 Task: Look for space in Betamcherla, India from 9th June, 2023 to 16th June, 2023 for 2 adults in price range Rs.8000 to Rs.16000. Place can be entire place with 2 bedrooms having 2 beds and 1 bathroom. Property type can be house, flat, guest house. Booking option can be shelf check-in. Required host language is English.
Action: Mouse moved to (557, 127)
Screenshot: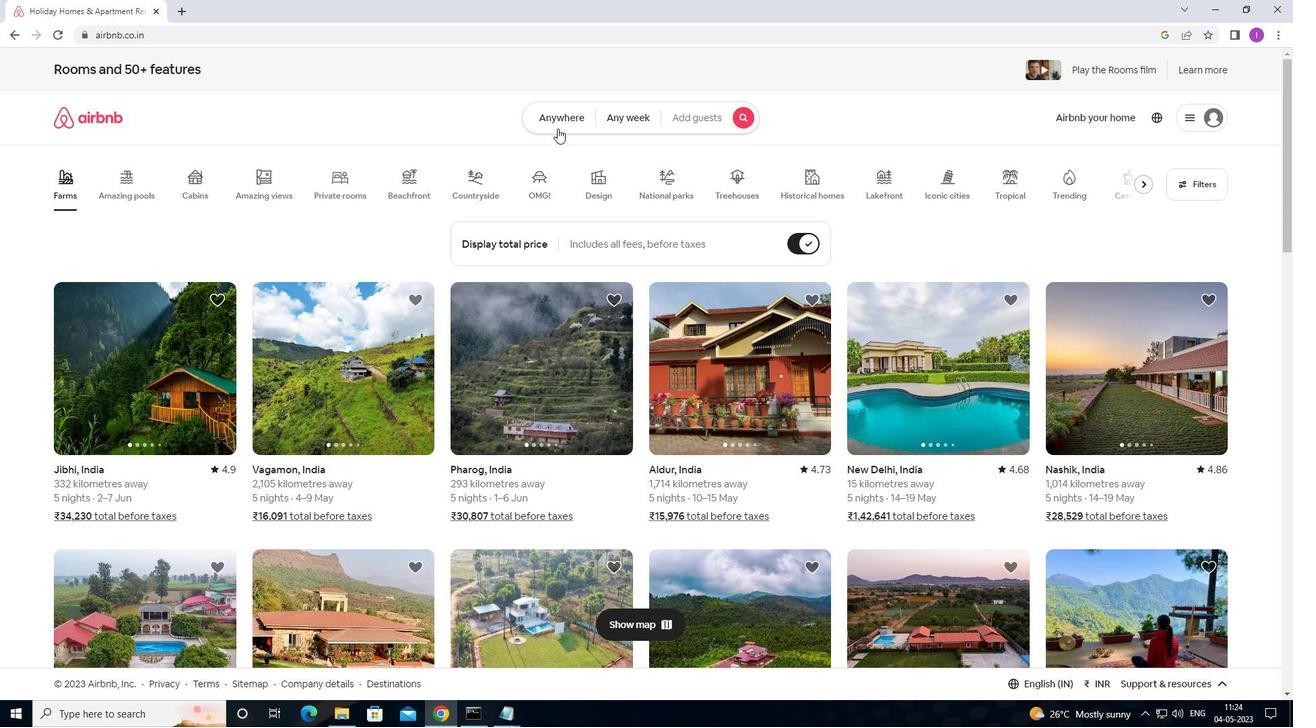 
Action: Mouse pressed left at (557, 127)
Screenshot: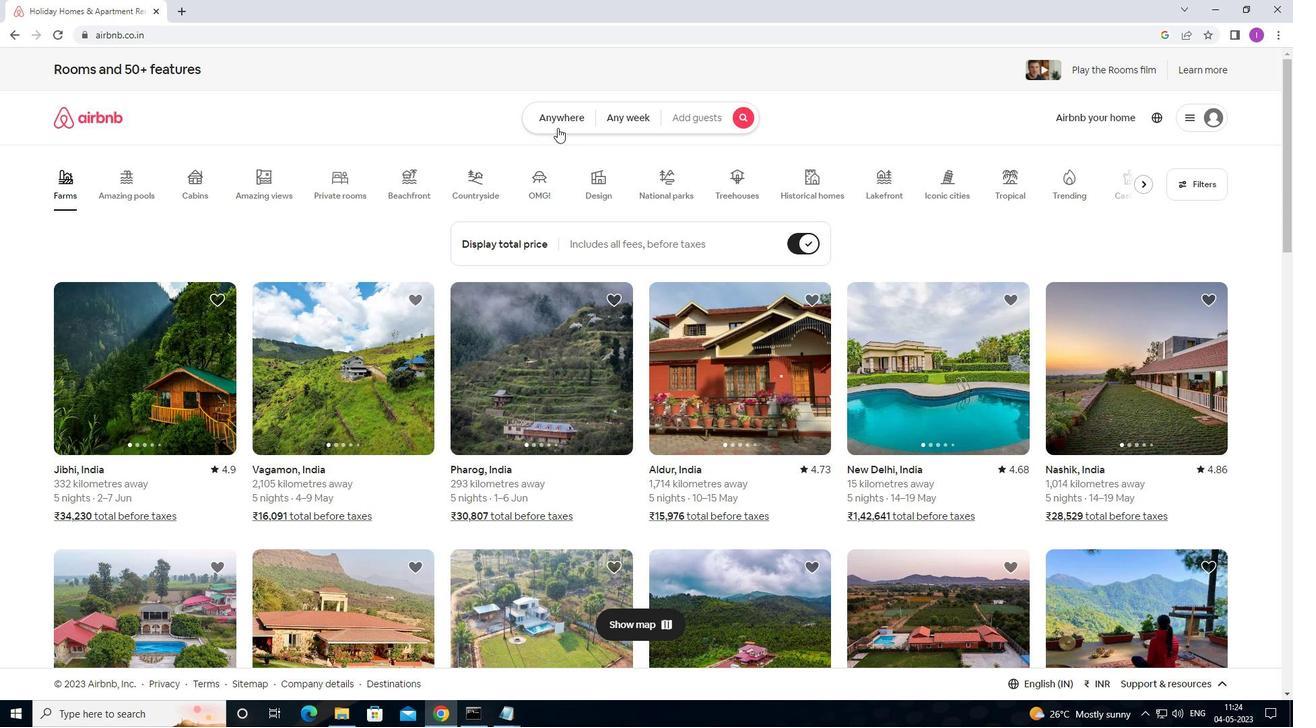 
Action: Mouse moved to (466, 179)
Screenshot: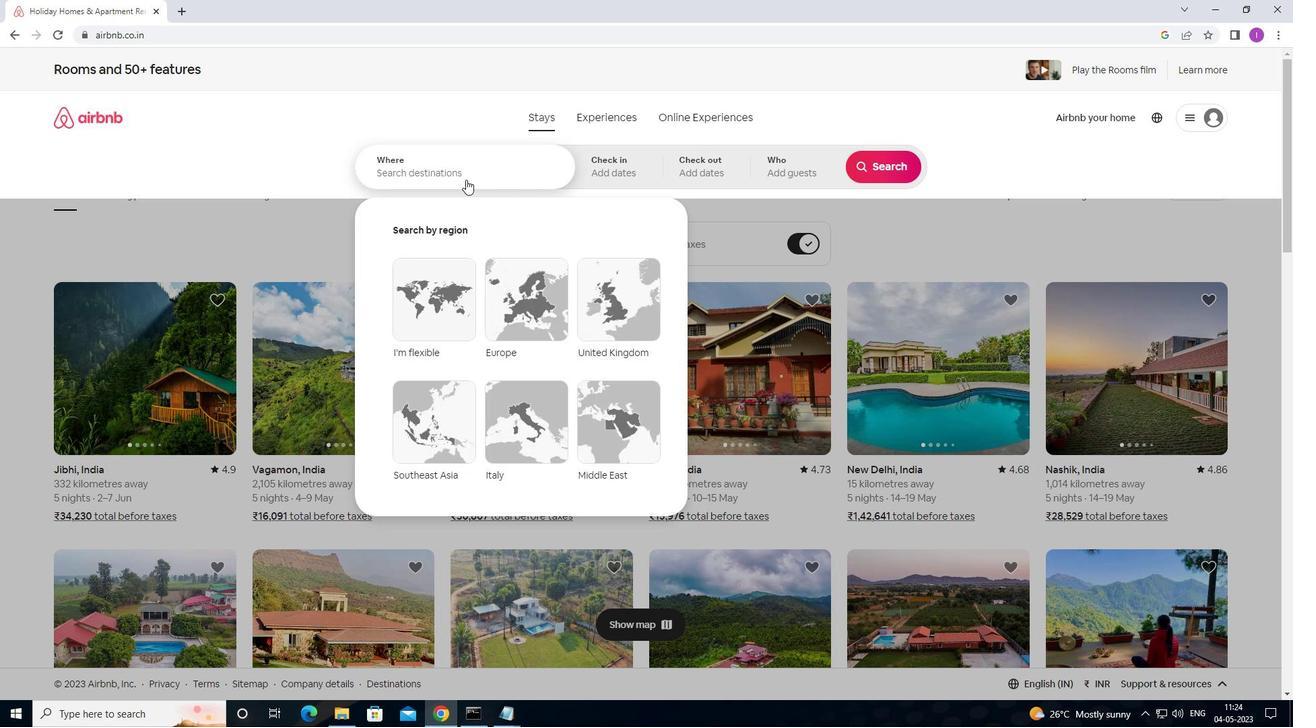 
Action: Mouse pressed left at (466, 179)
Screenshot: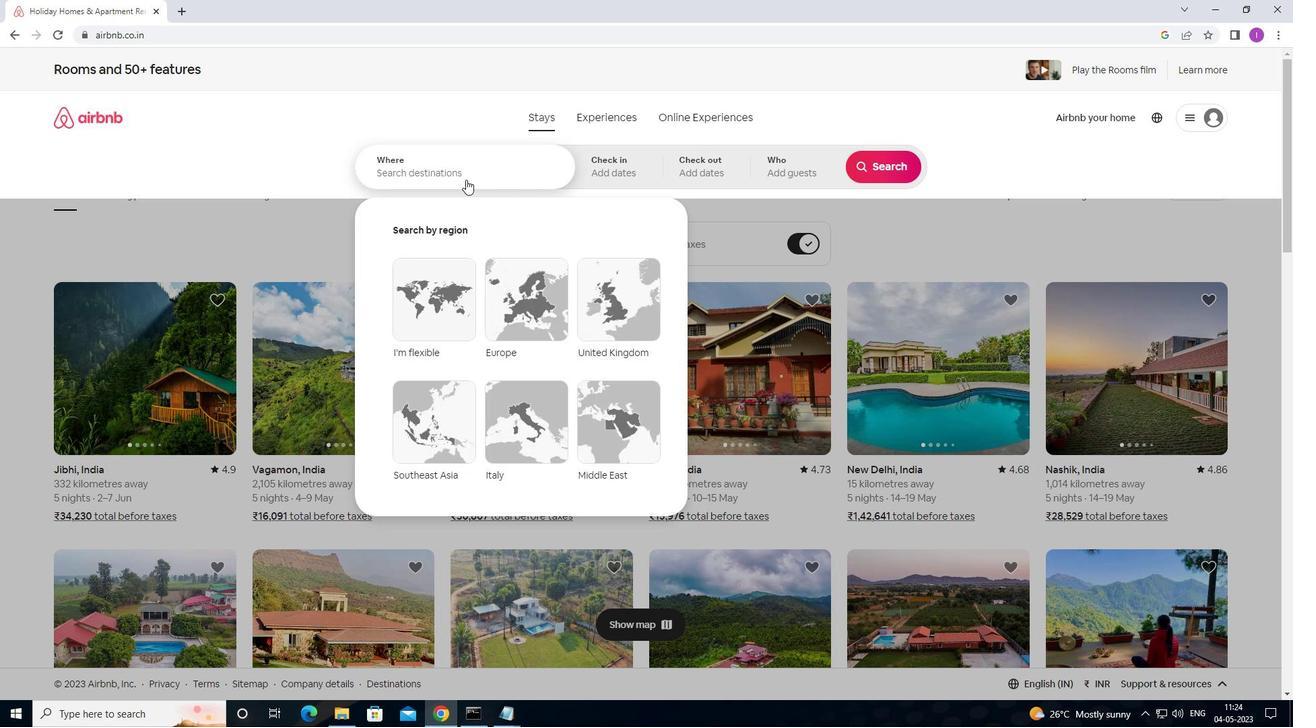 
Action: Mouse moved to (685, 154)
Screenshot: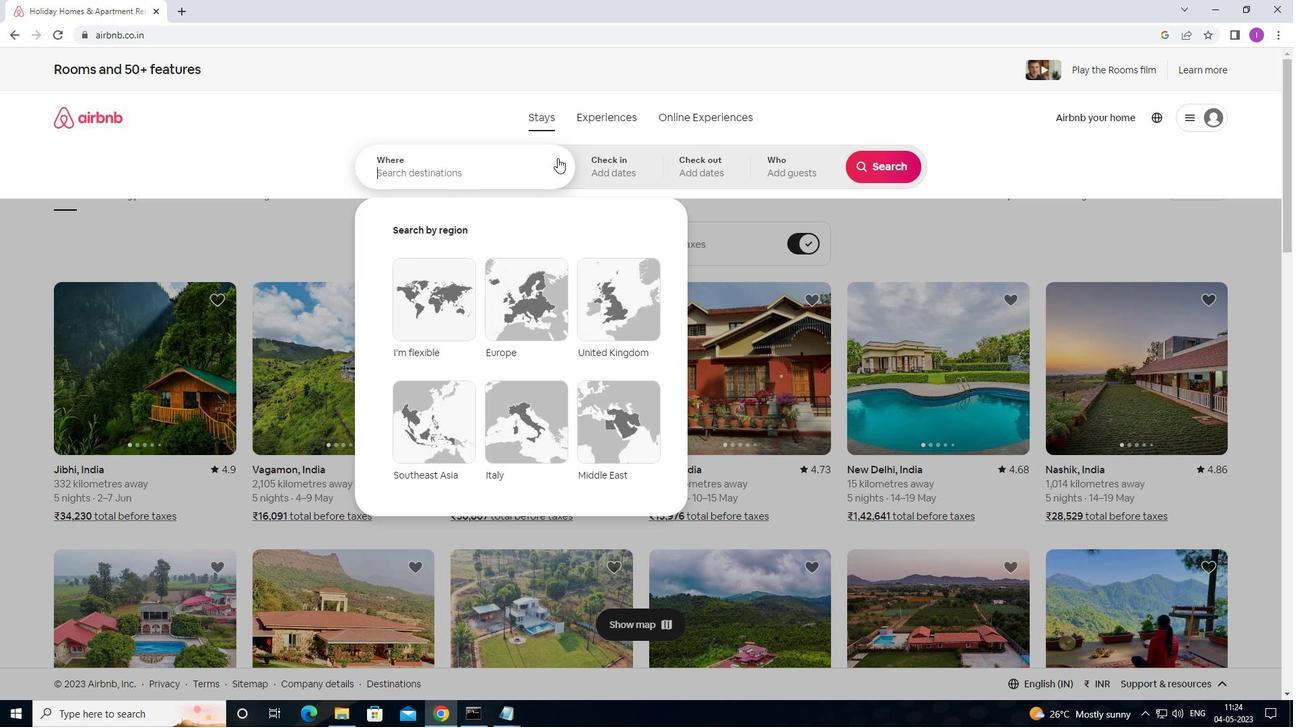 
Action: Key pressed <Key.shift><Key.shift>BETAMCHERLA,<Key.shift>U<Key.backspace>INDIA
Screenshot: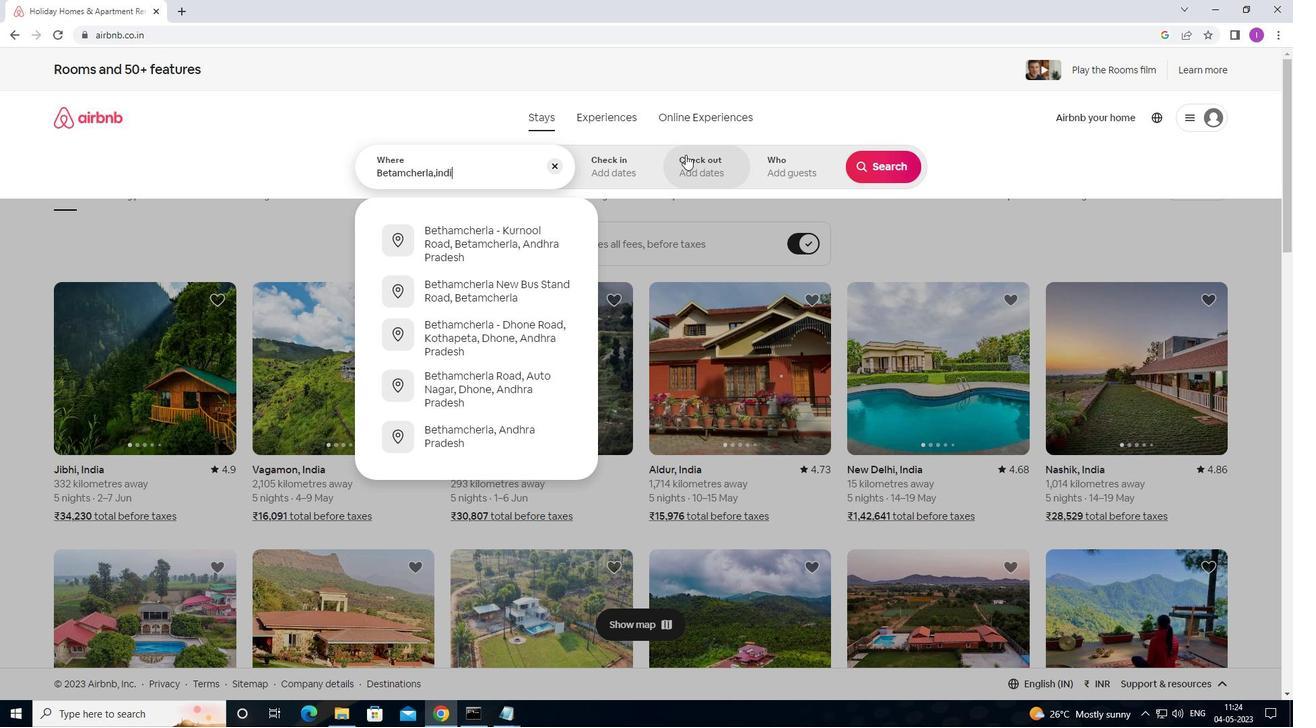 
Action: Mouse moved to (596, 161)
Screenshot: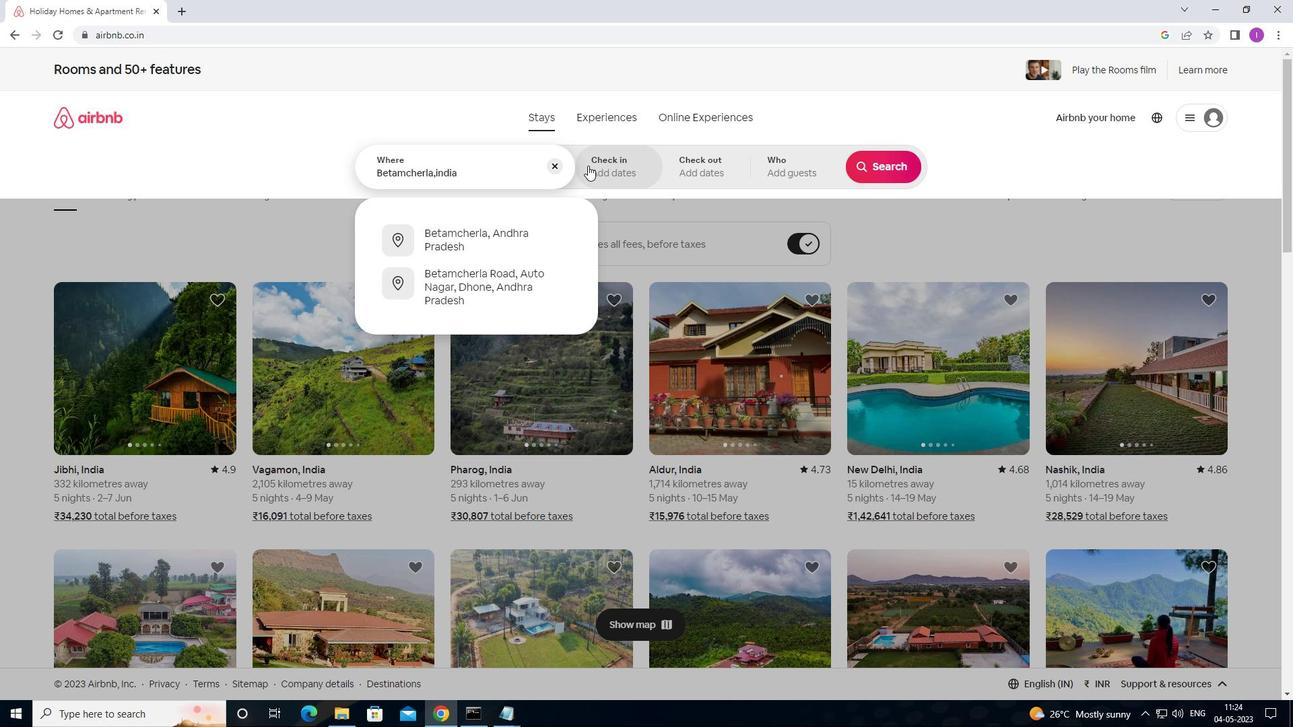 
Action: Mouse pressed left at (596, 161)
Screenshot: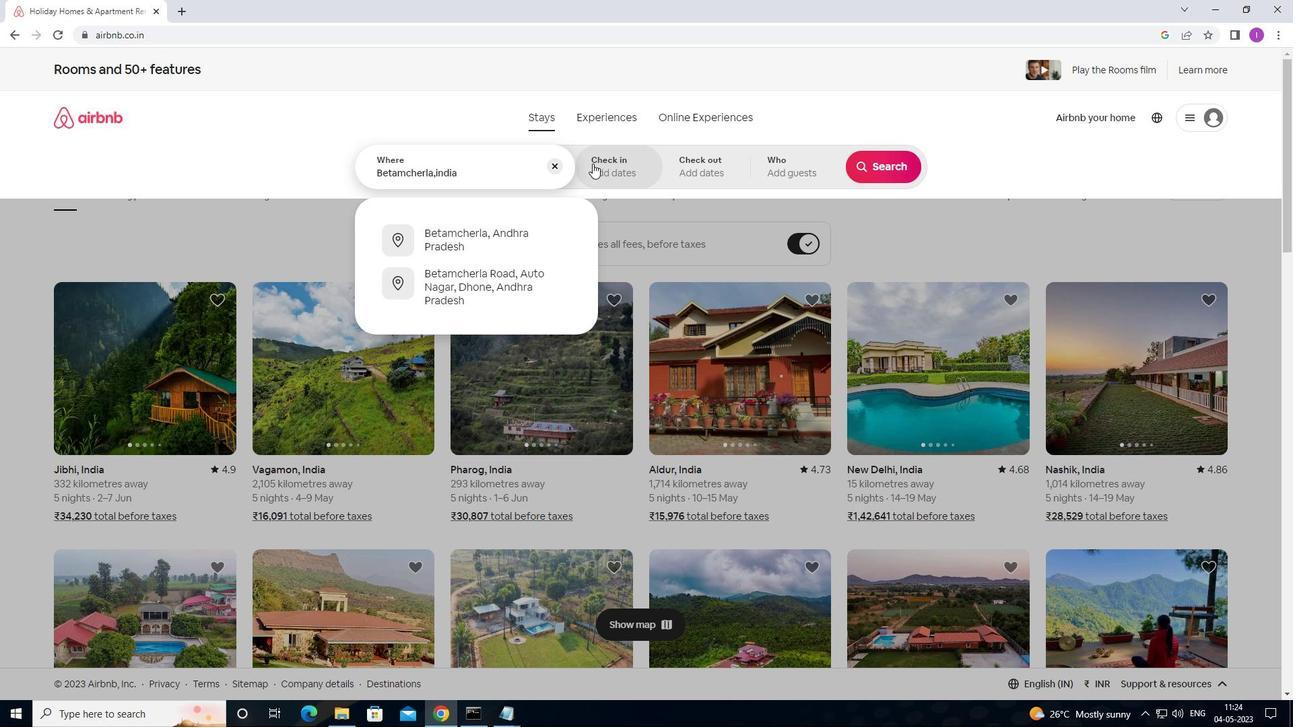 
Action: Mouse moved to (886, 279)
Screenshot: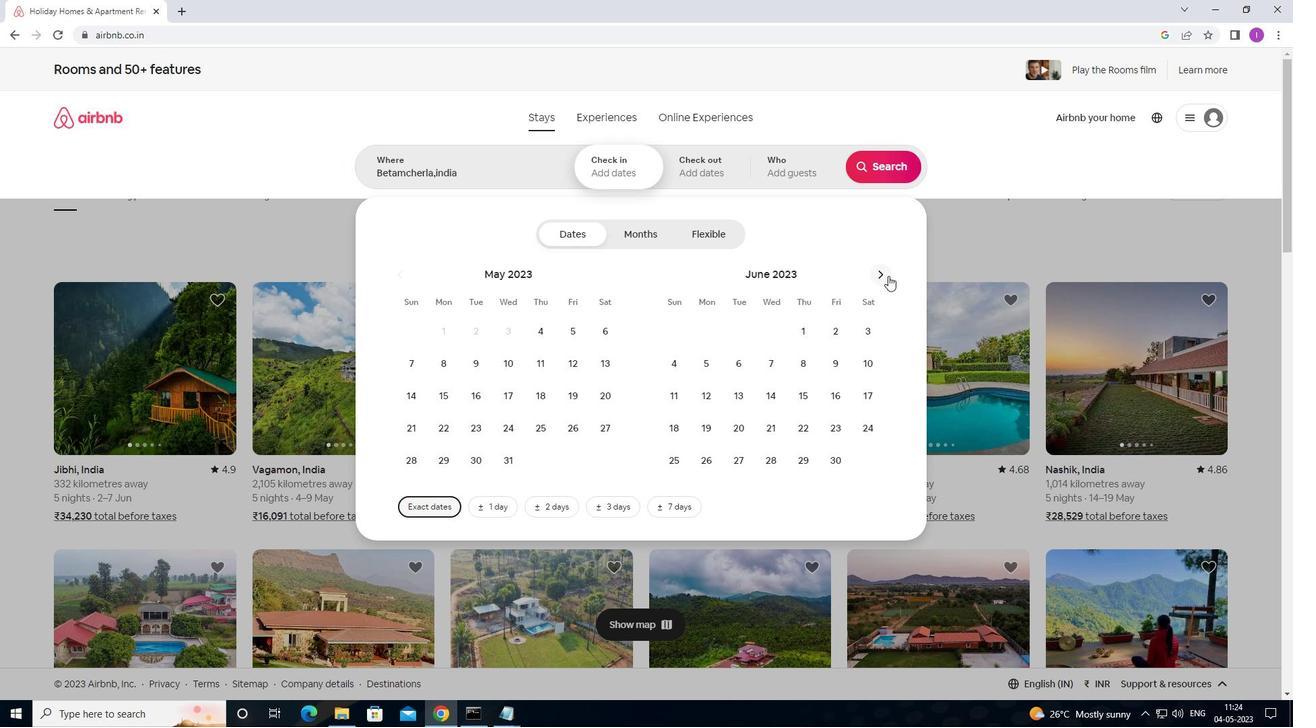
Action: Mouse pressed left at (886, 279)
Screenshot: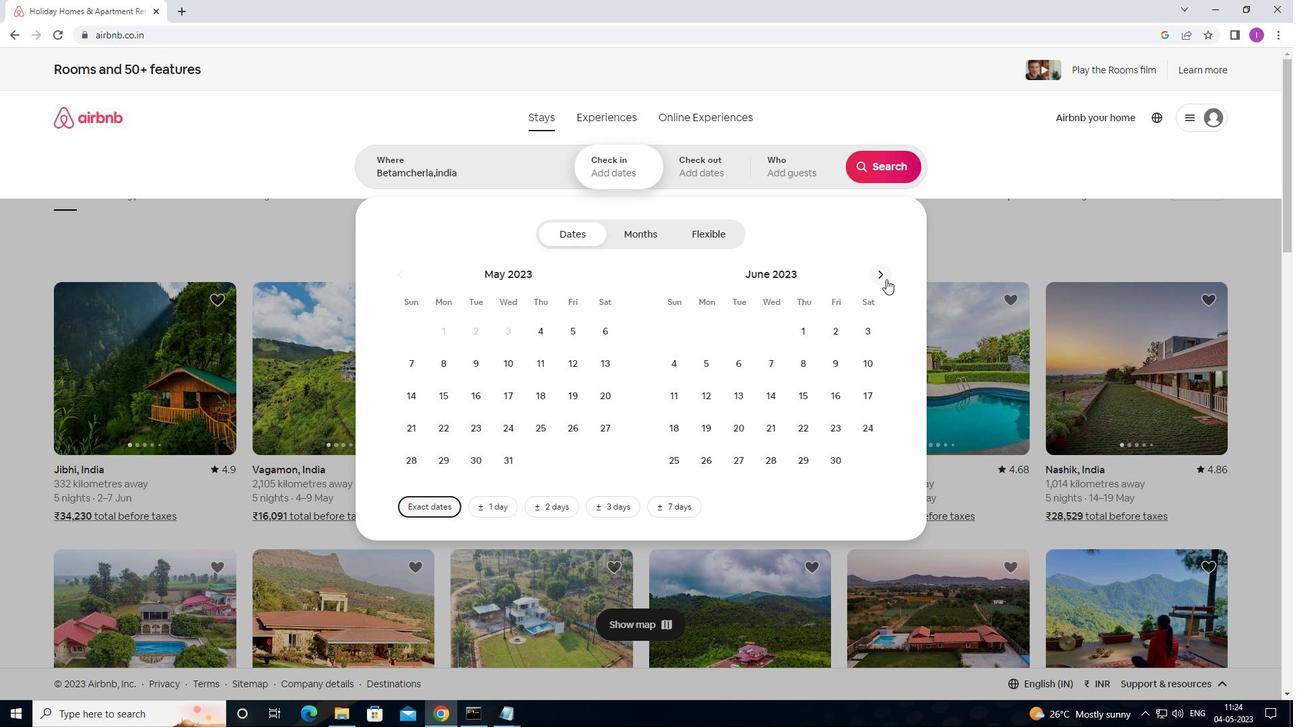 
Action: Mouse moved to (581, 363)
Screenshot: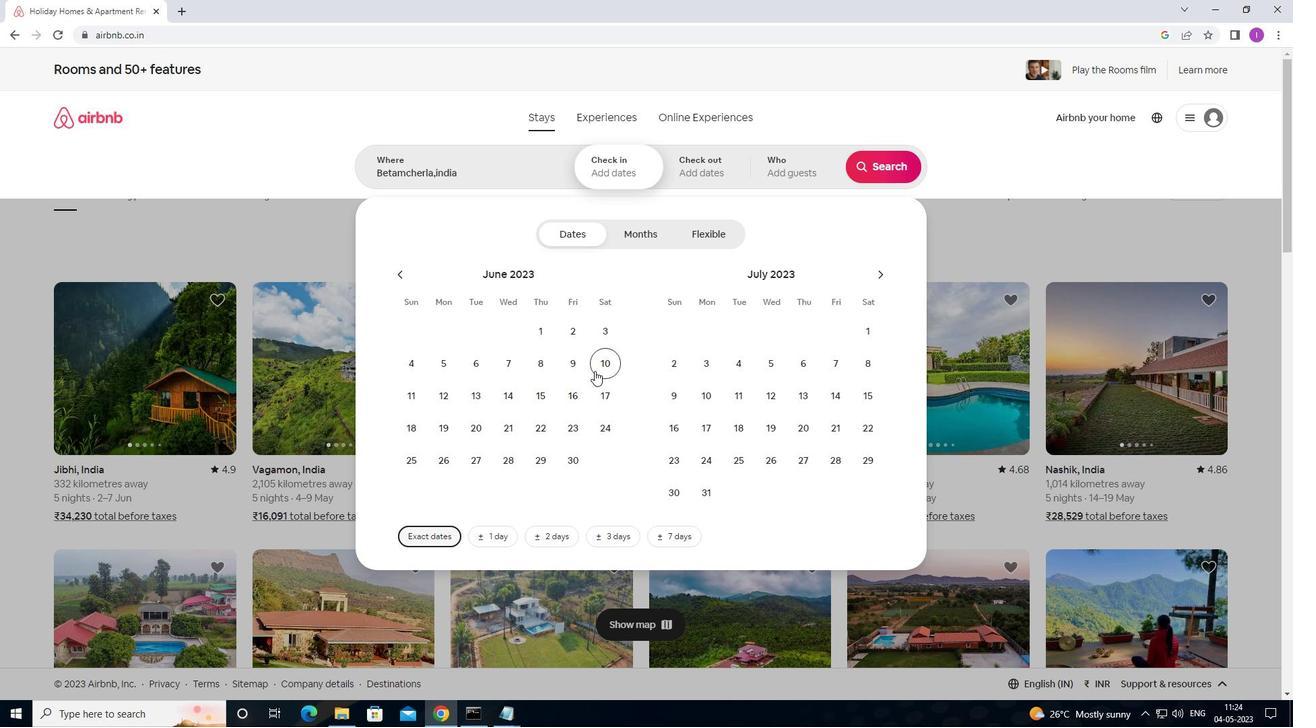 
Action: Mouse pressed left at (581, 363)
Screenshot: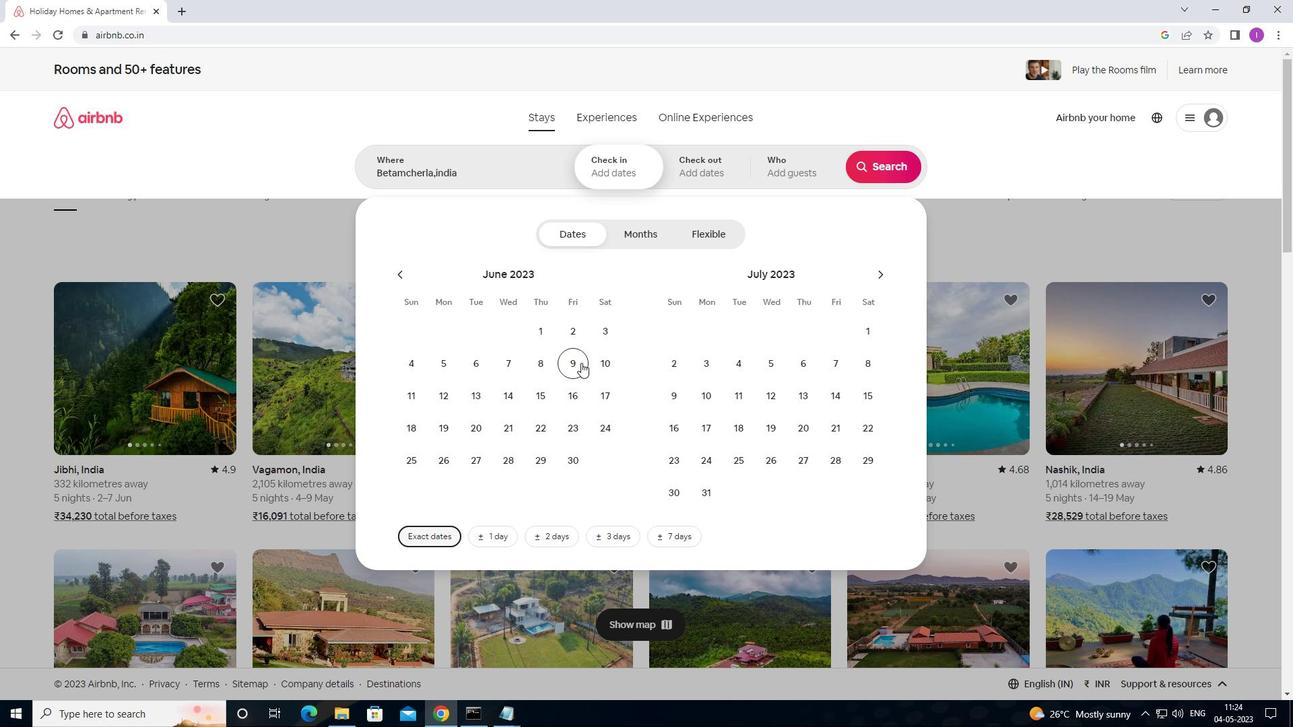 
Action: Mouse moved to (572, 398)
Screenshot: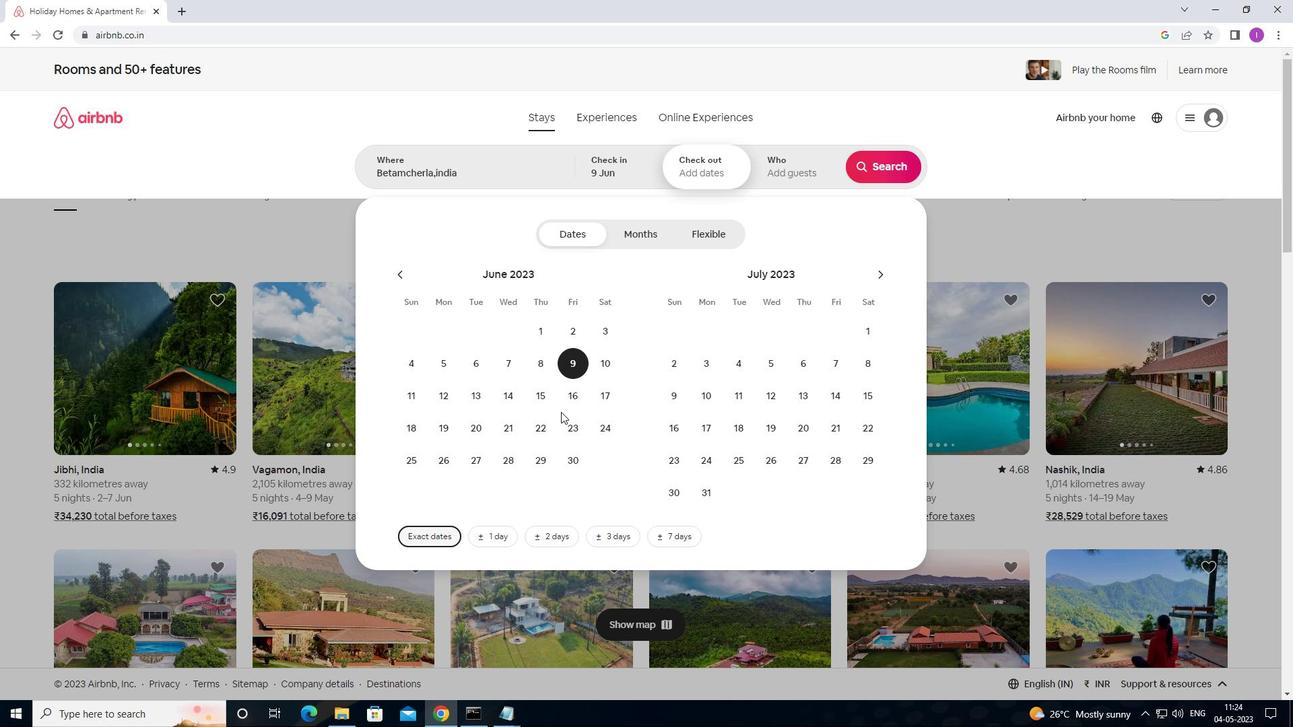 
Action: Mouse pressed left at (572, 398)
Screenshot: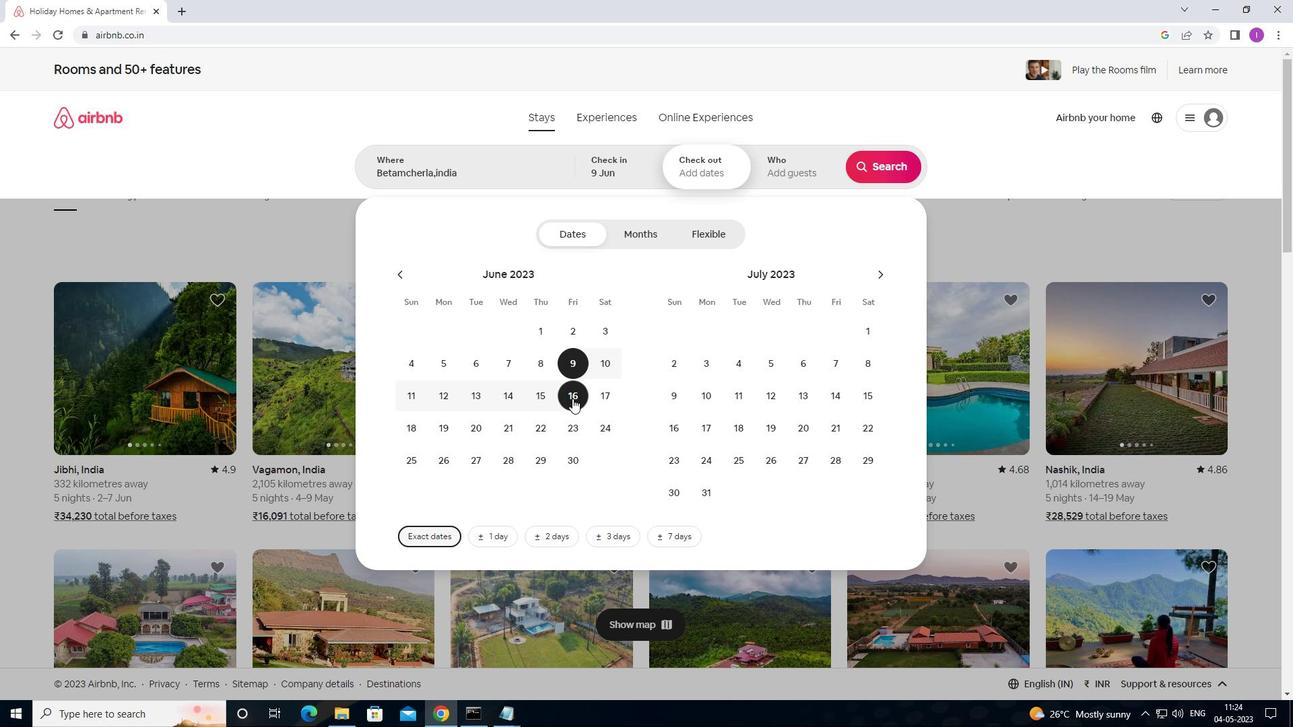 
Action: Mouse moved to (799, 169)
Screenshot: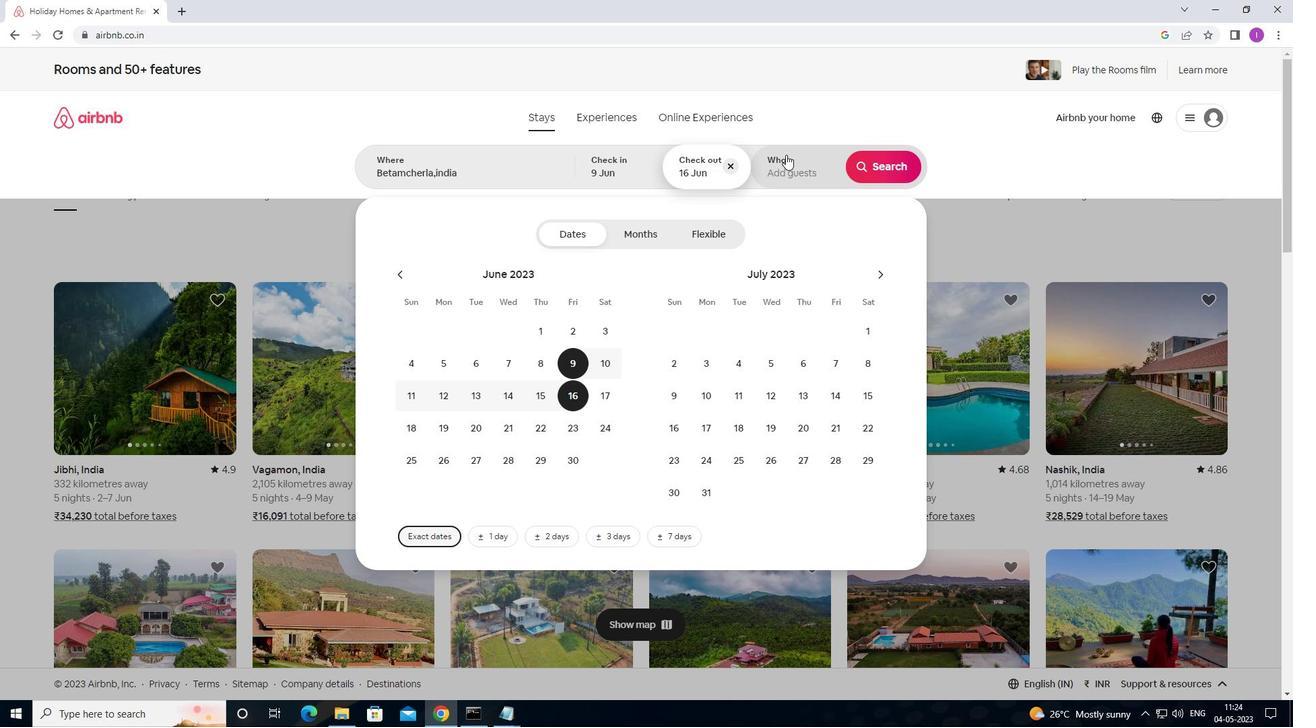 
Action: Mouse pressed left at (799, 169)
Screenshot: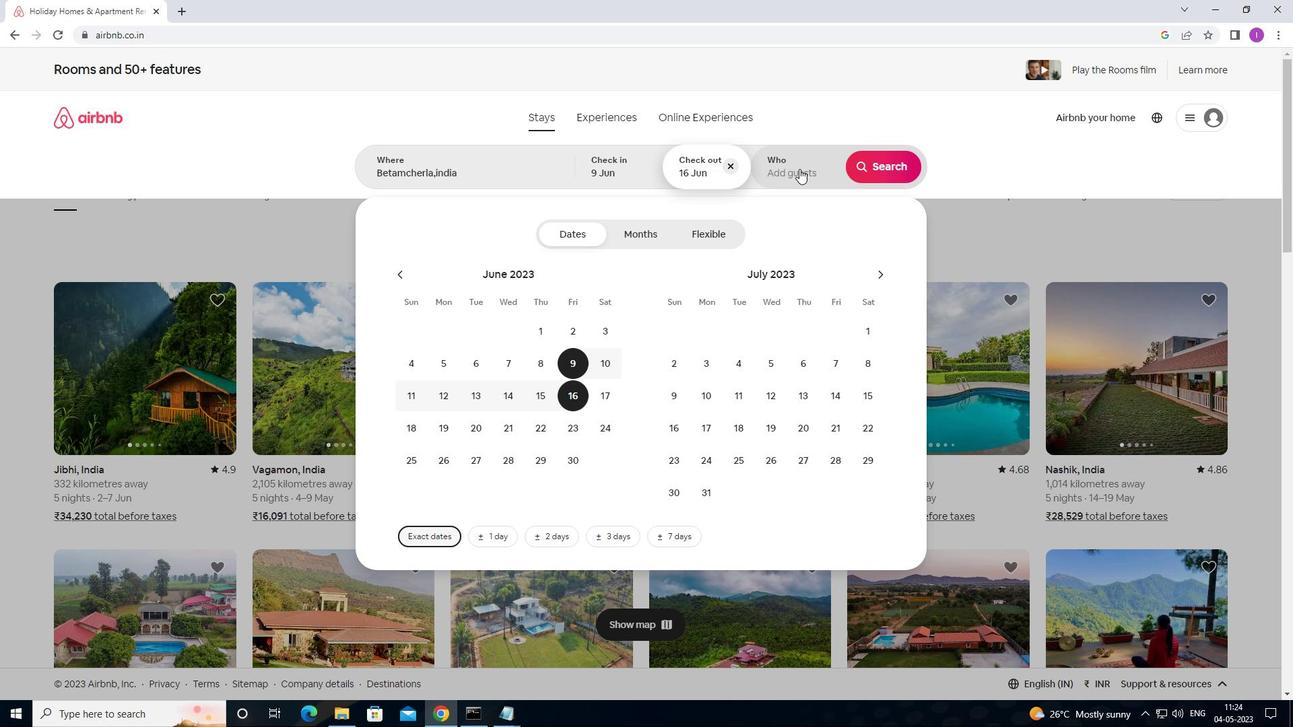 
Action: Mouse moved to (886, 234)
Screenshot: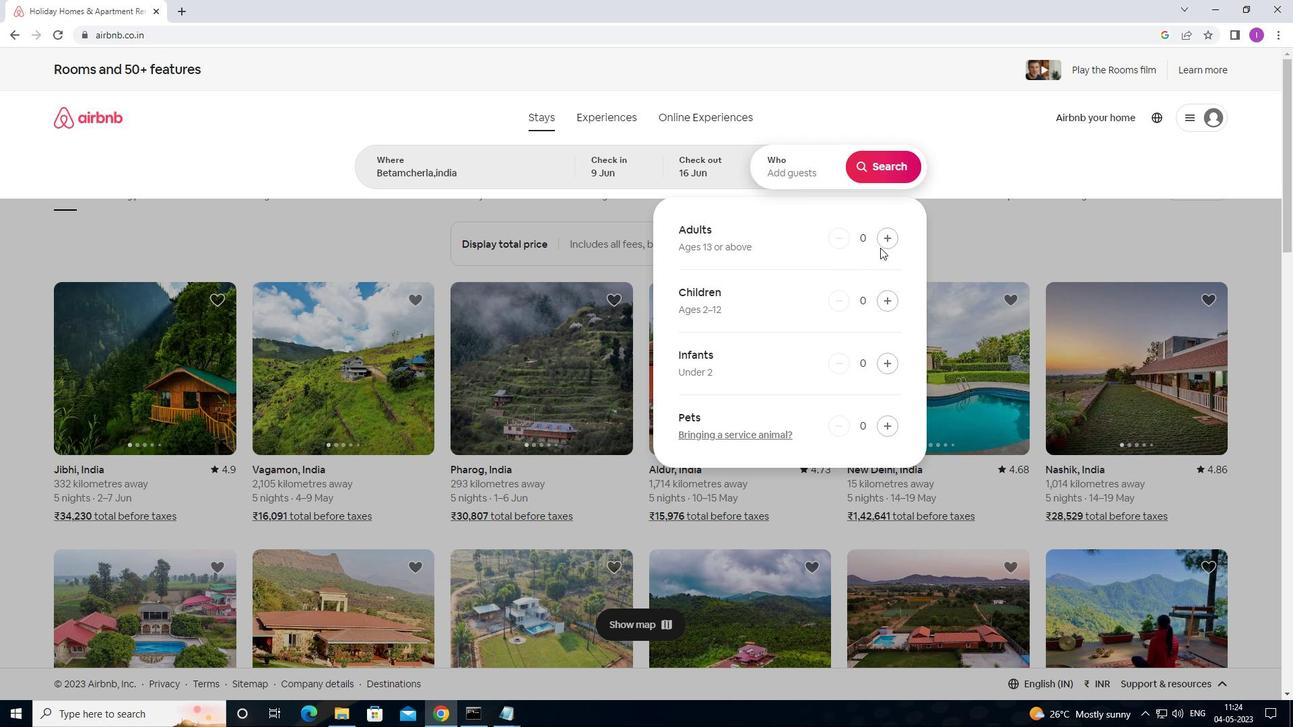 
Action: Mouse pressed left at (886, 234)
Screenshot: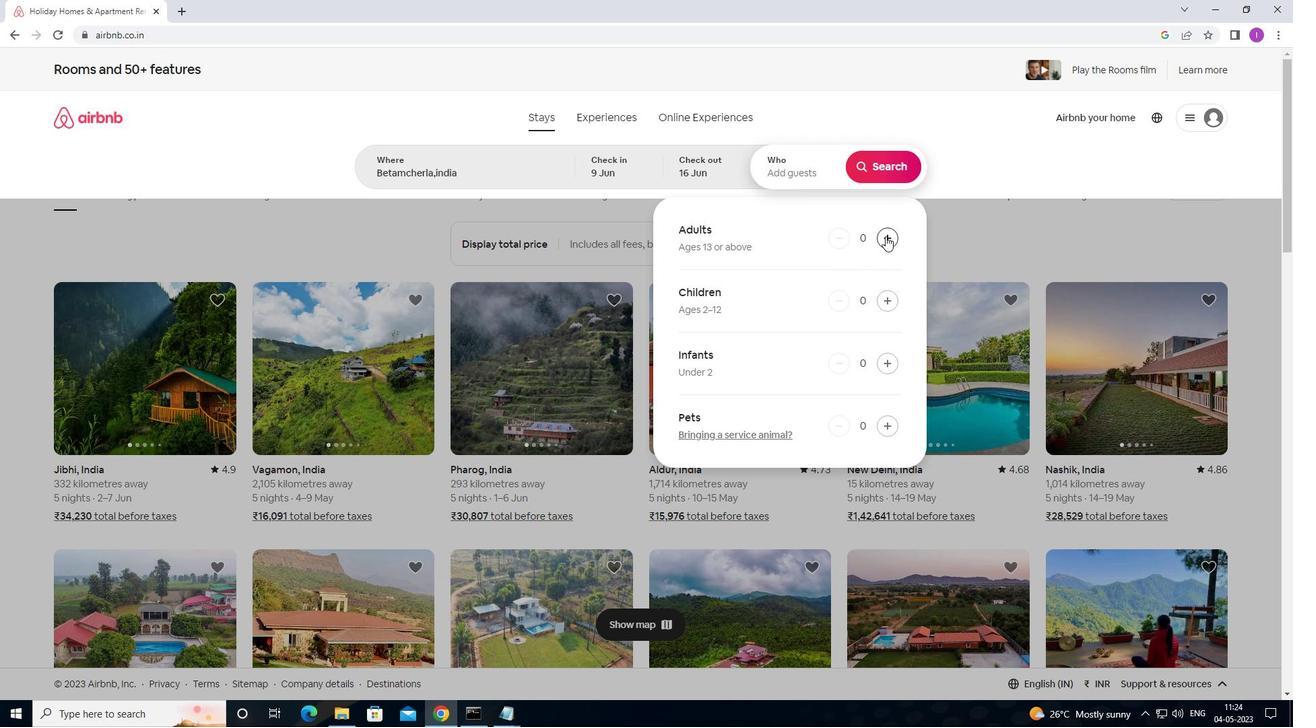 
Action: Mouse pressed left at (886, 234)
Screenshot: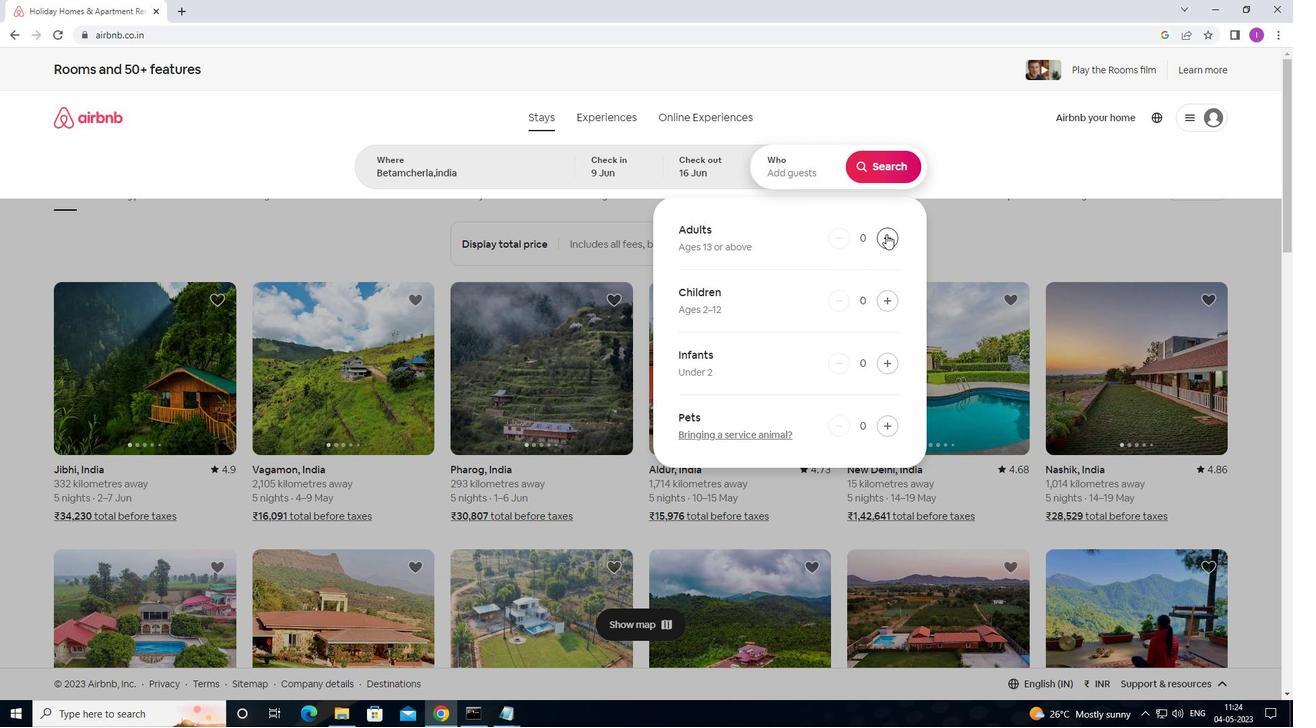 
Action: Mouse moved to (878, 173)
Screenshot: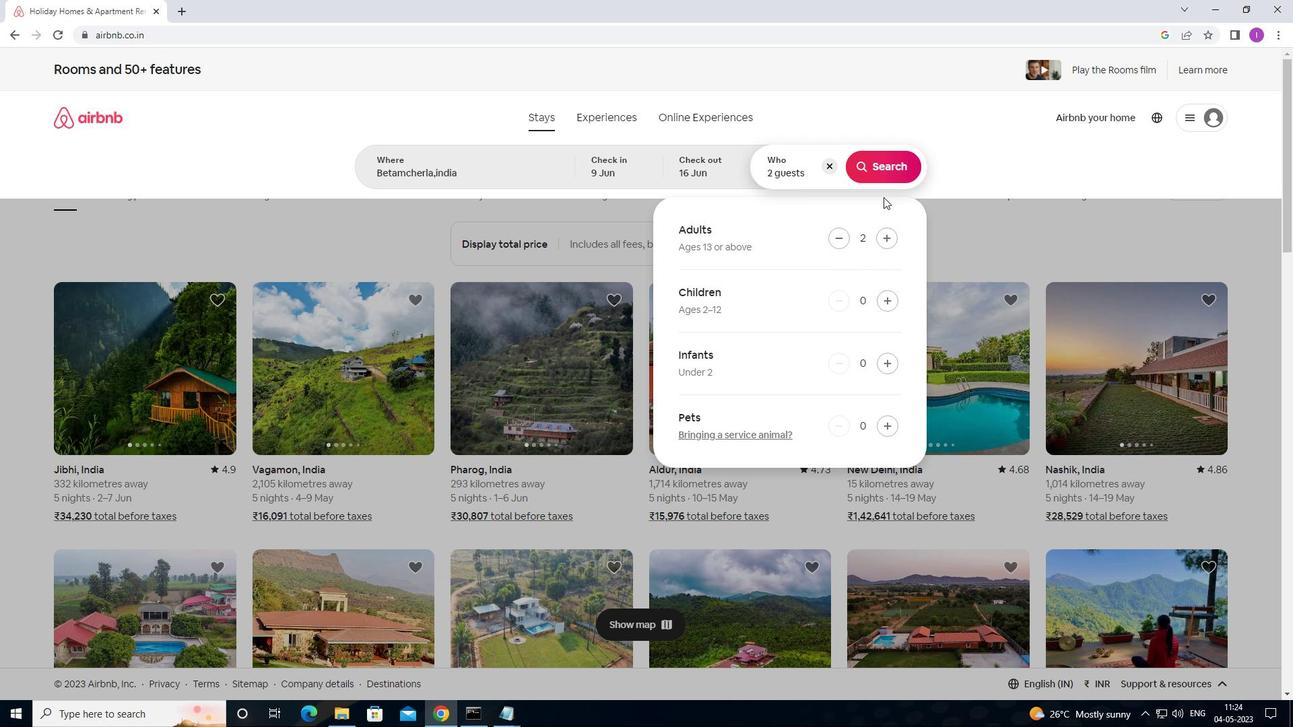
Action: Mouse pressed left at (878, 173)
Screenshot: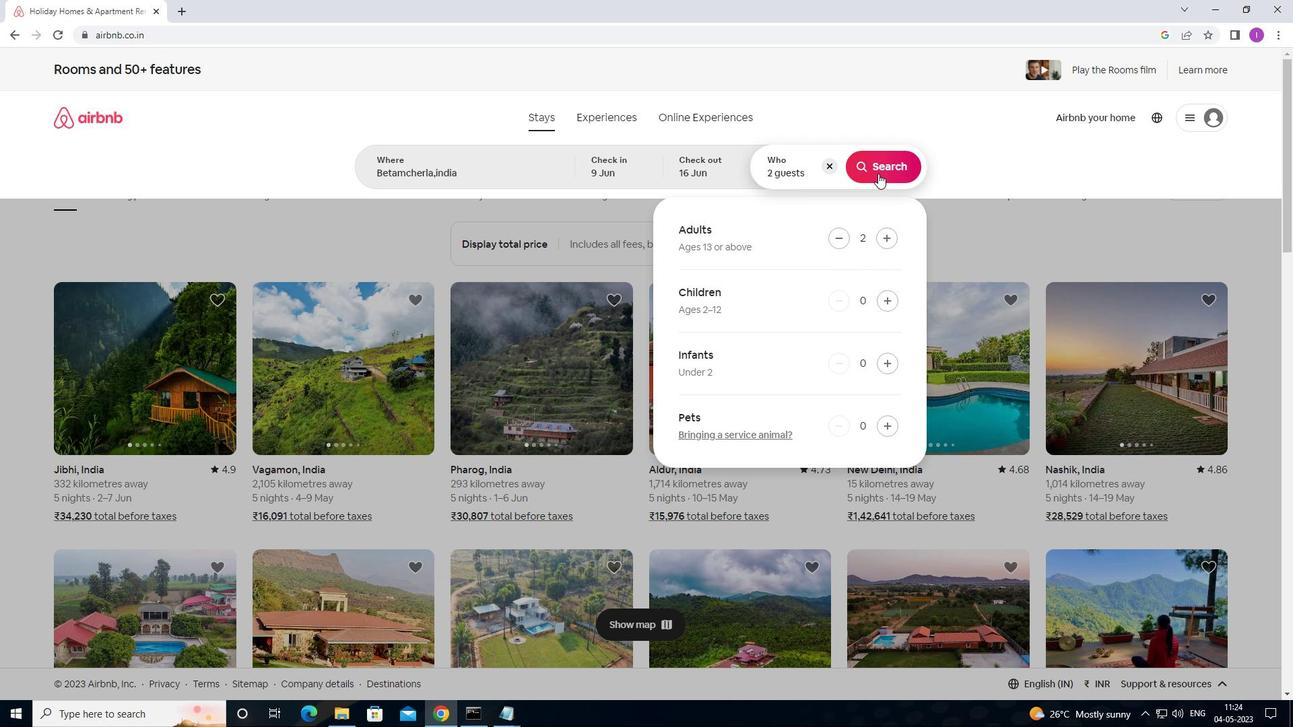 
Action: Mouse moved to (1216, 134)
Screenshot: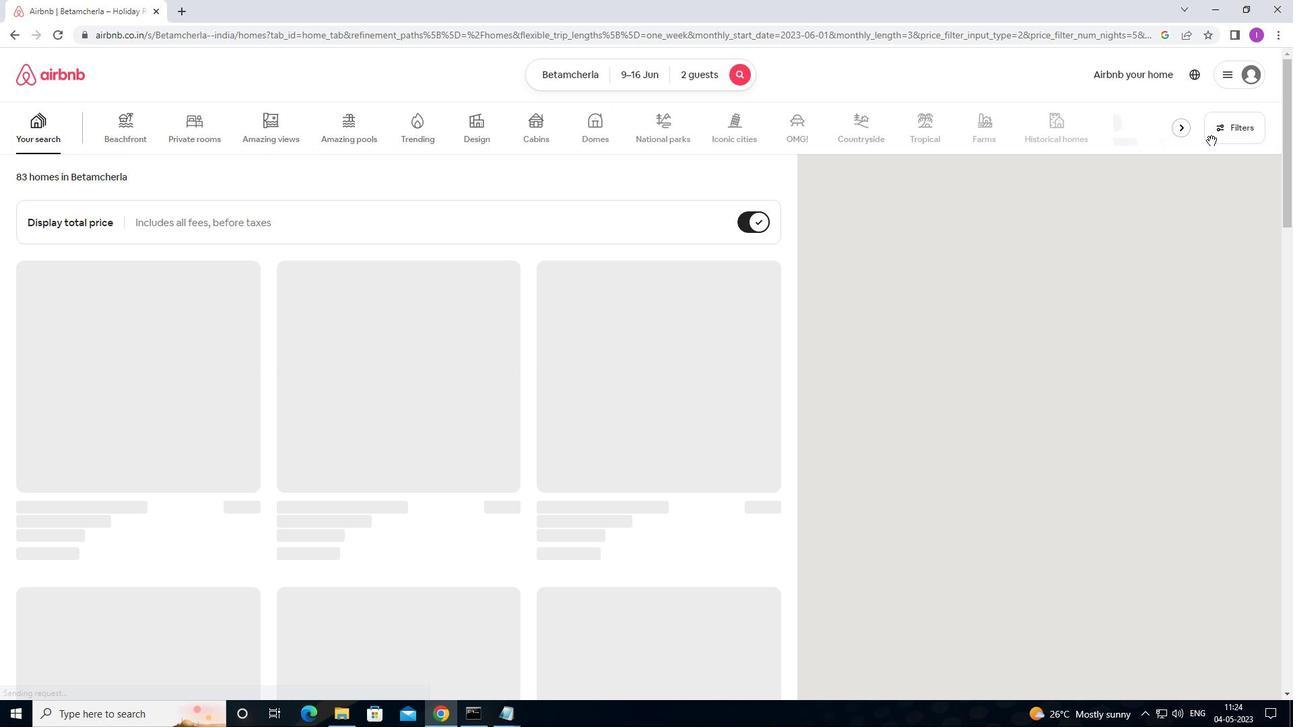 
Action: Mouse pressed left at (1216, 134)
Screenshot: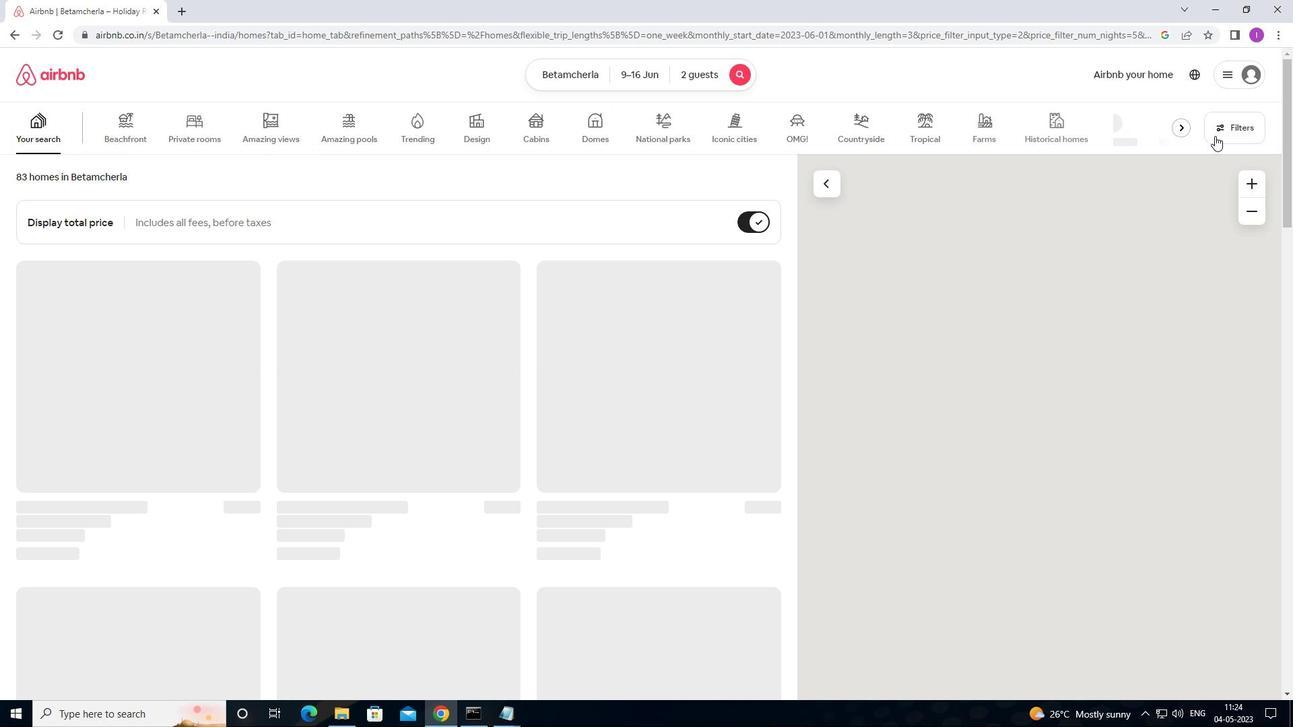 
Action: Mouse moved to (488, 294)
Screenshot: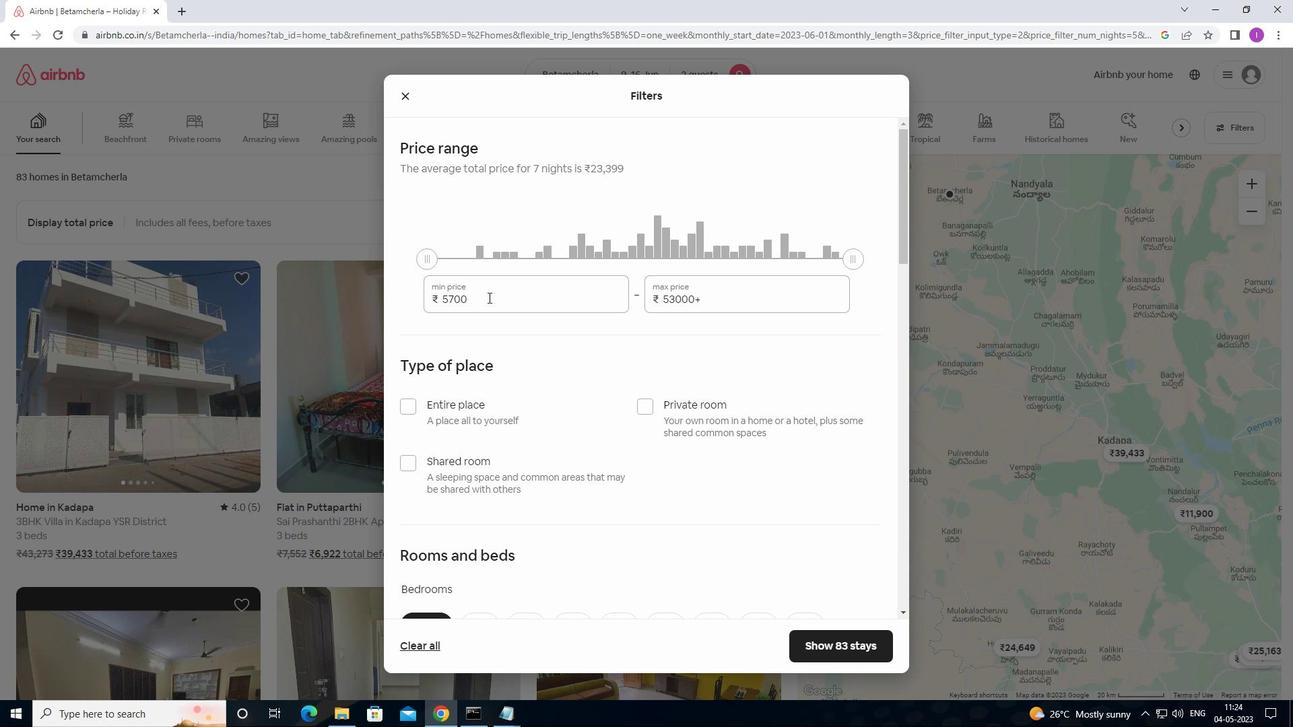 
Action: Mouse pressed left at (488, 294)
Screenshot: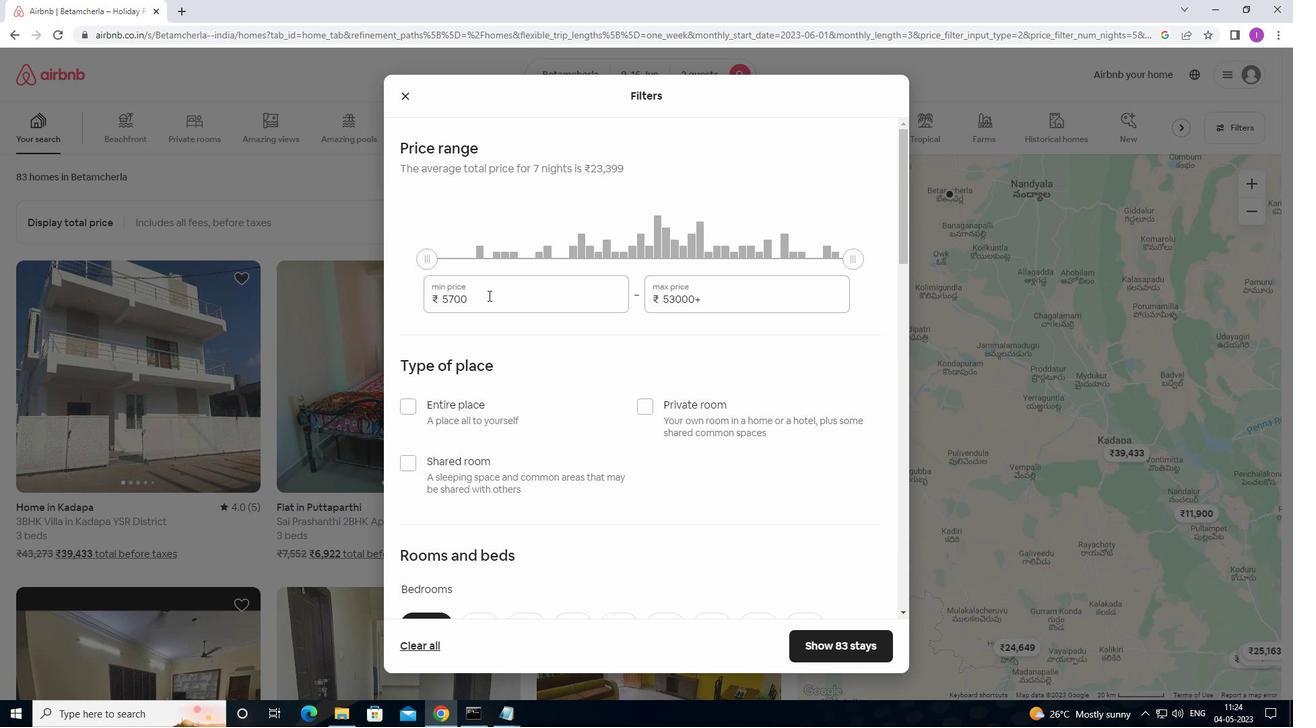
Action: Mouse moved to (425, 309)
Screenshot: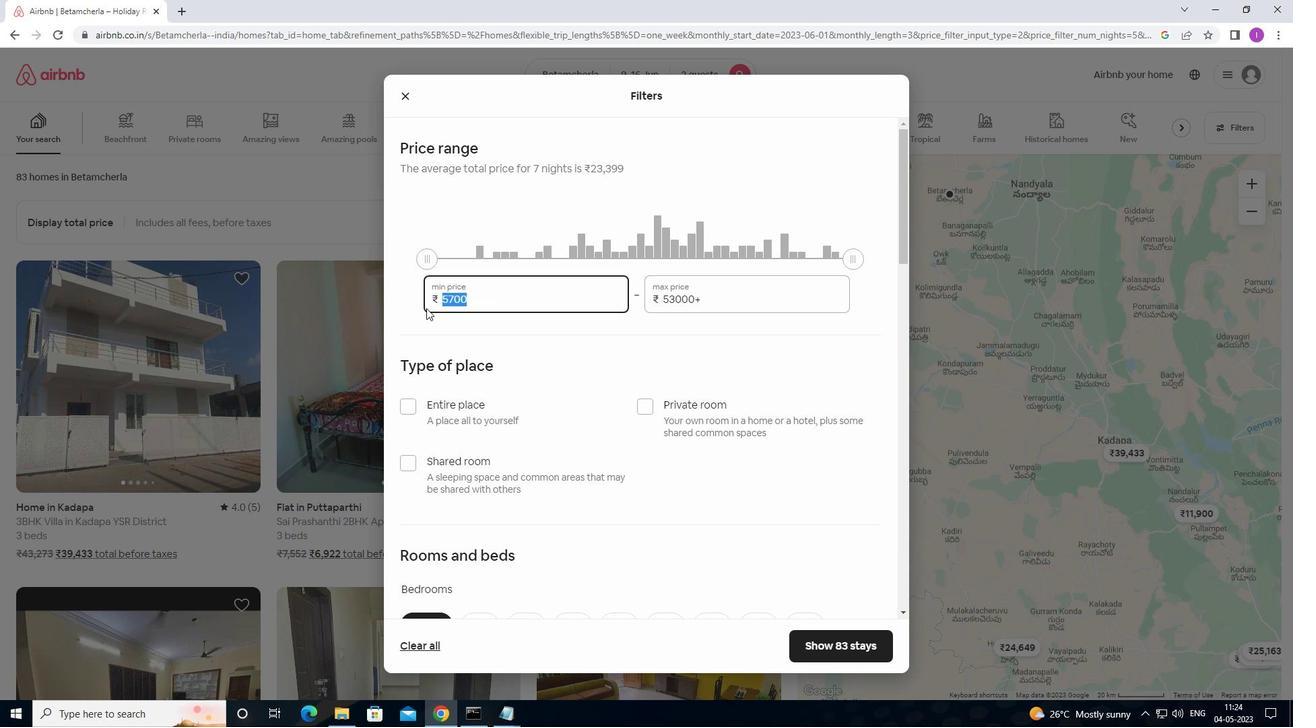 
Action: Key pressed 8000
Screenshot: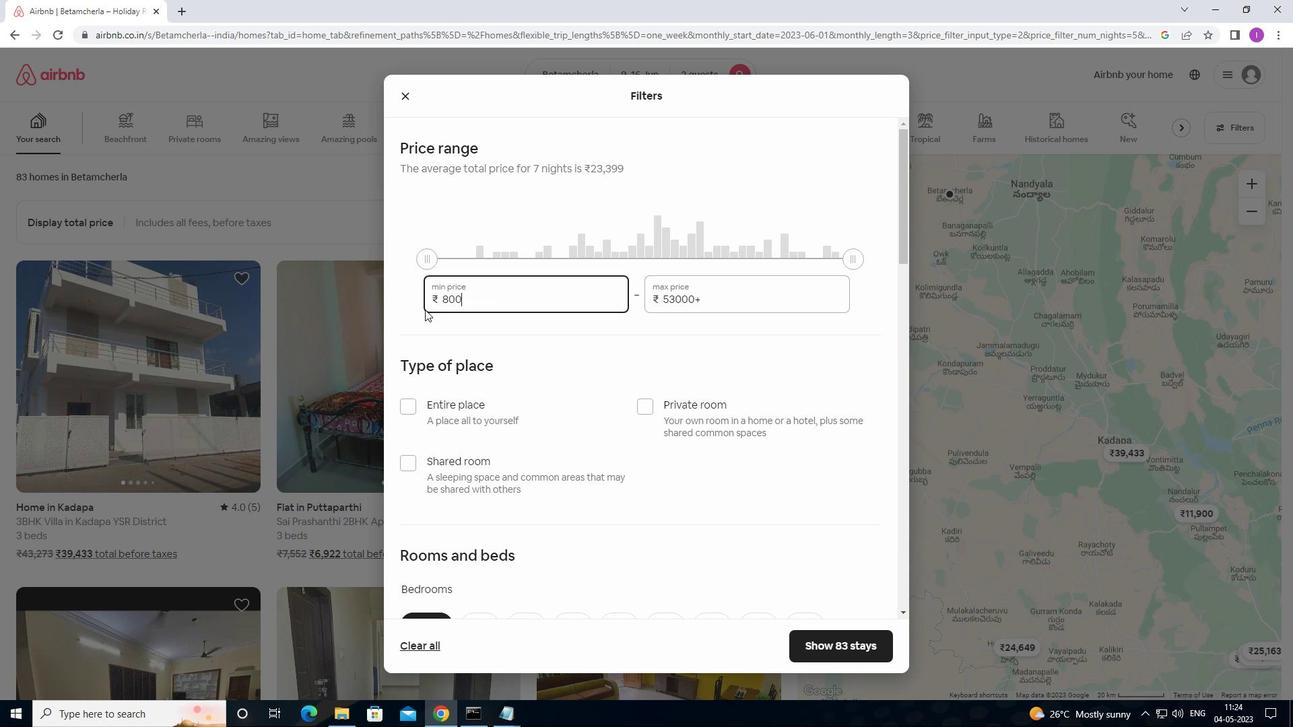 
Action: Mouse moved to (718, 293)
Screenshot: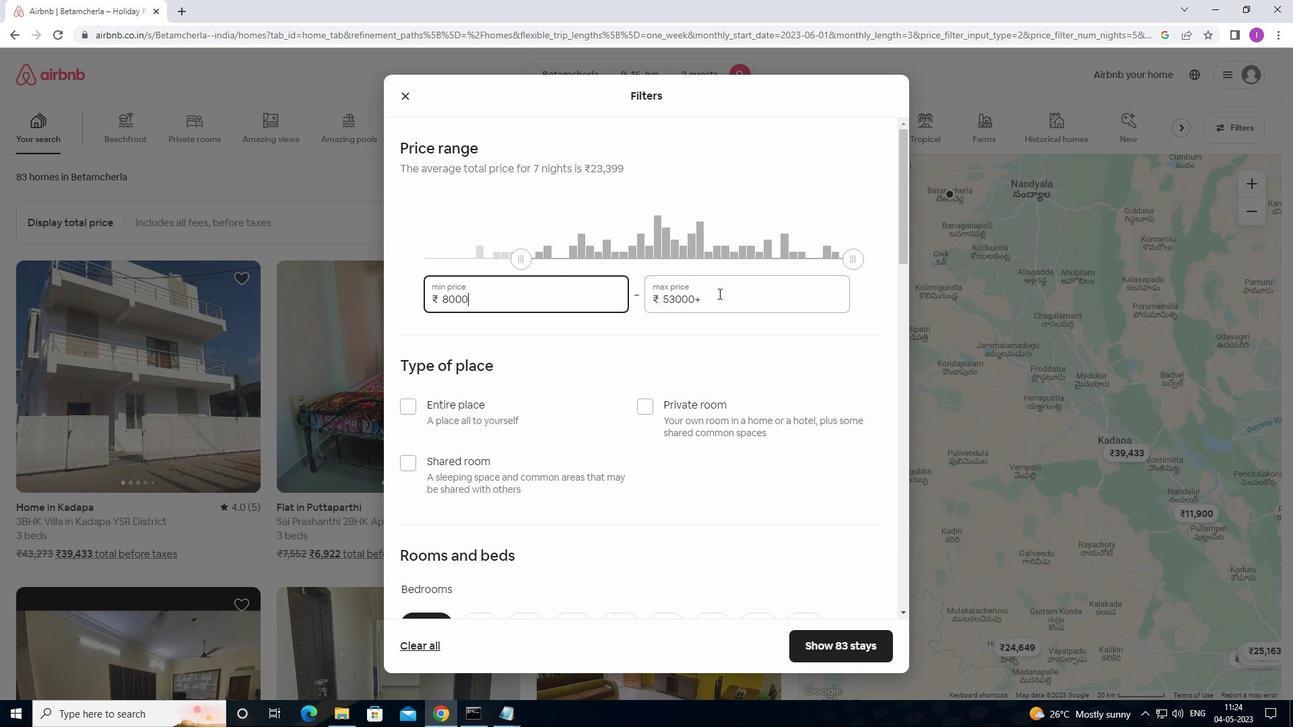 
Action: Mouse pressed left at (718, 293)
Screenshot: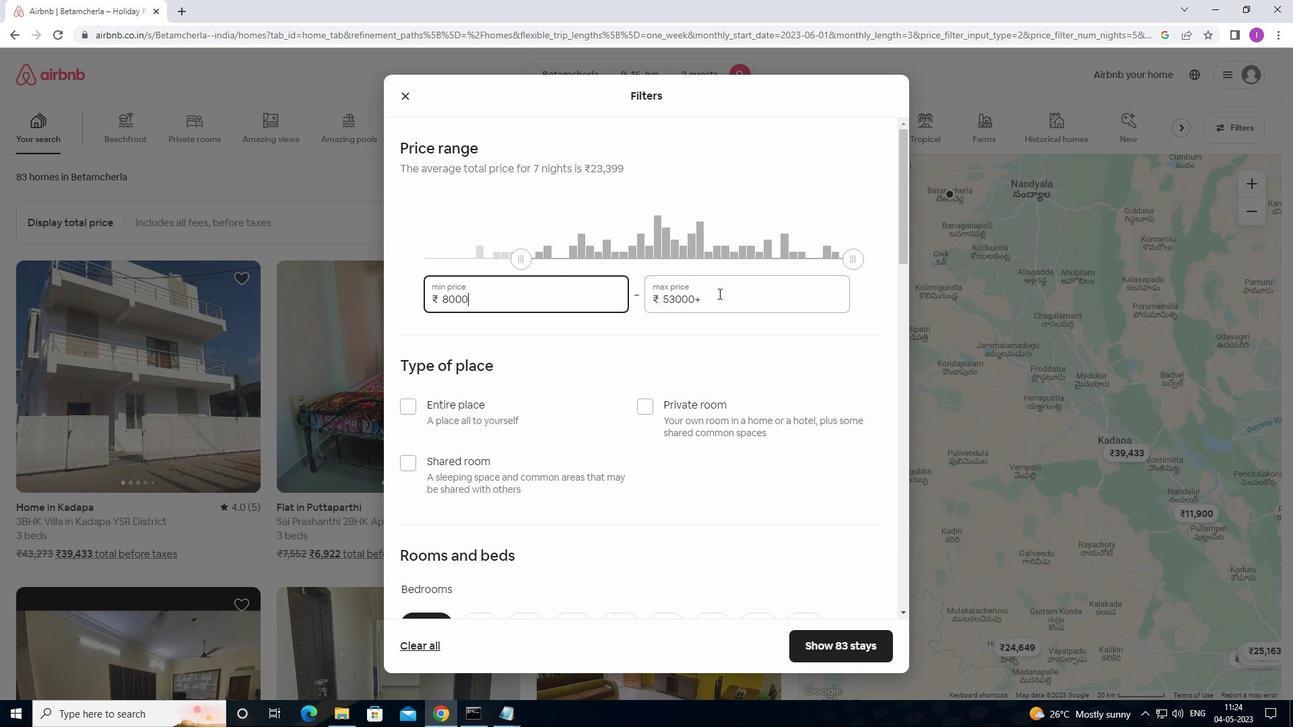 
Action: Mouse moved to (637, 302)
Screenshot: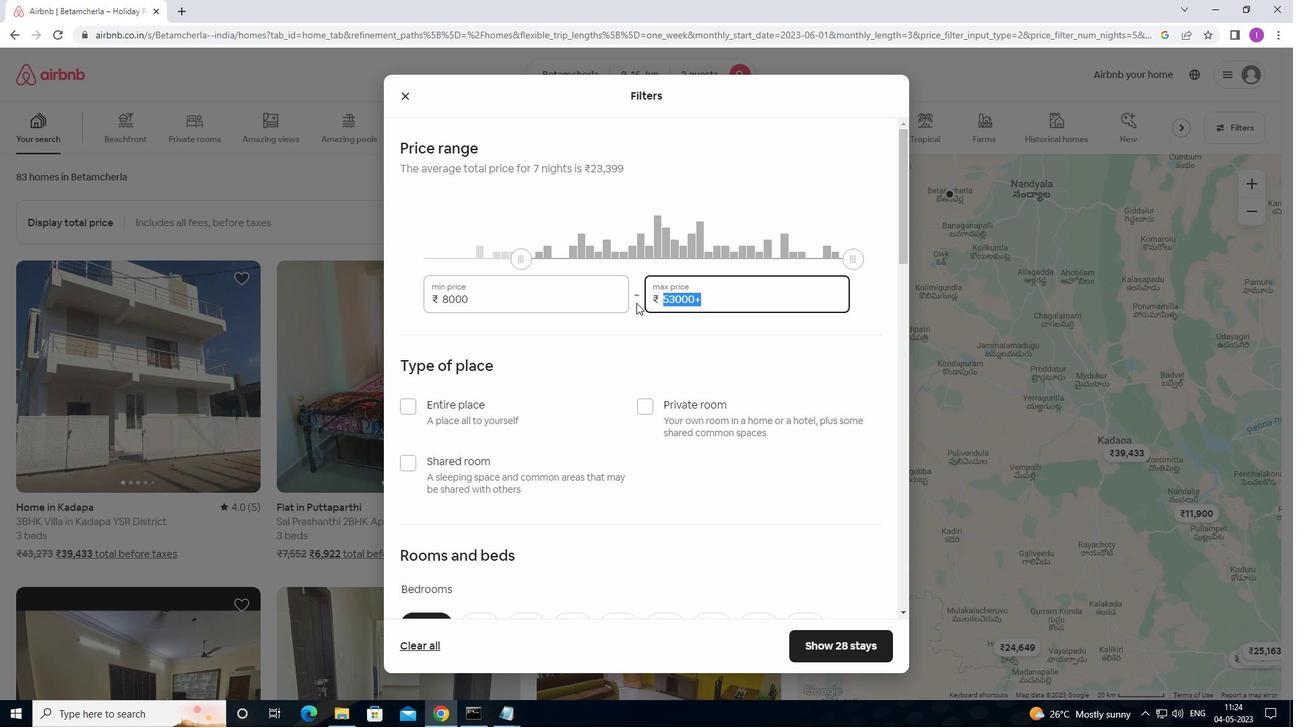 
Action: Key pressed 1
Screenshot: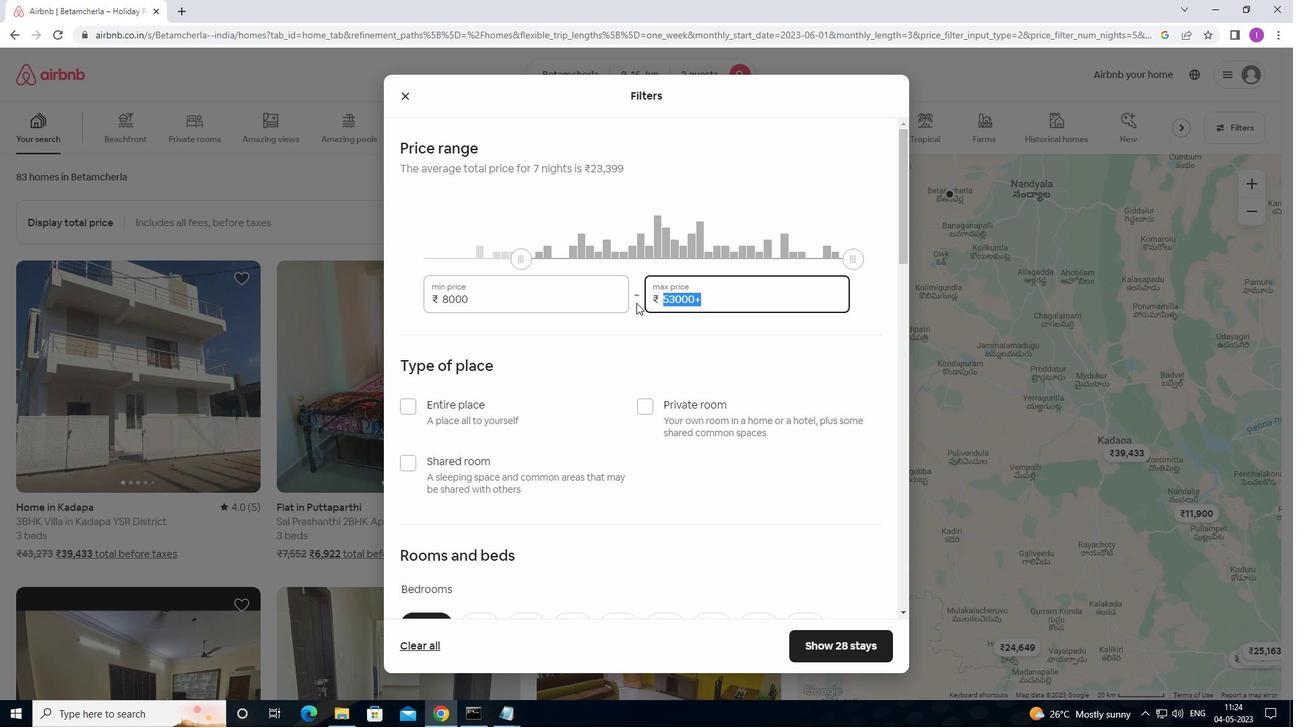 
Action: Mouse moved to (650, 294)
Screenshot: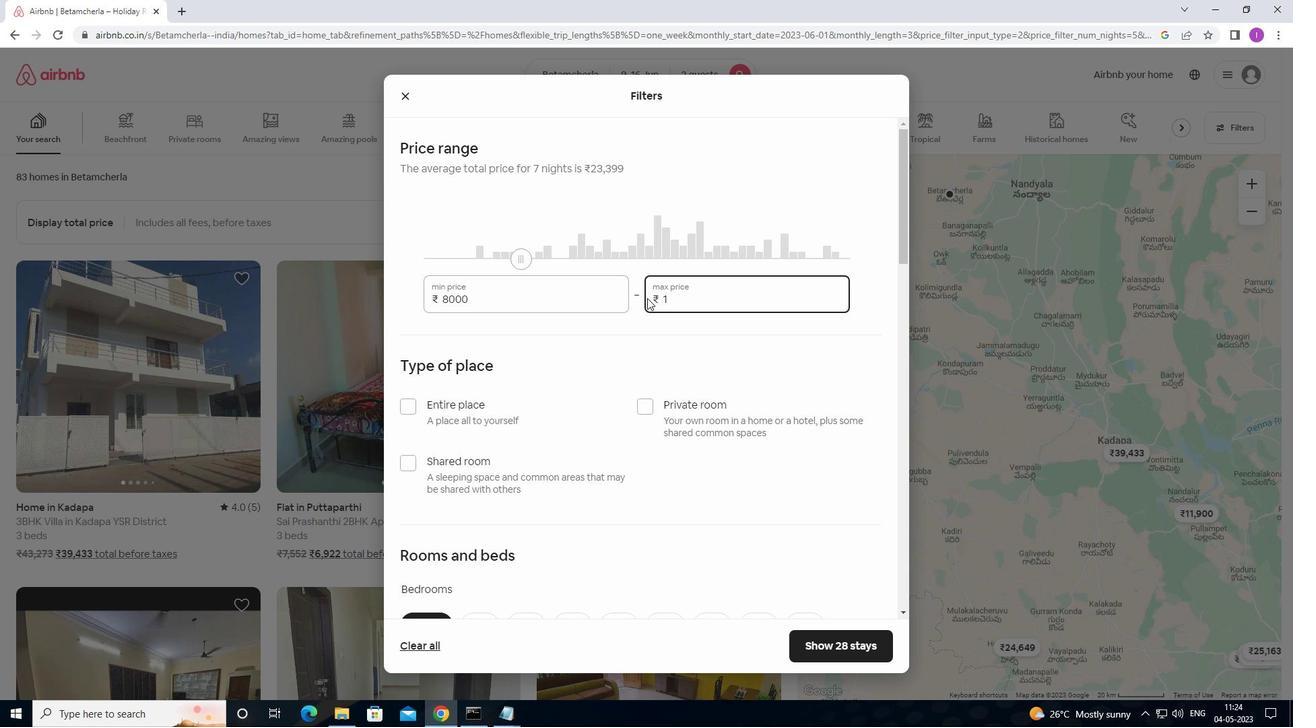 
Action: Key pressed 6
Screenshot: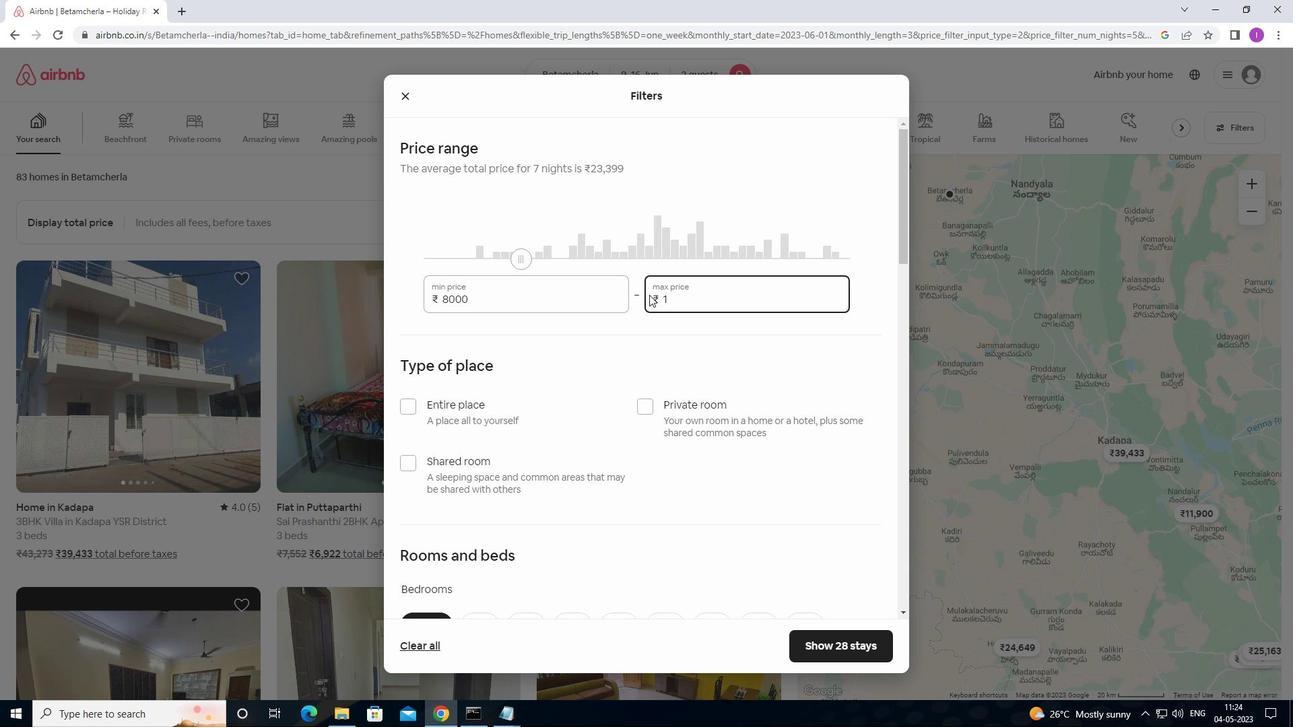 
Action: Mouse moved to (656, 295)
Screenshot: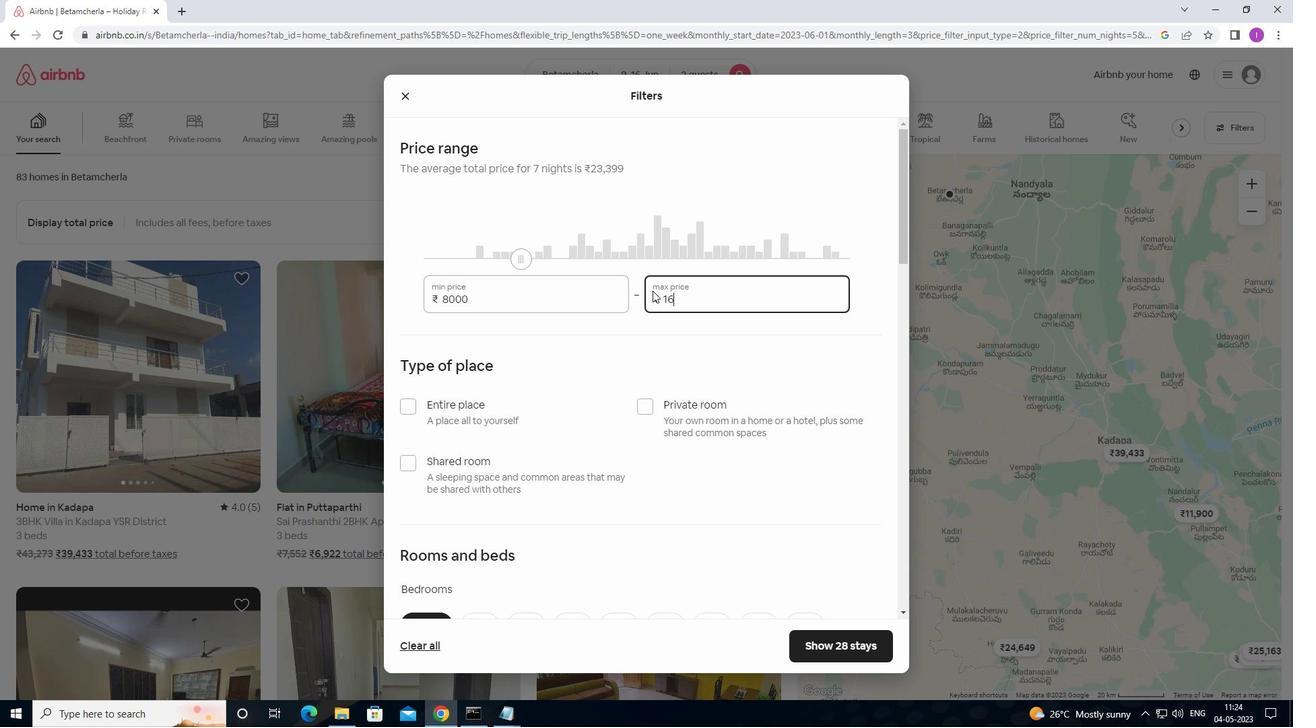 
Action: Key pressed 0
Screenshot: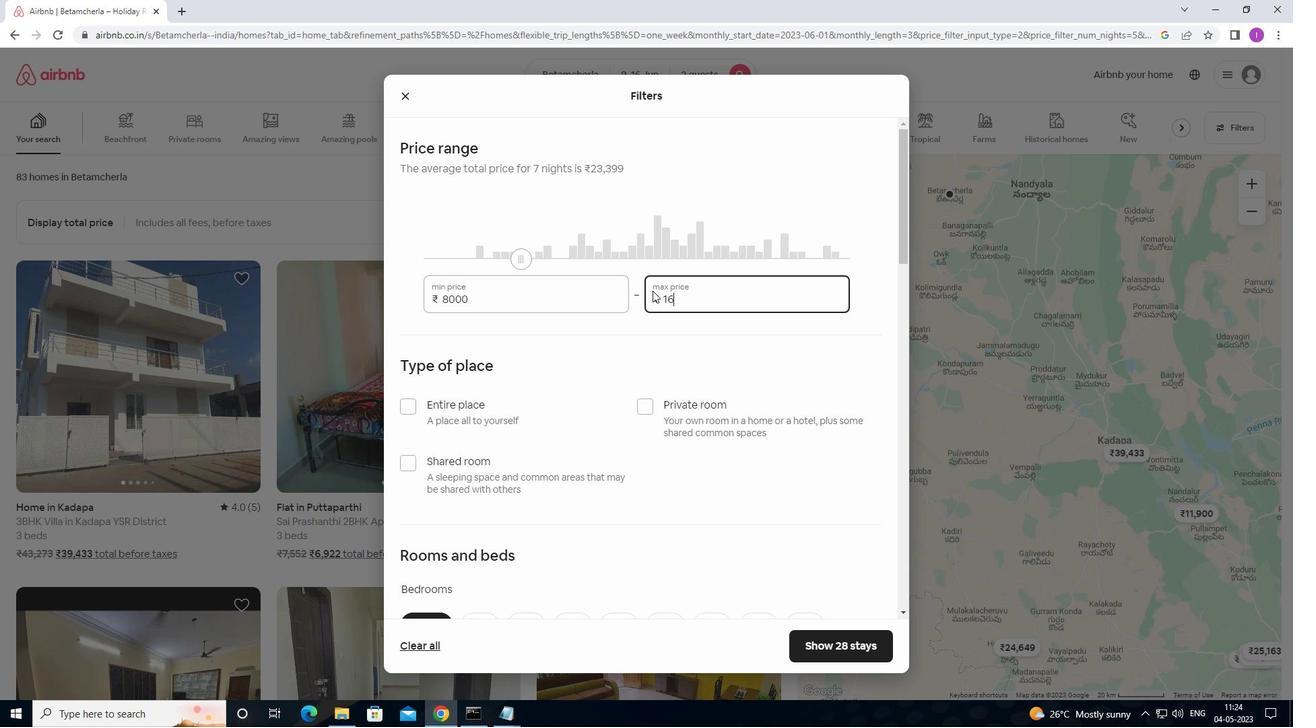
Action: Mouse moved to (656, 297)
Screenshot: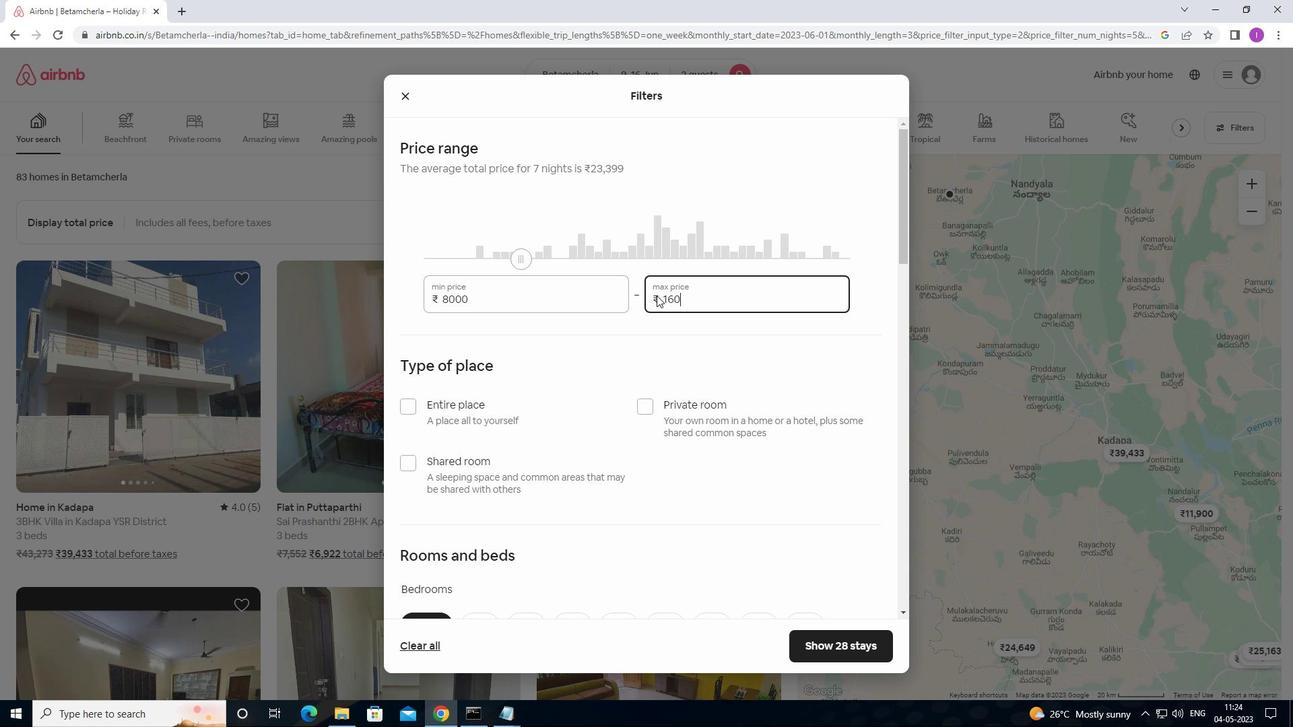 
Action: Key pressed 00
Screenshot: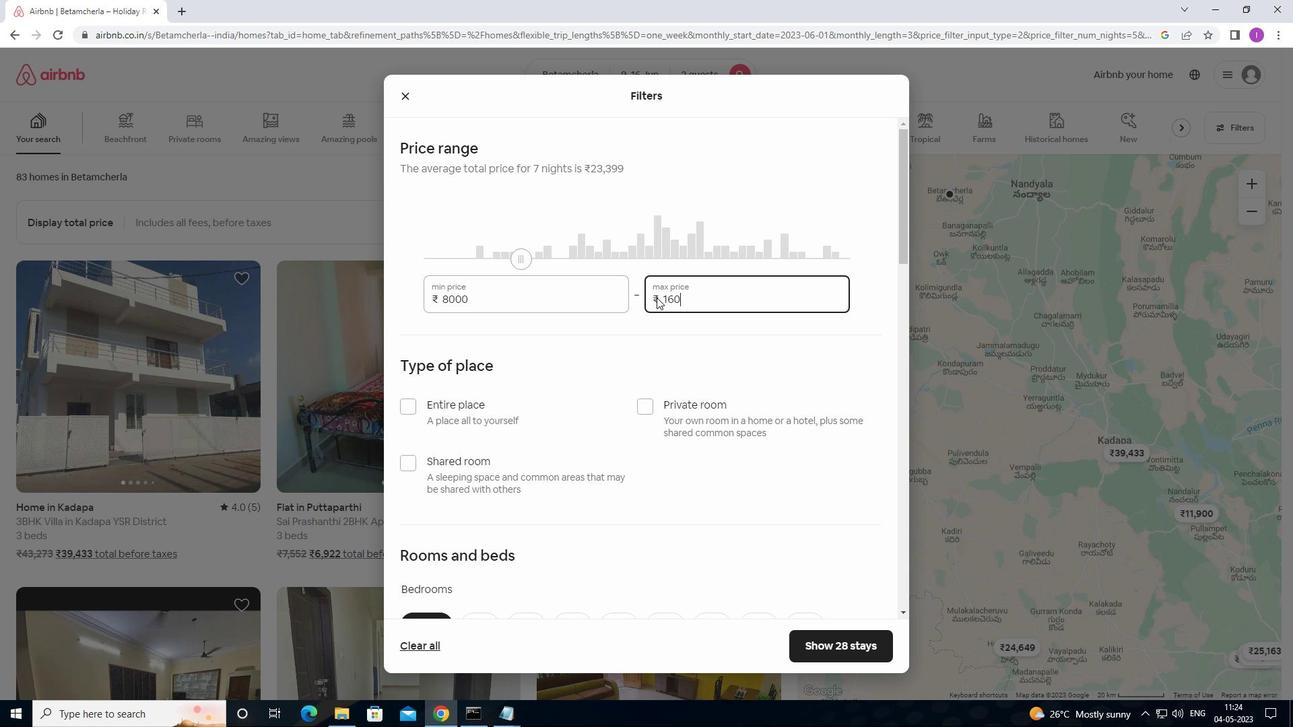 
Action: Mouse moved to (662, 294)
Screenshot: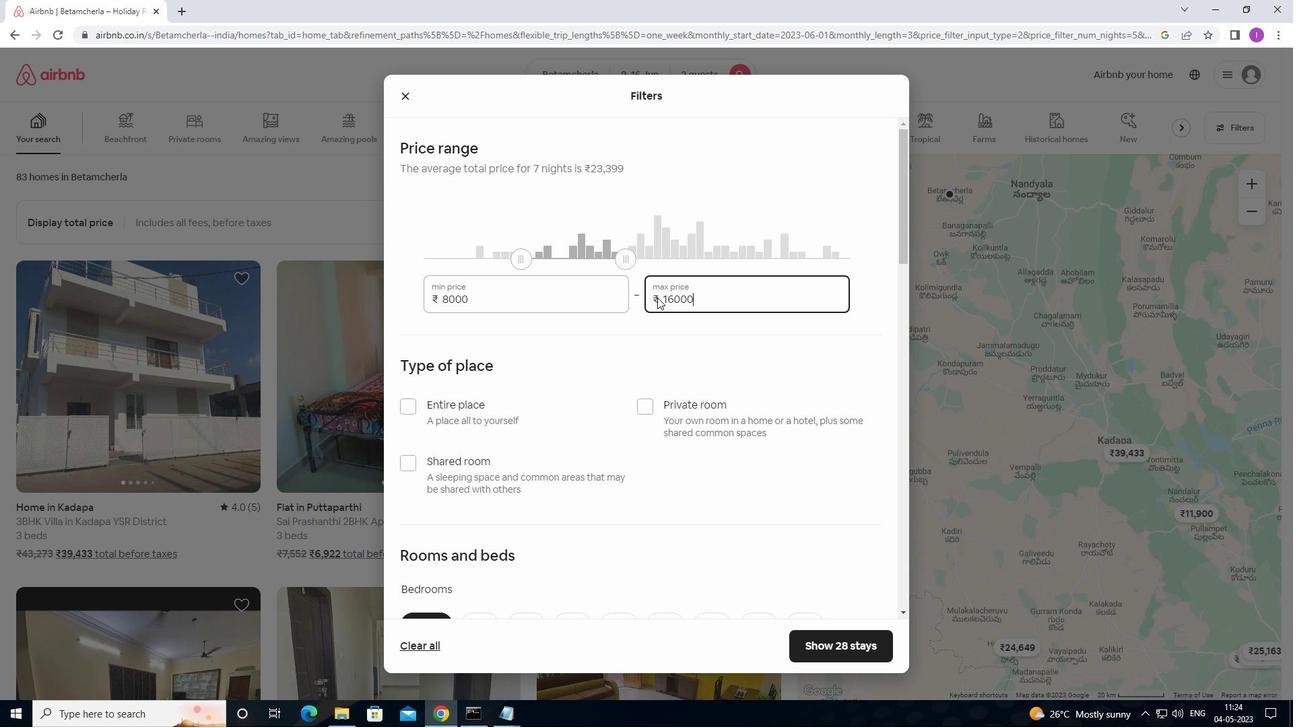 
Action: Mouse scrolled (662, 293) with delta (0, 0)
Screenshot: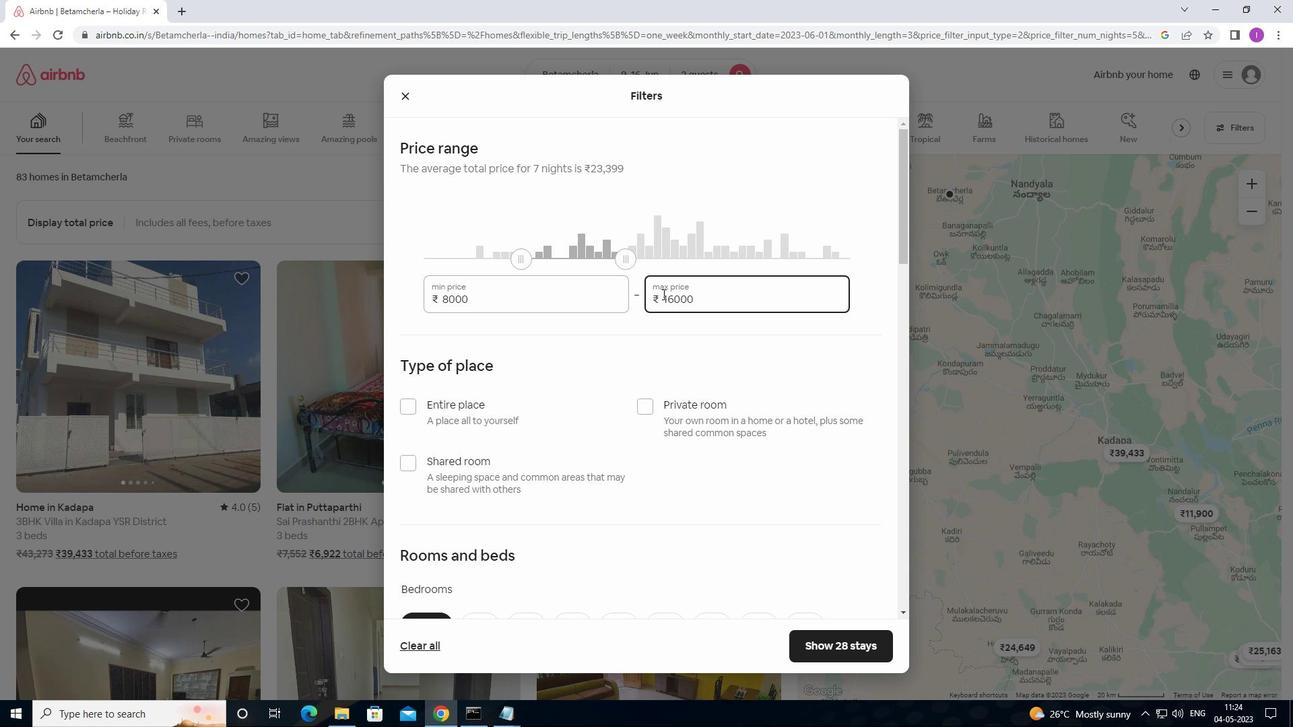 
Action: Mouse moved to (648, 298)
Screenshot: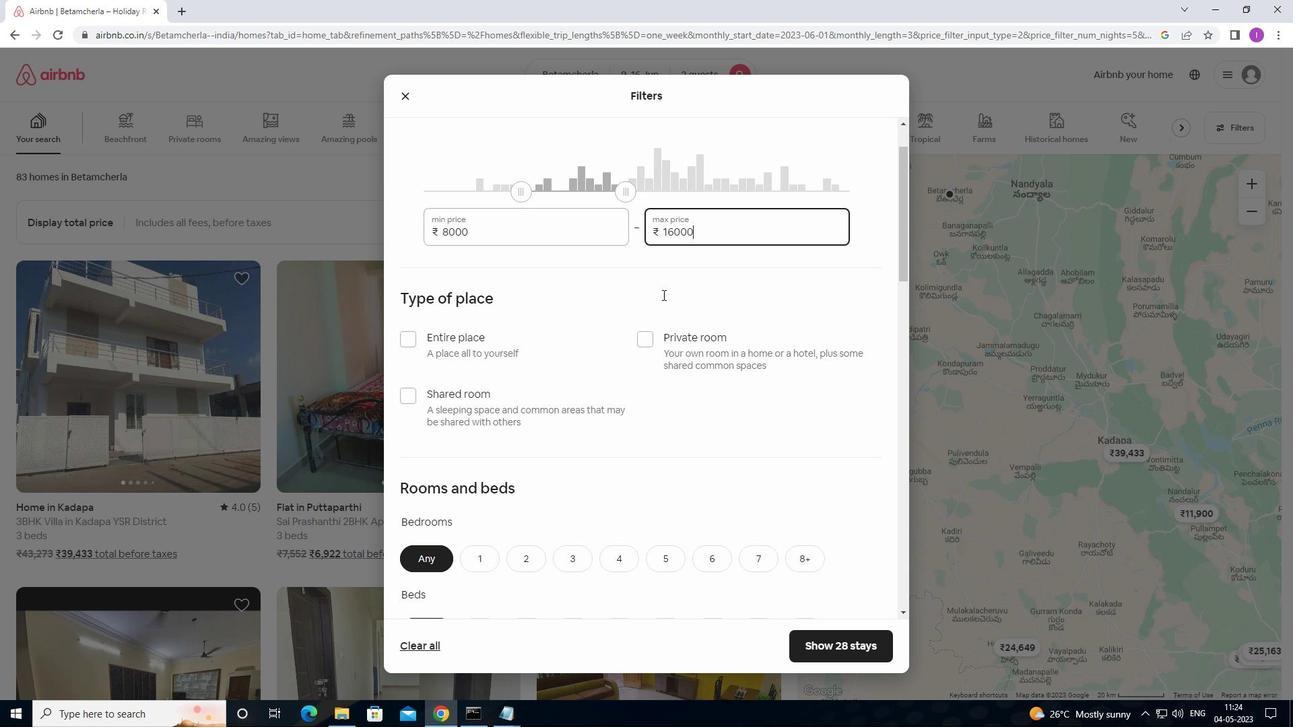 
Action: Mouse scrolled (648, 297) with delta (0, 0)
Screenshot: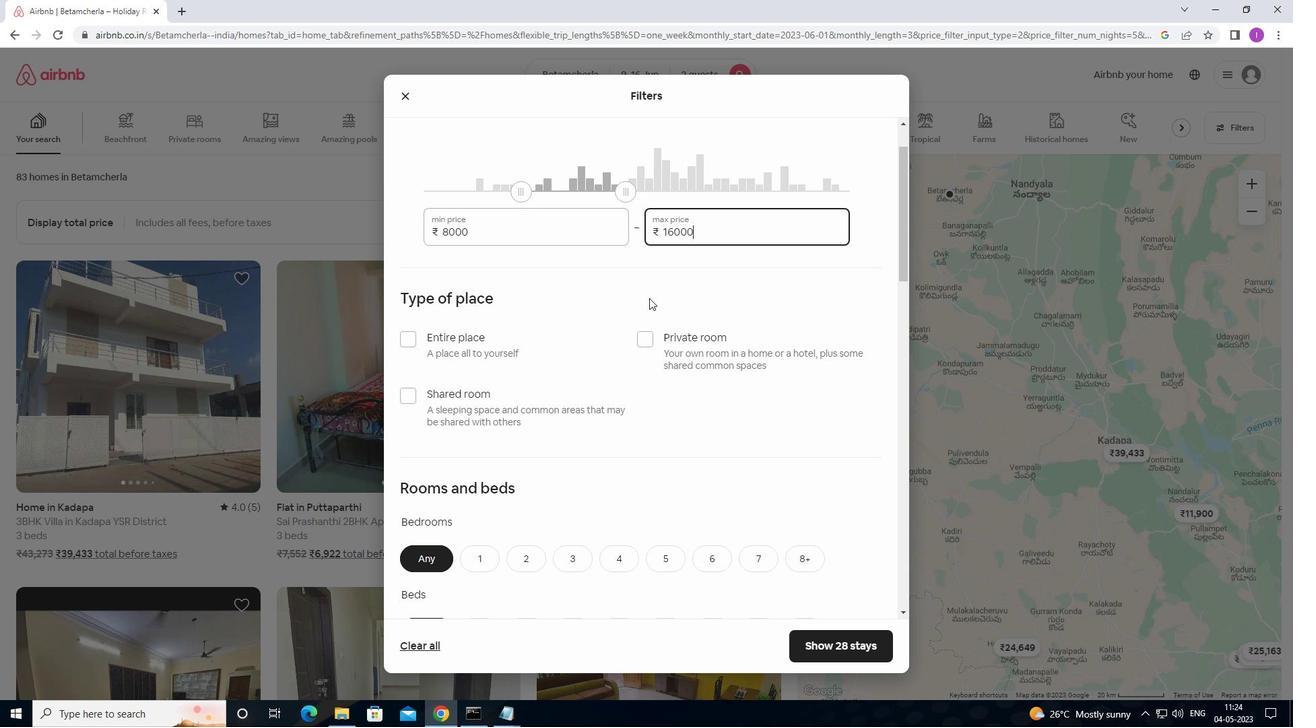 
Action: Mouse moved to (416, 273)
Screenshot: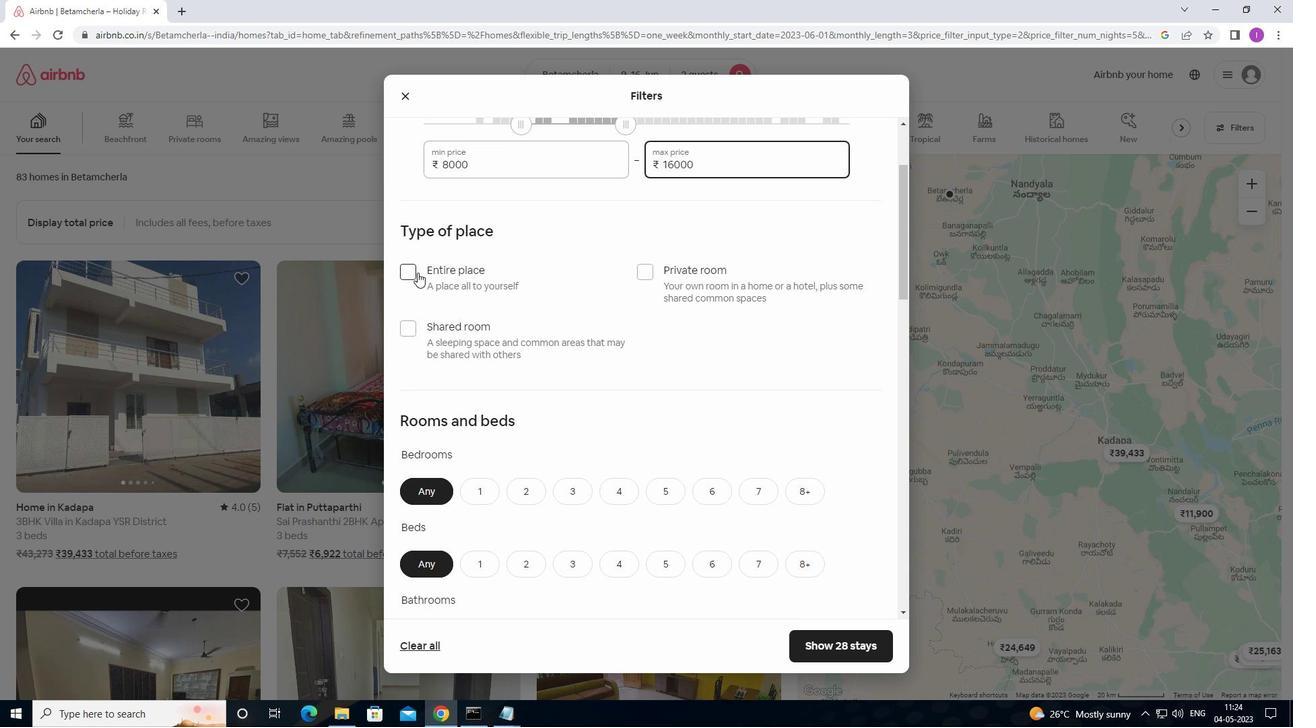 
Action: Mouse pressed left at (416, 273)
Screenshot: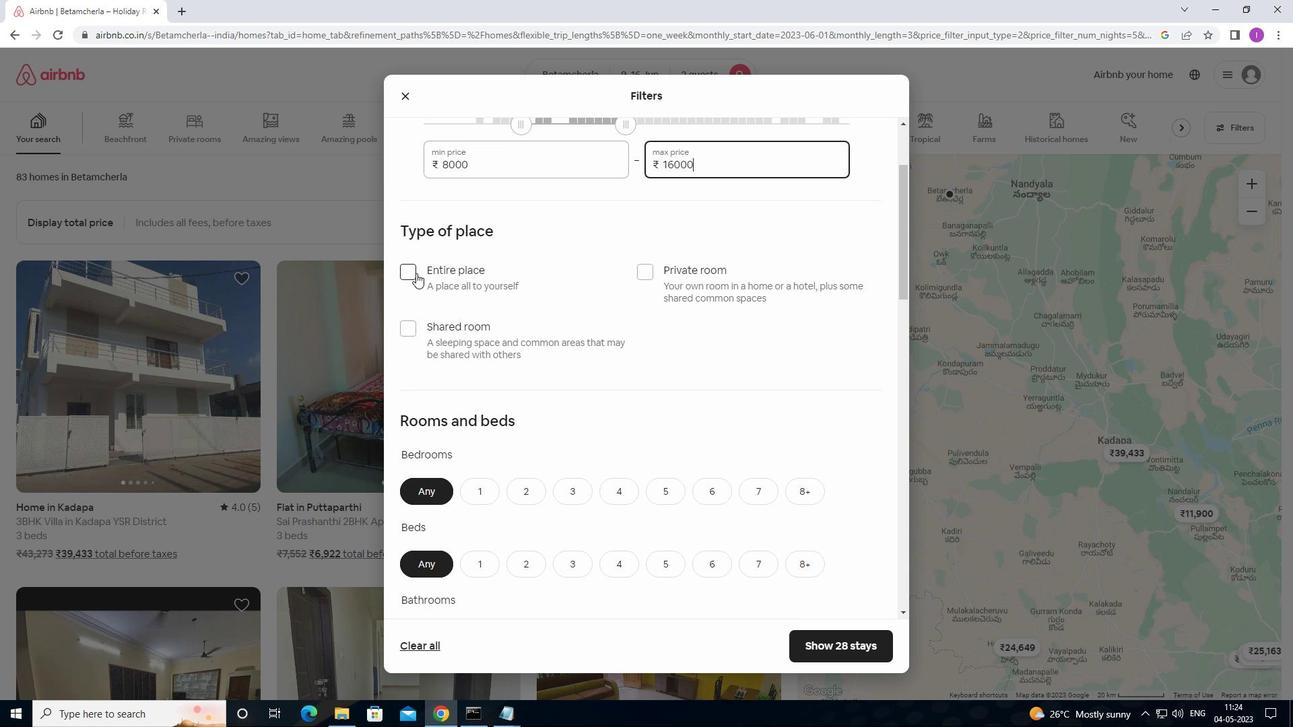 
Action: Mouse moved to (463, 273)
Screenshot: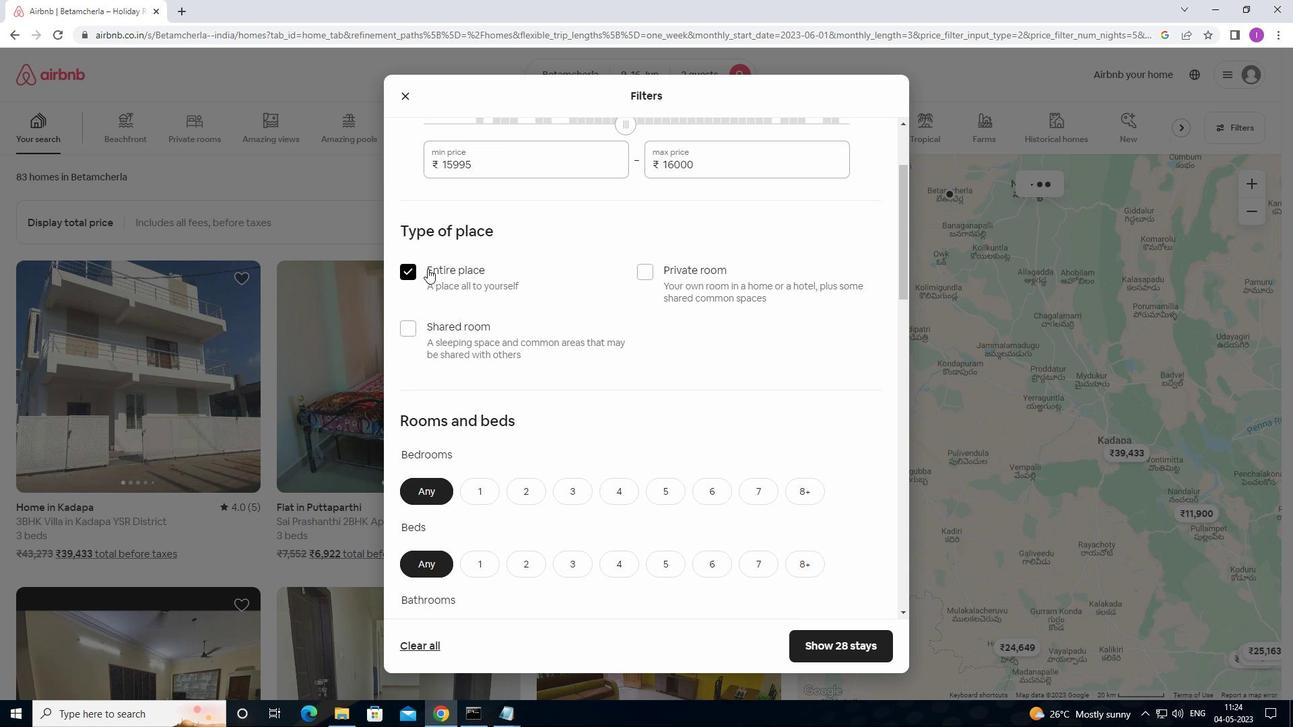 
Action: Mouse scrolled (463, 272) with delta (0, 0)
Screenshot: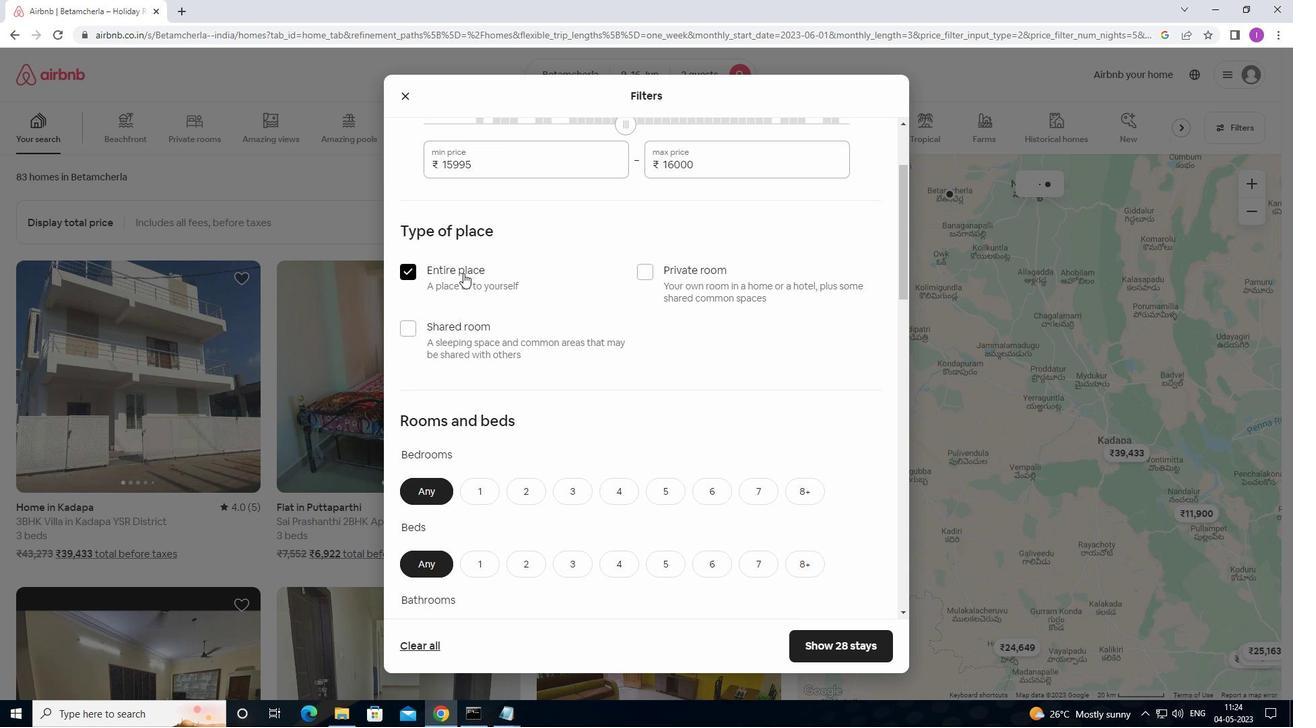 
Action: Mouse scrolled (463, 272) with delta (0, 0)
Screenshot: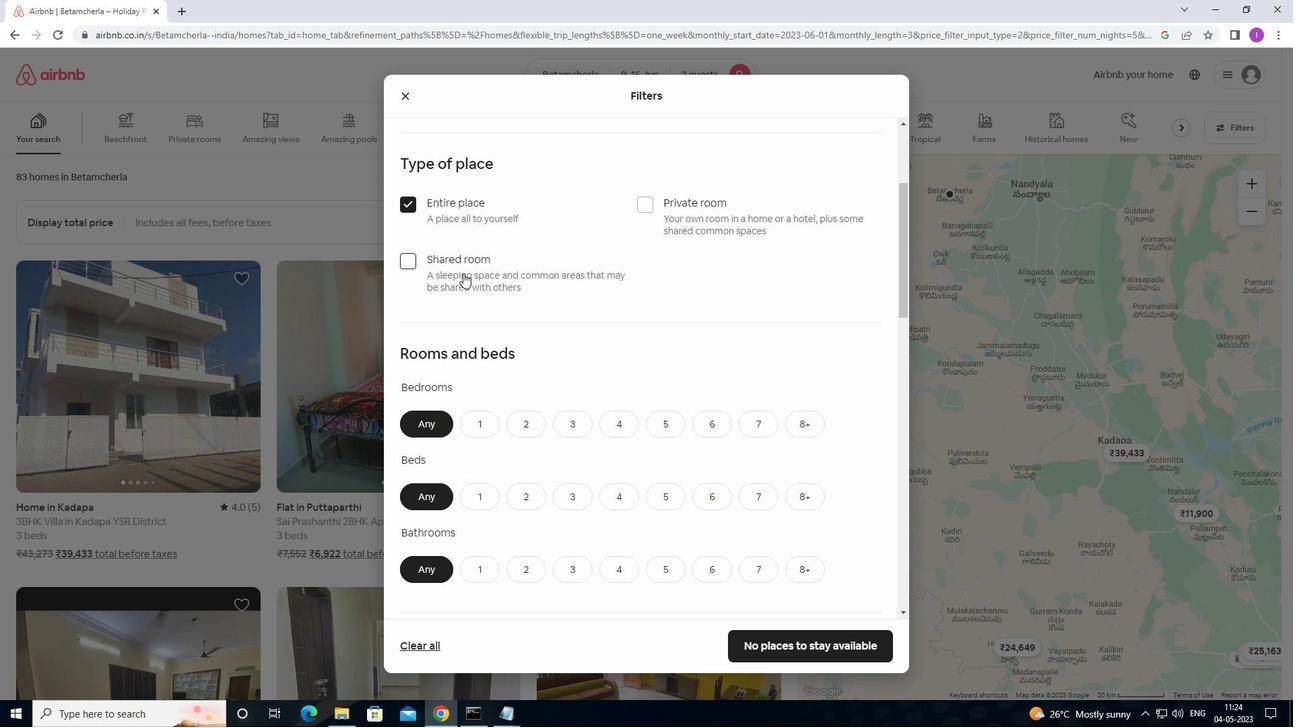 
Action: Mouse moved to (517, 361)
Screenshot: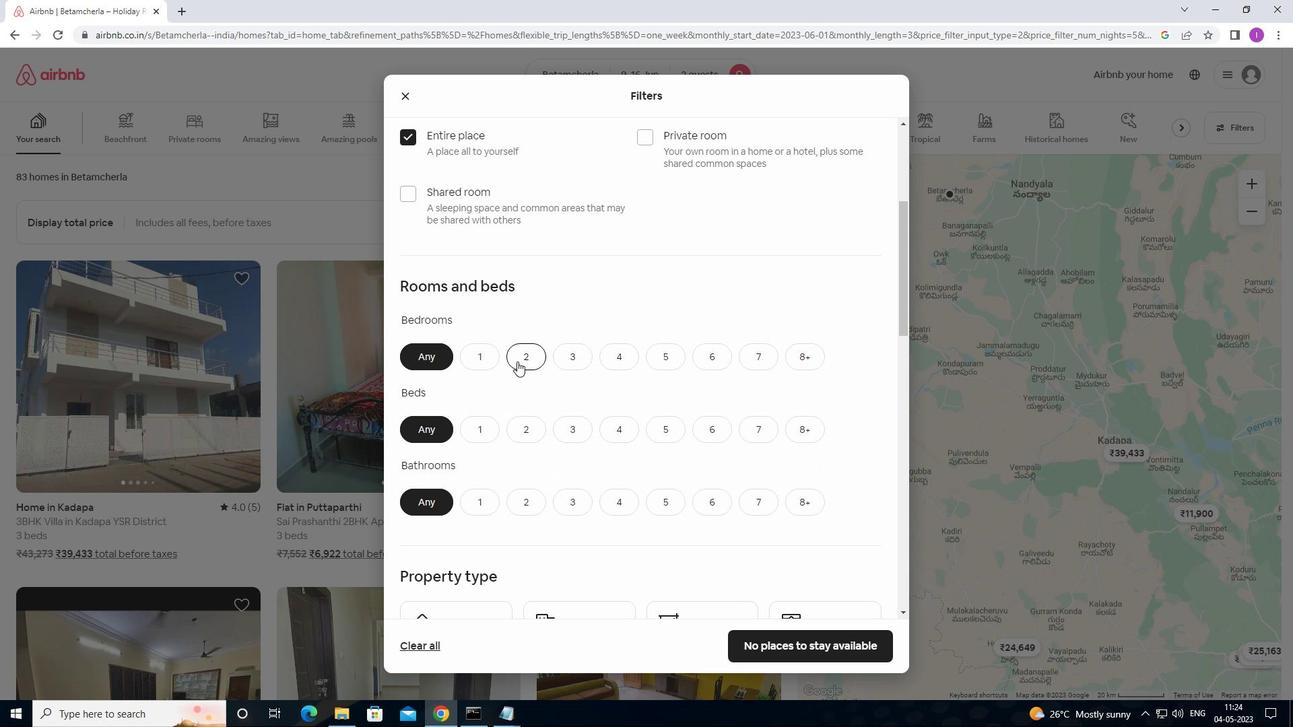 
Action: Mouse pressed left at (517, 361)
Screenshot: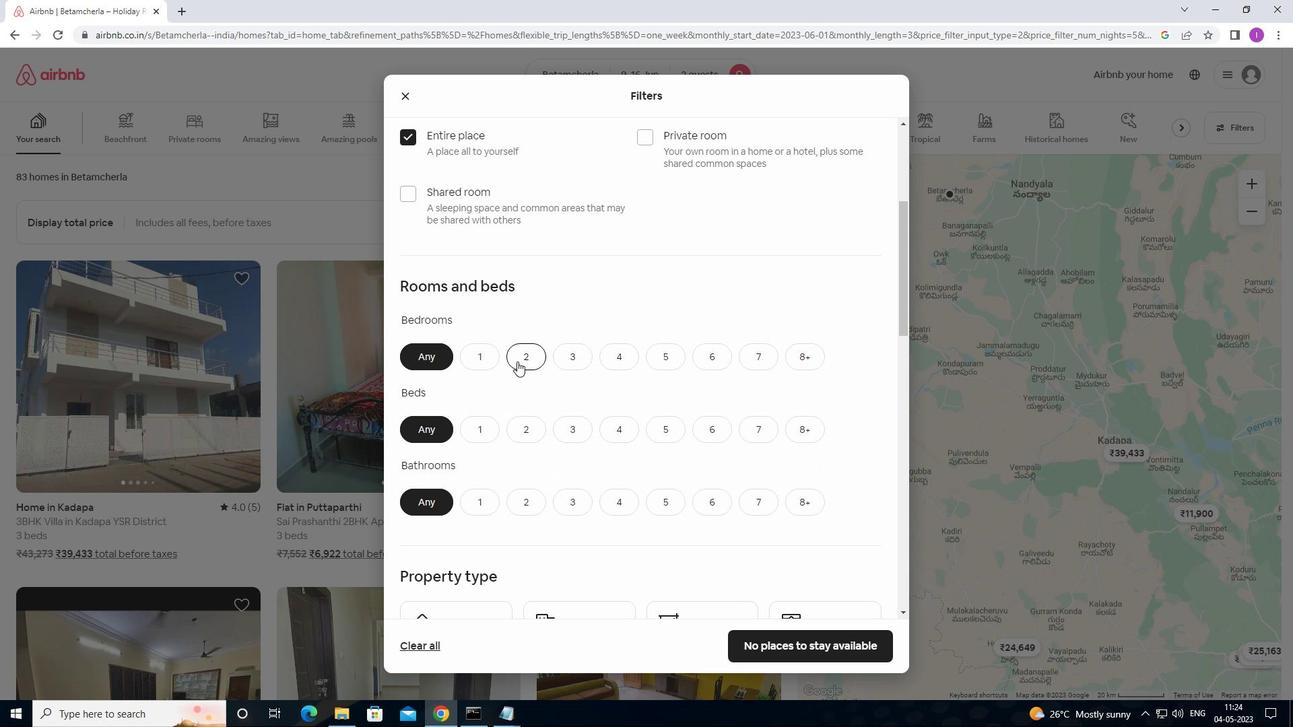 
Action: Mouse moved to (528, 378)
Screenshot: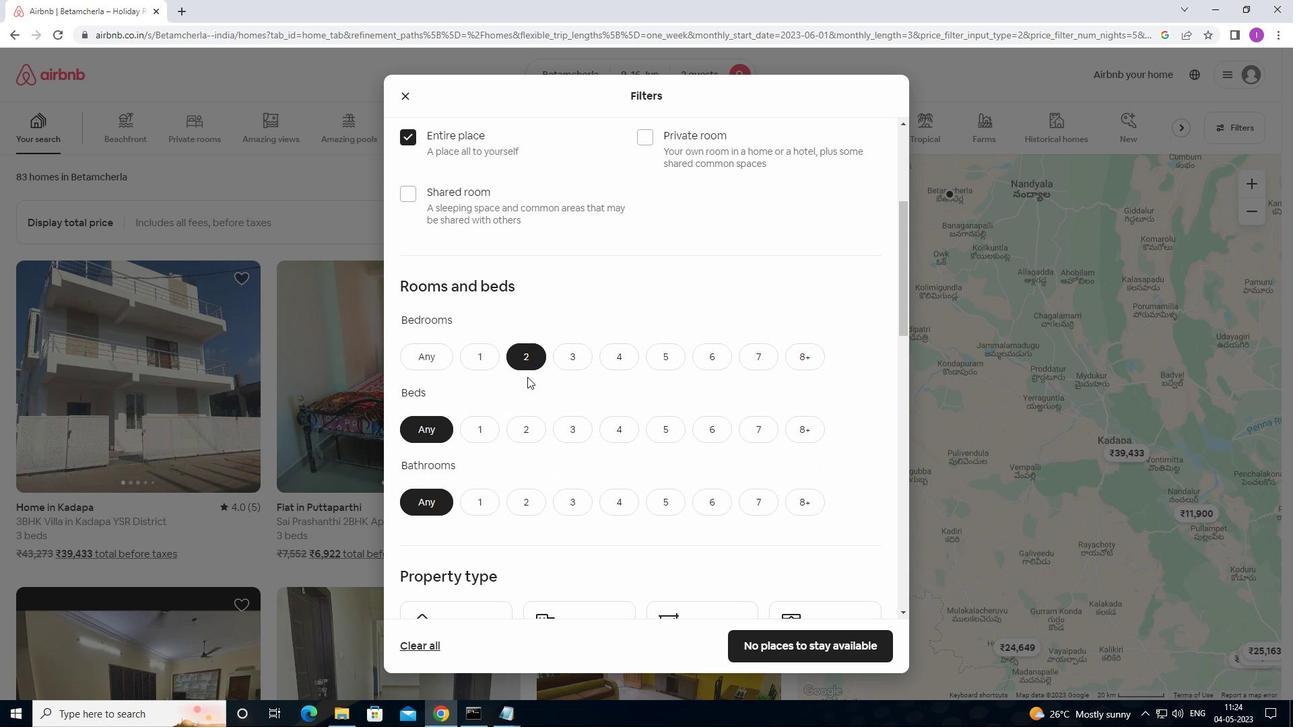 
Action: Mouse scrolled (528, 377) with delta (0, 0)
Screenshot: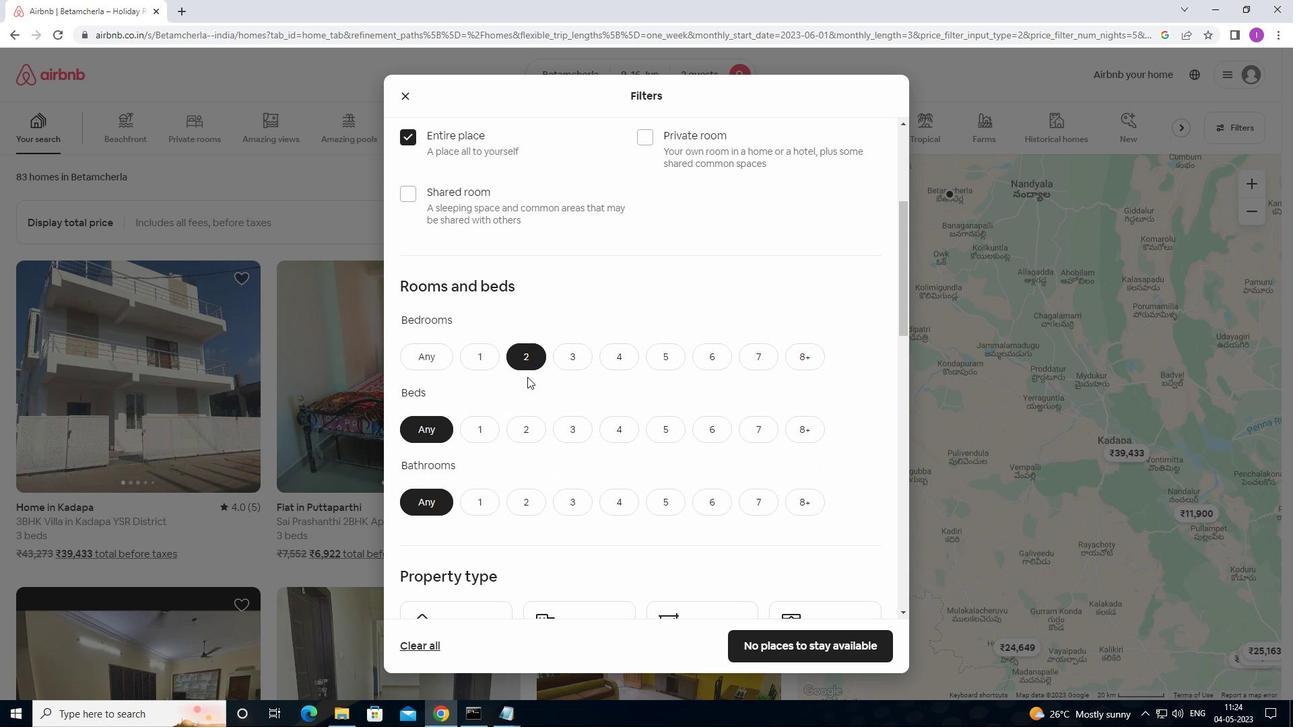 
Action: Mouse moved to (532, 366)
Screenshot: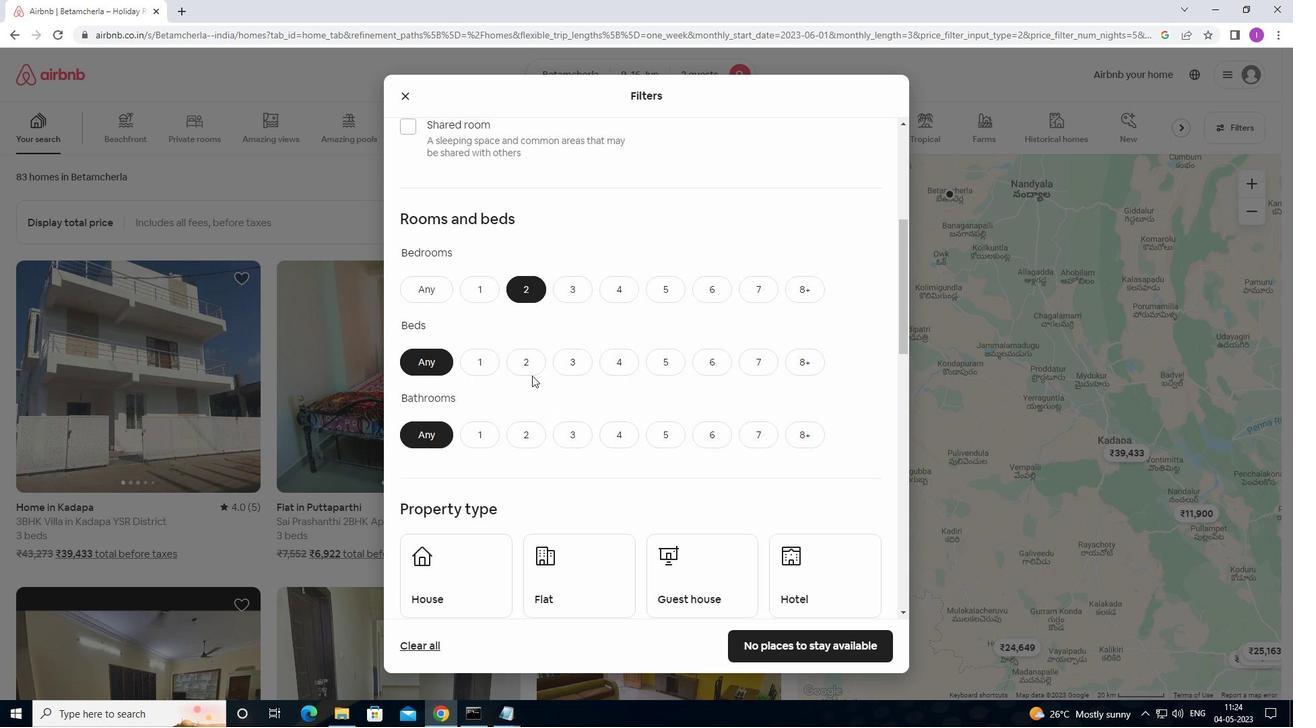 
Action: Mouse pressed left at (532, 366)
Screenshot: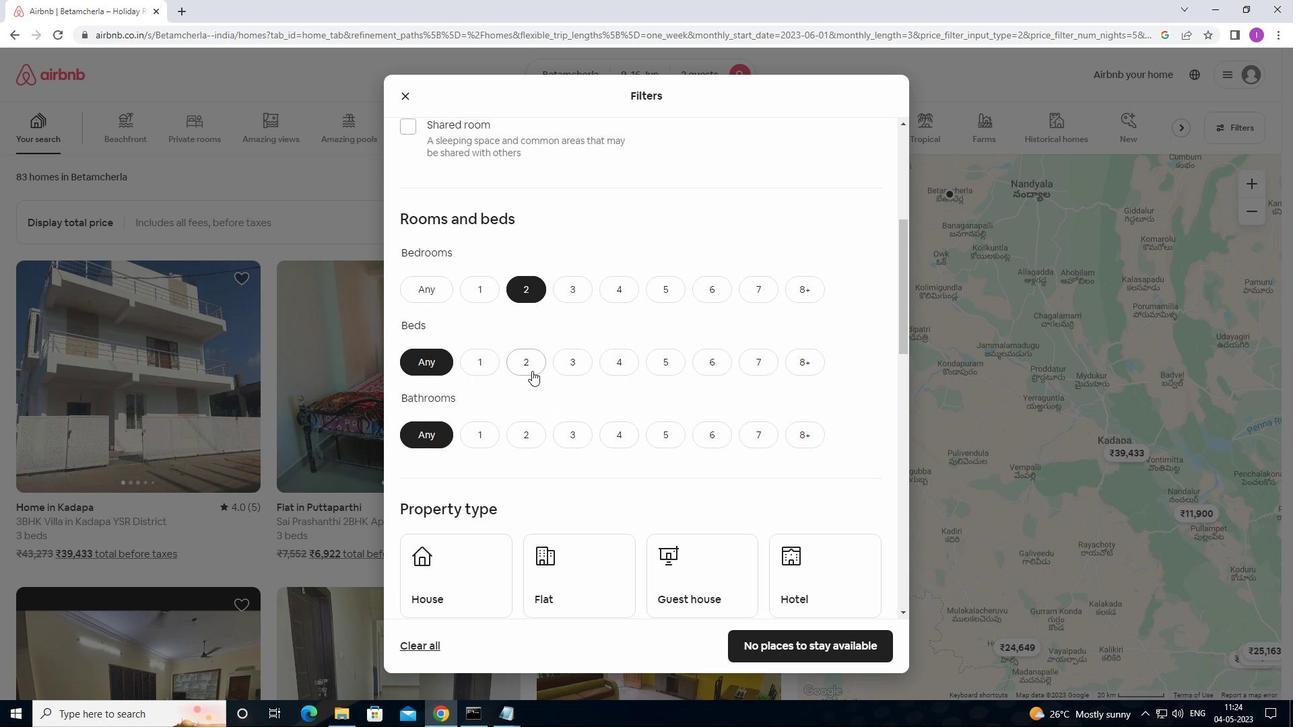 
Action: Mouse moved to (487, 437)
Screenshot: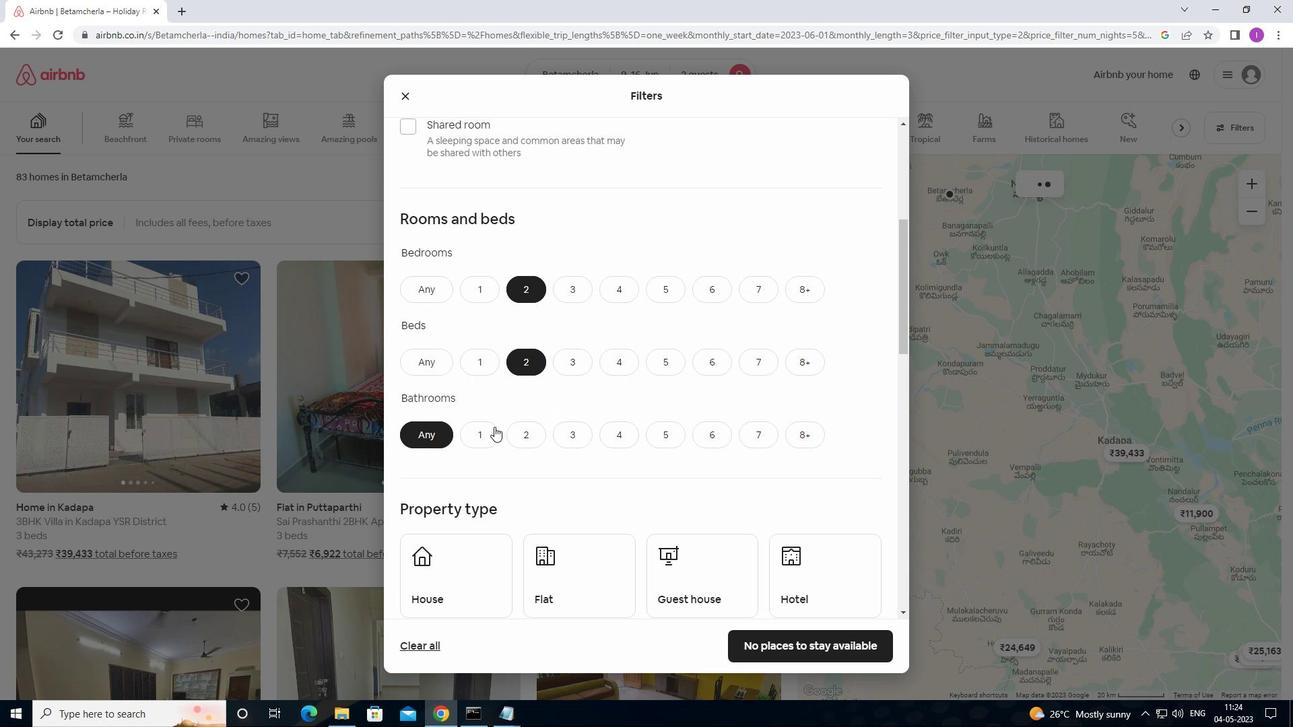 
Action: Mouse pressed left at (487, 437)
Screenshot: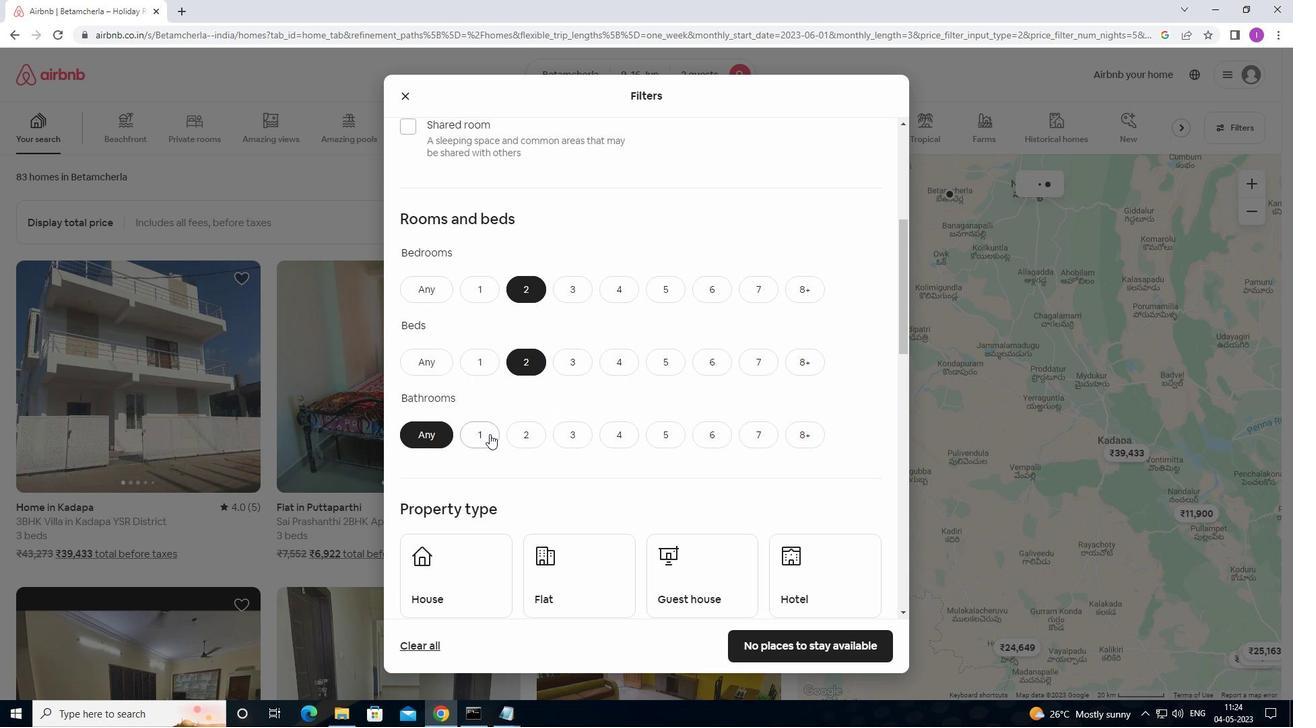 
Action: Mouse moved to (488, 423)
Screenshot: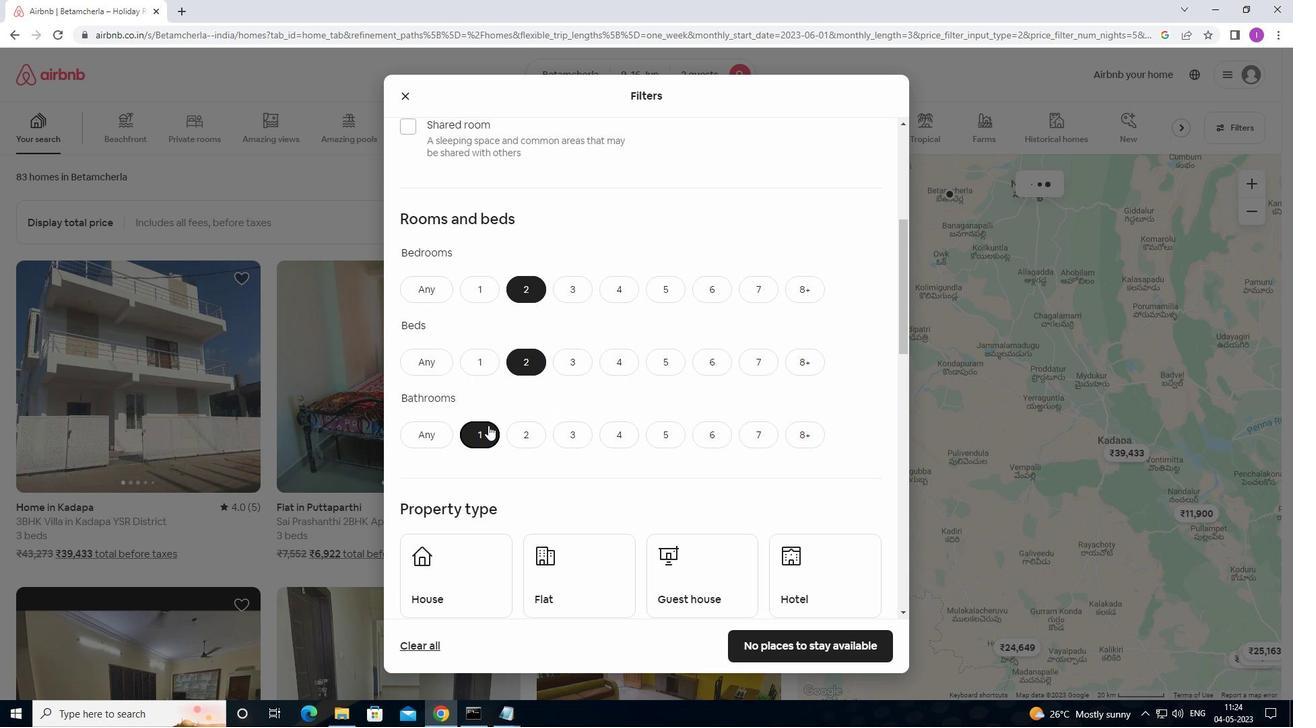 
Action: Mouse scrolled (488, 422) with delta (0, 0)
Screenshot: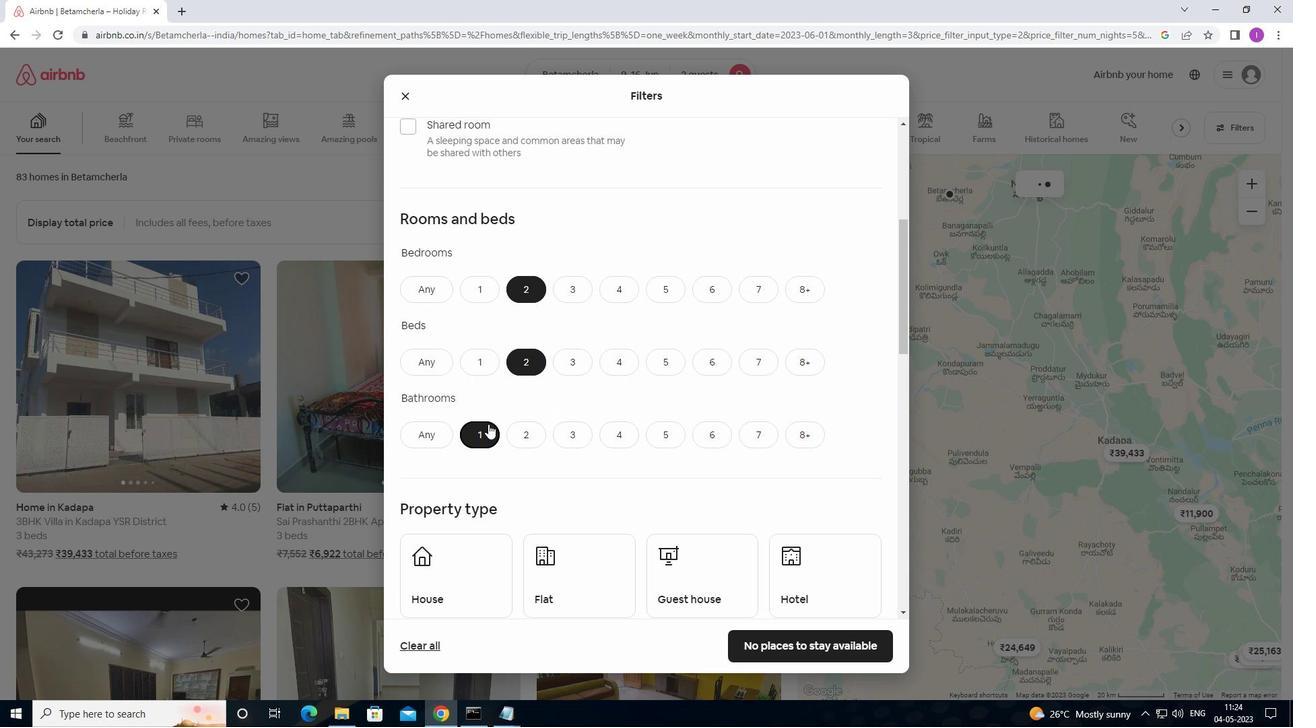 
Action: Mouse moved to (431, 500)
Screenshot: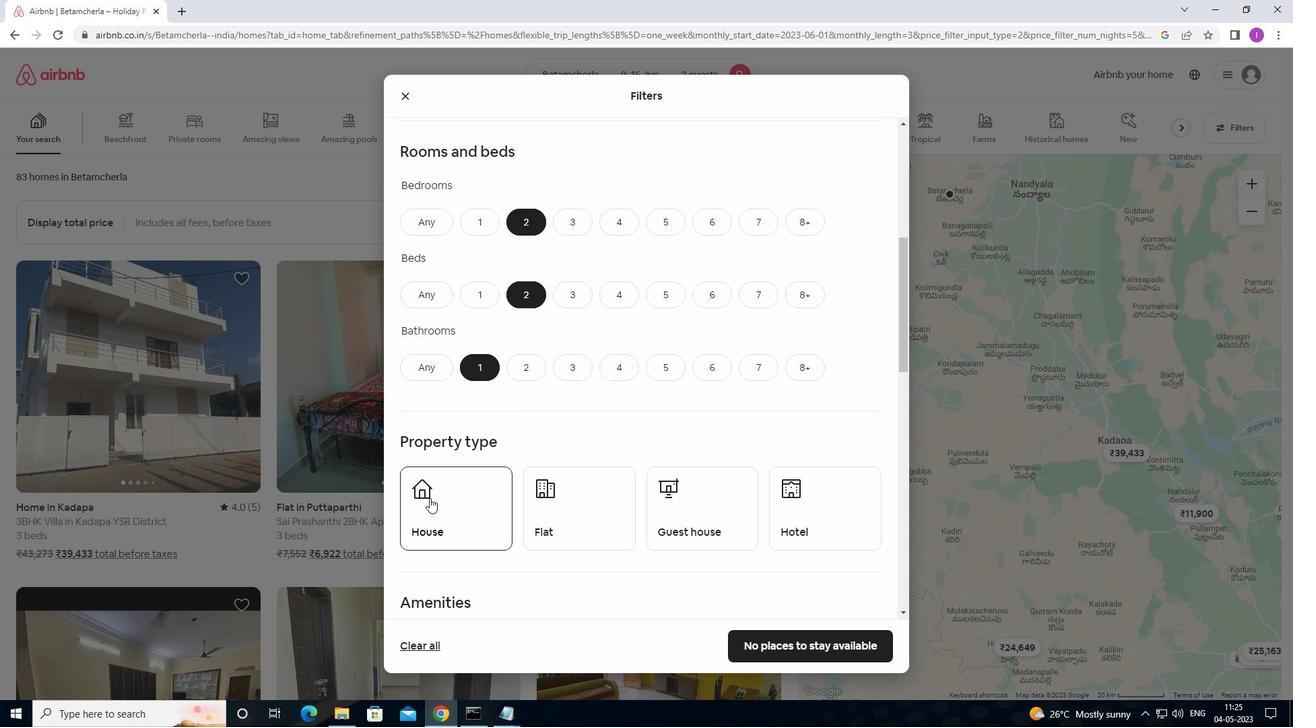 
Action: Mouse pressed left at (431, 500)
Screenshot: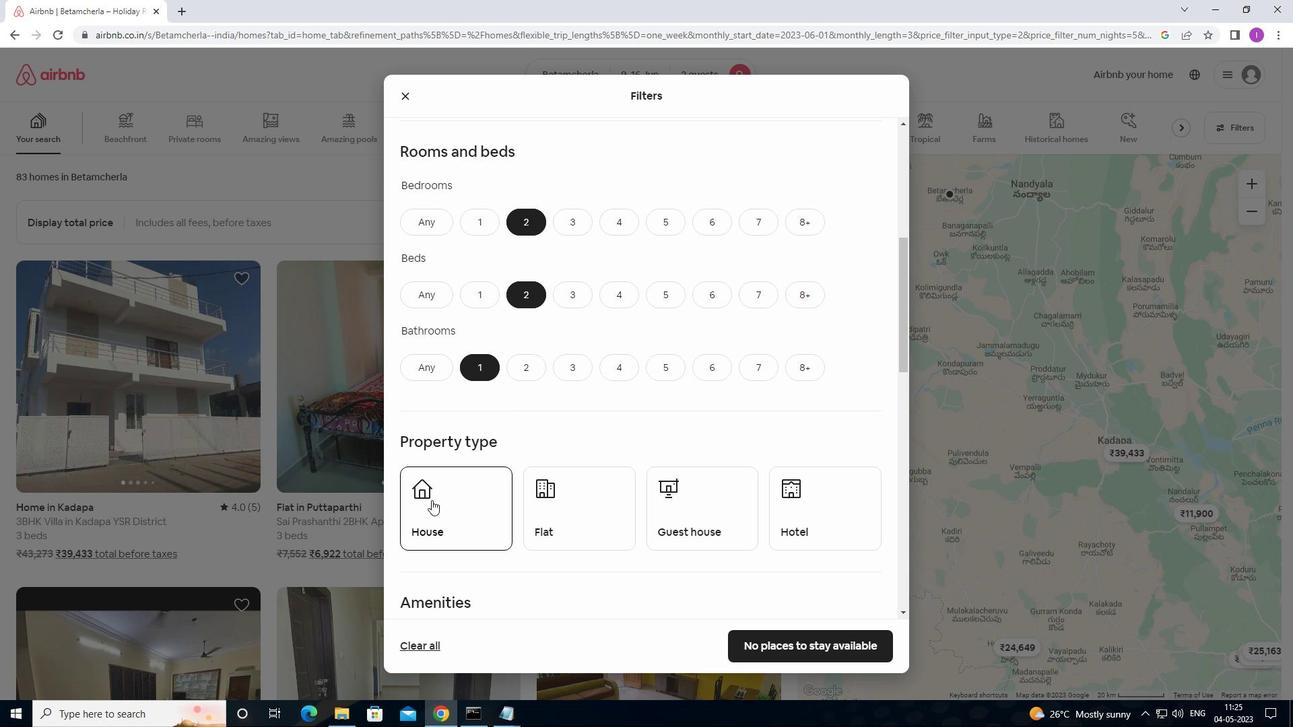 
Action: Mouse moved to (564, 493)
Screenshot: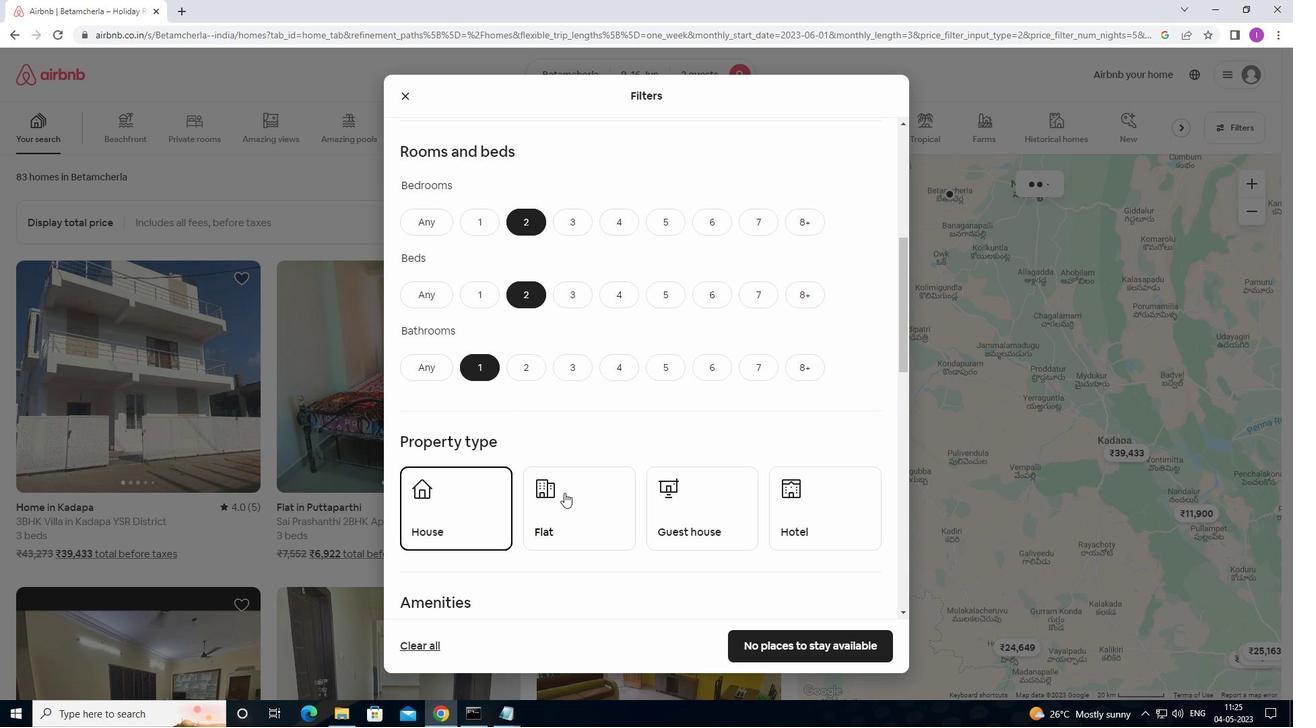 
Action: Mouse pressed left at (564, 493)
Screenshot: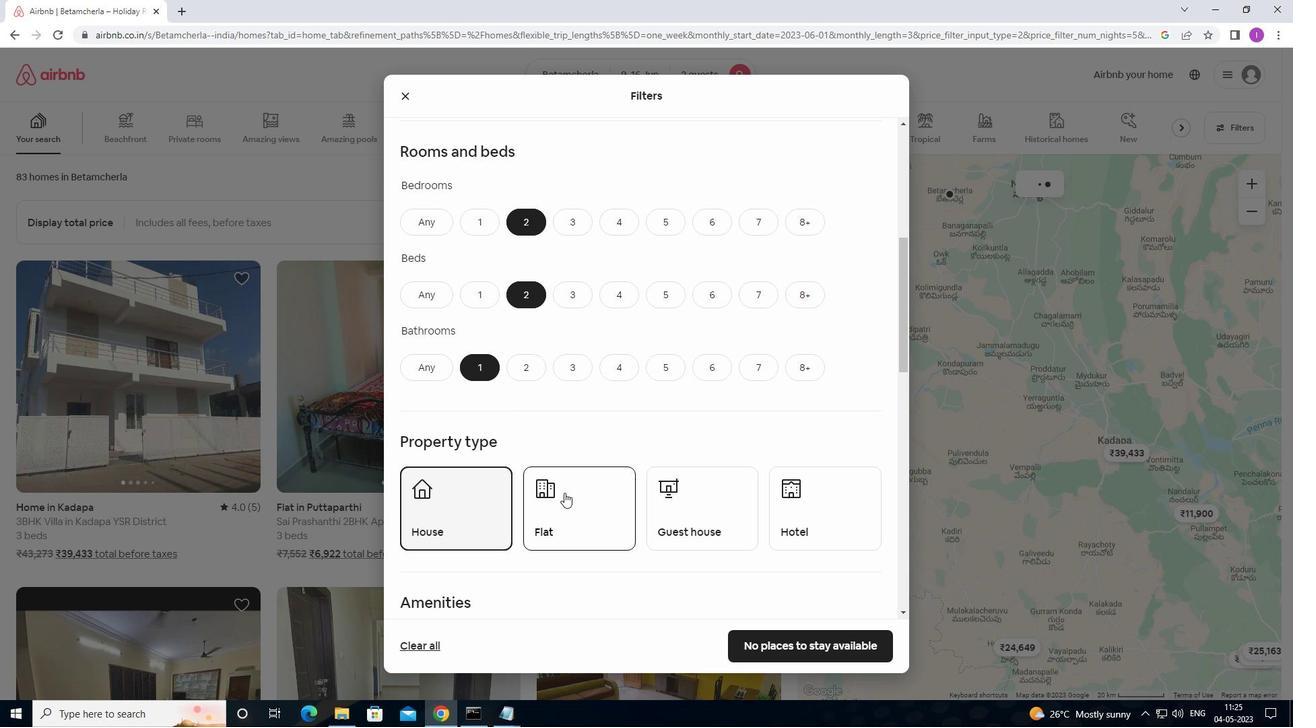 
Action: Mouse moved to (681, 515)
Screenshot: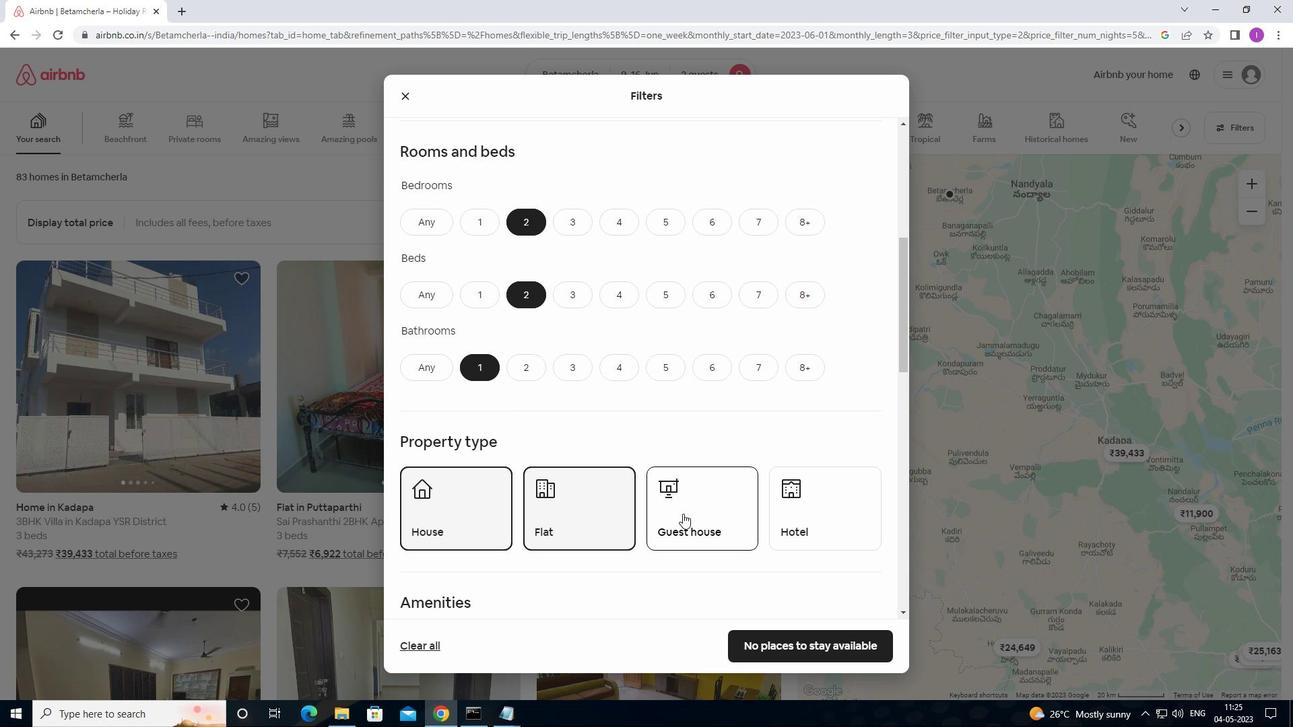 
Action: Mouse pressed left at (681, 515)
Screenshot: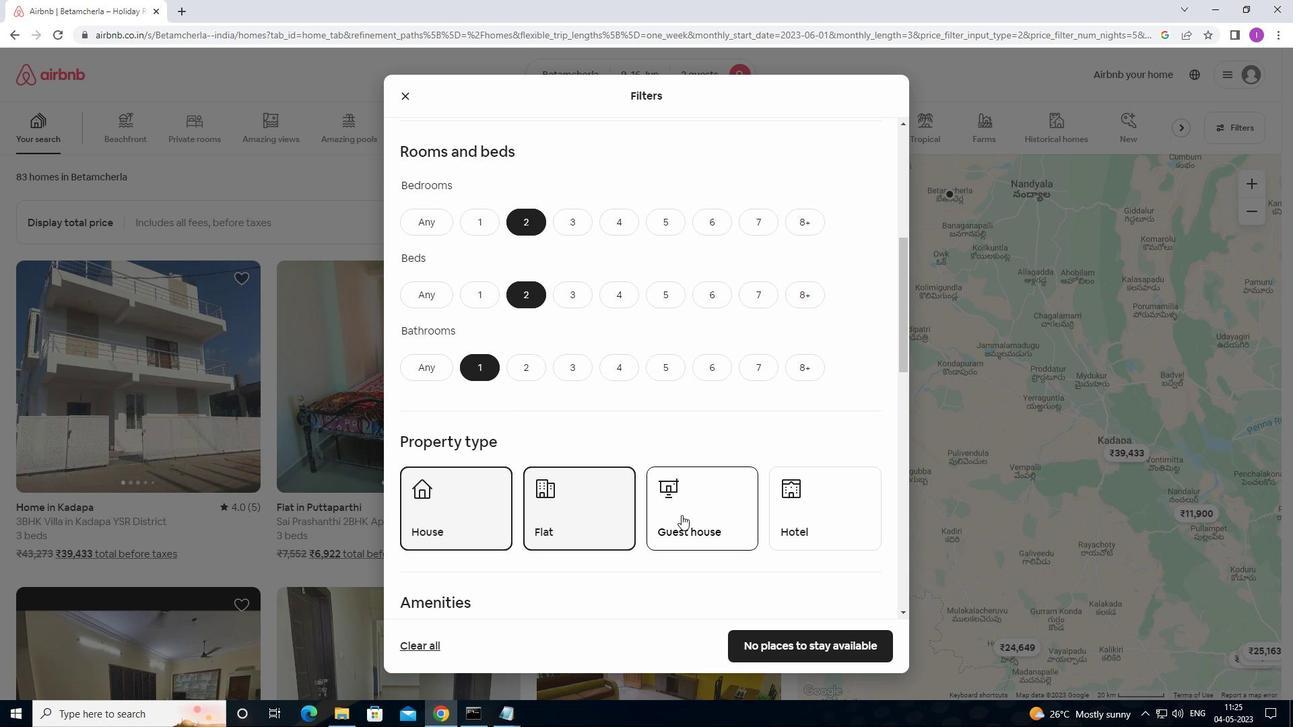 
Action: Mouse moved to (697, 488)
Screenshot: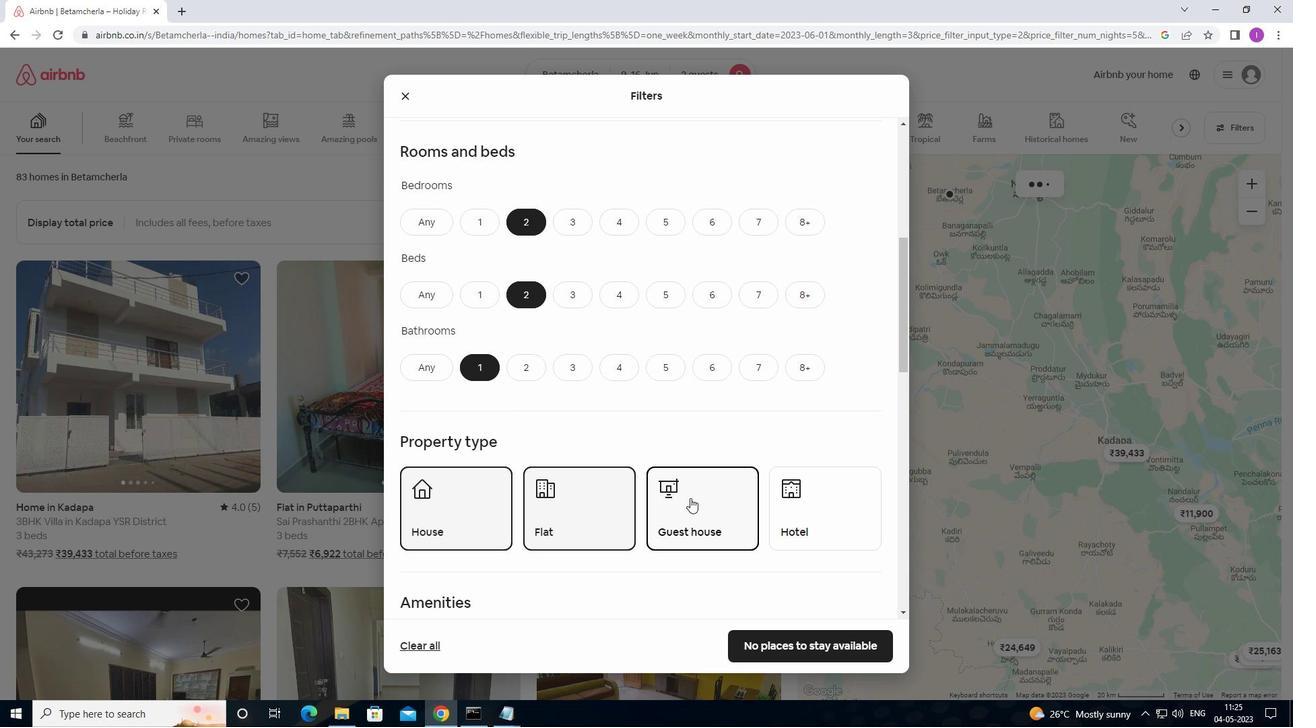 
Action: Mouse scrolled (697, 487) with delta (0, 0)
Screenshot: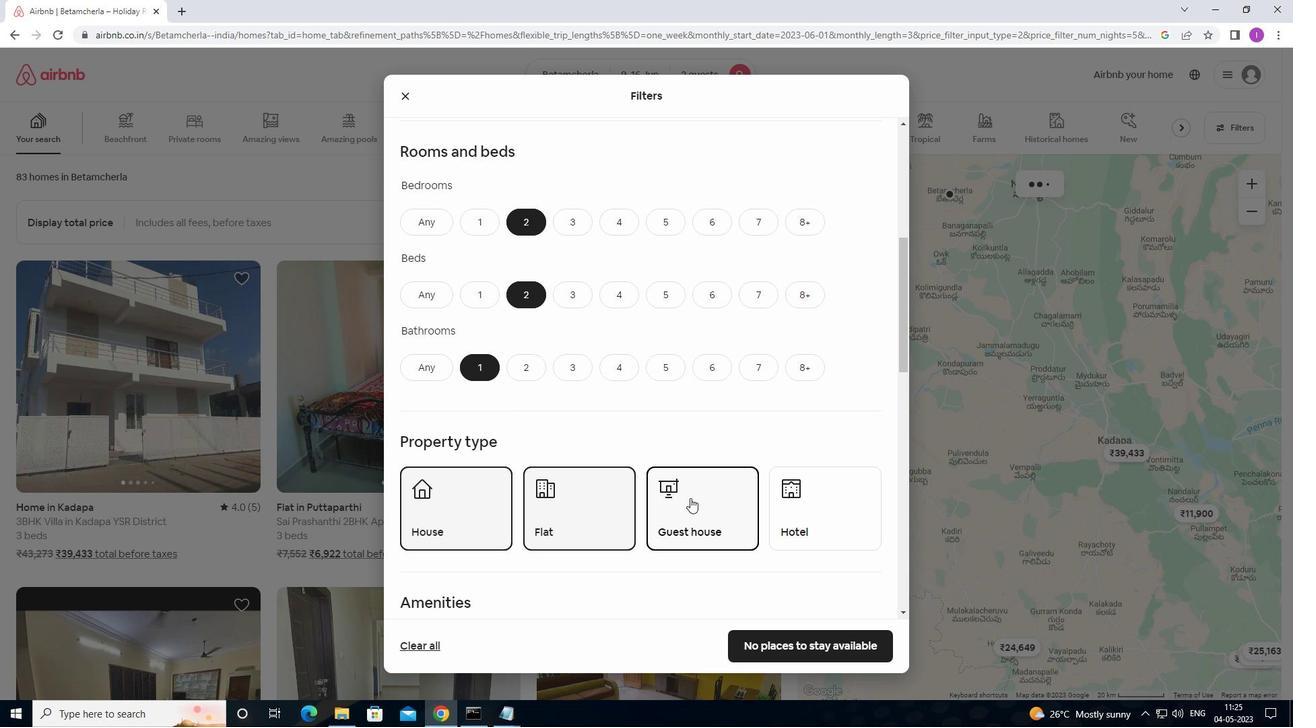 
Action: Mouse moved to (697, 488)
Screenshot: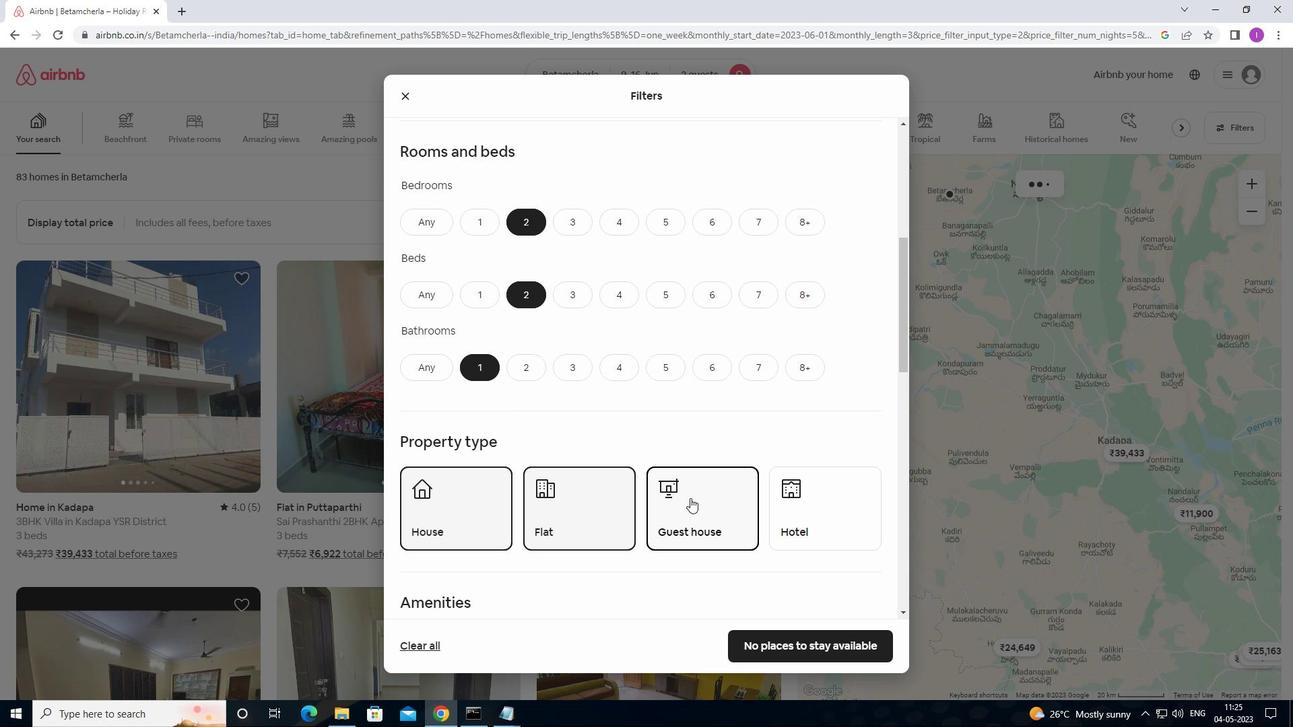 
Action: Mouse scrolled (697, 487) with delta (0, 0)
Screenshot: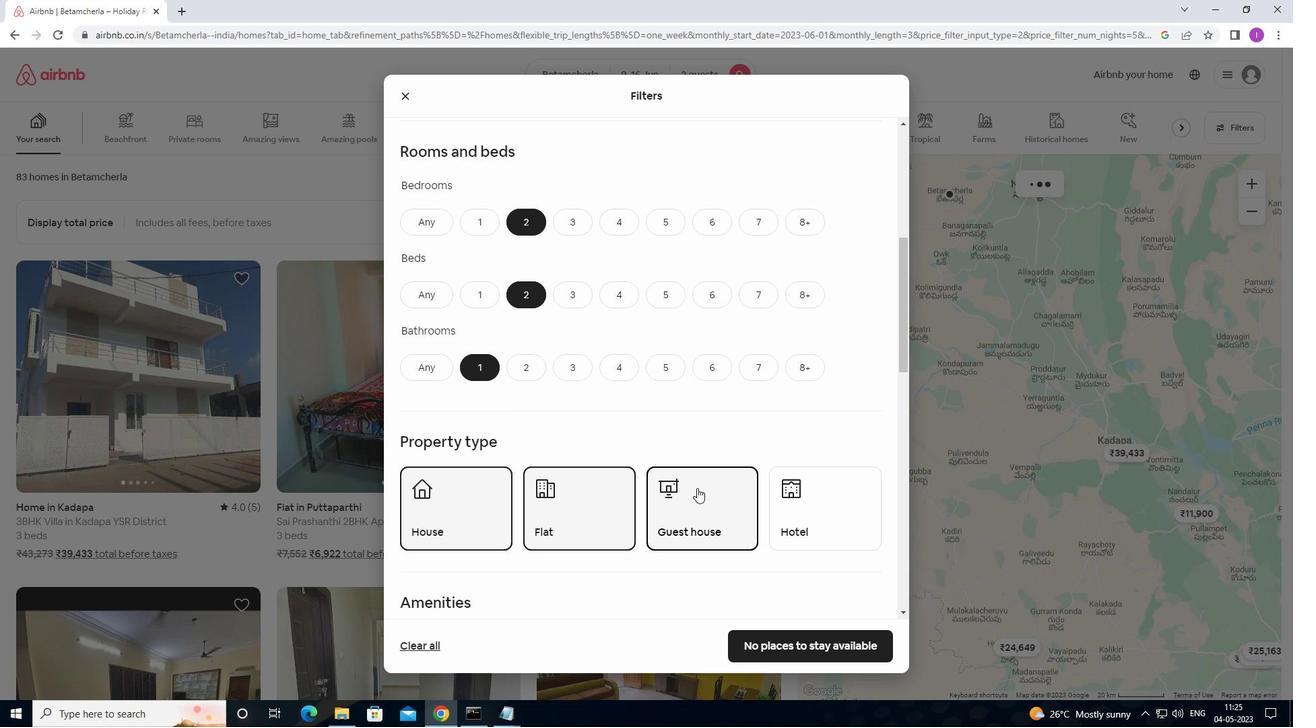 
Action: Mouse moved to (698, 488)
Screenshot: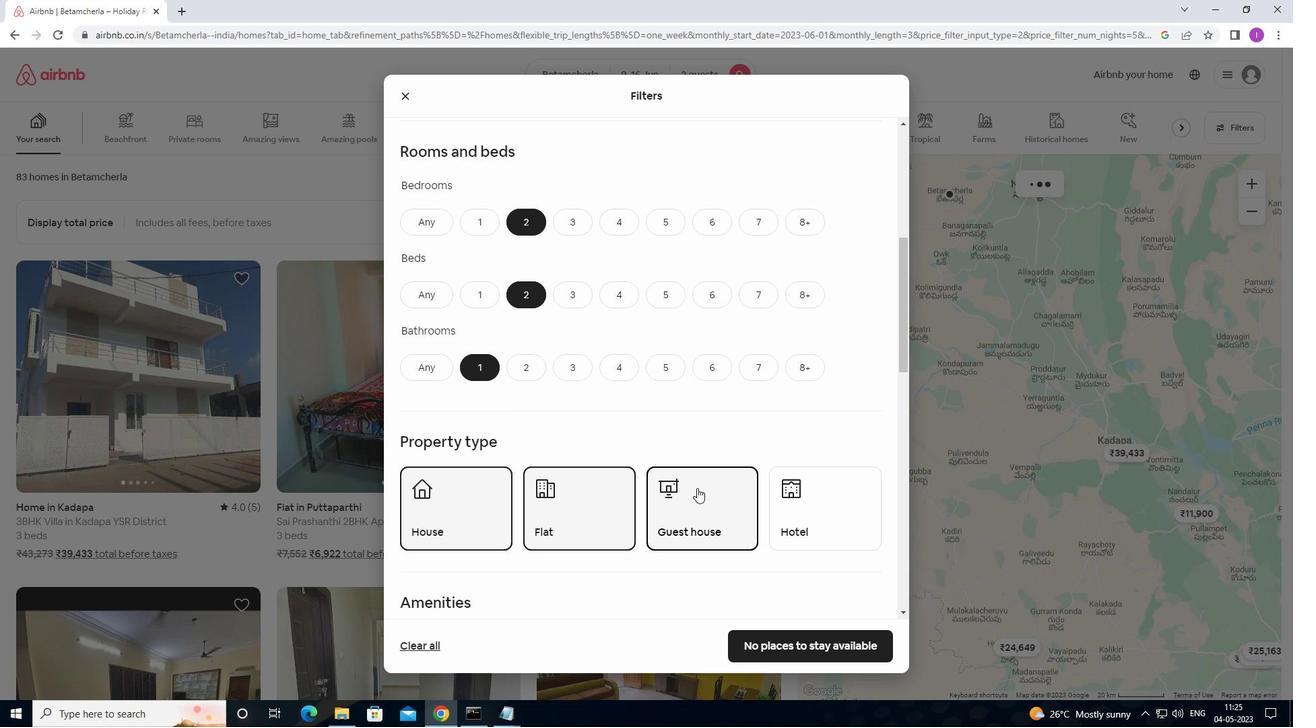 
Action: Mouse scrolled (698, 487) with delta (0, 0)
Screenshot: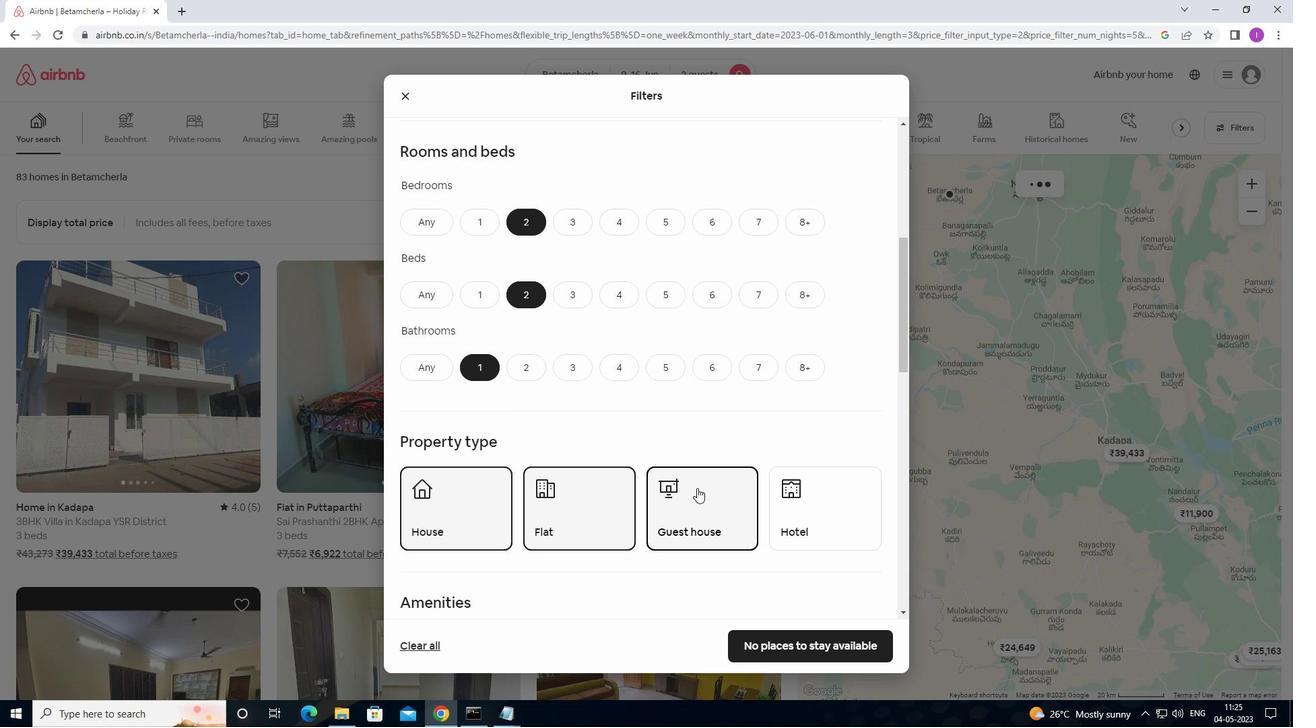 
Action: Mouse moved to (701, 486)
Screenshot: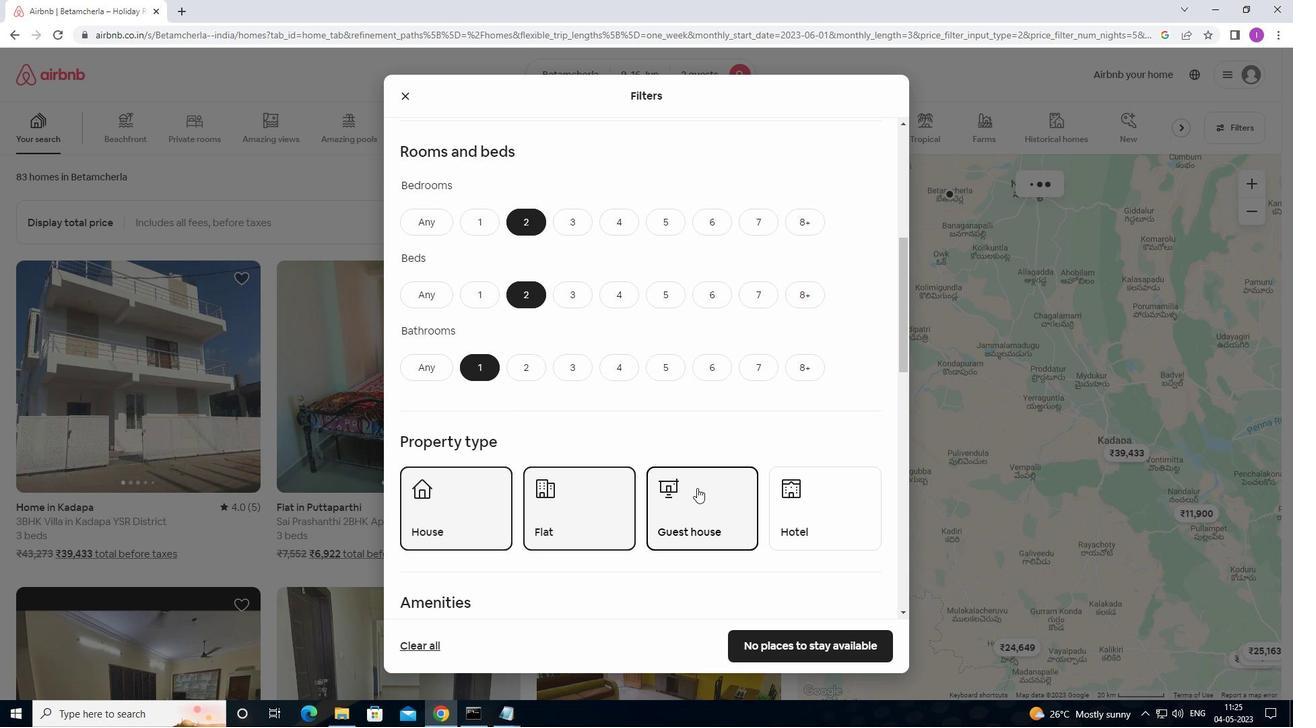
Action: Mouse scrolled (701, 485) with delta (0, 0)
Screenshot: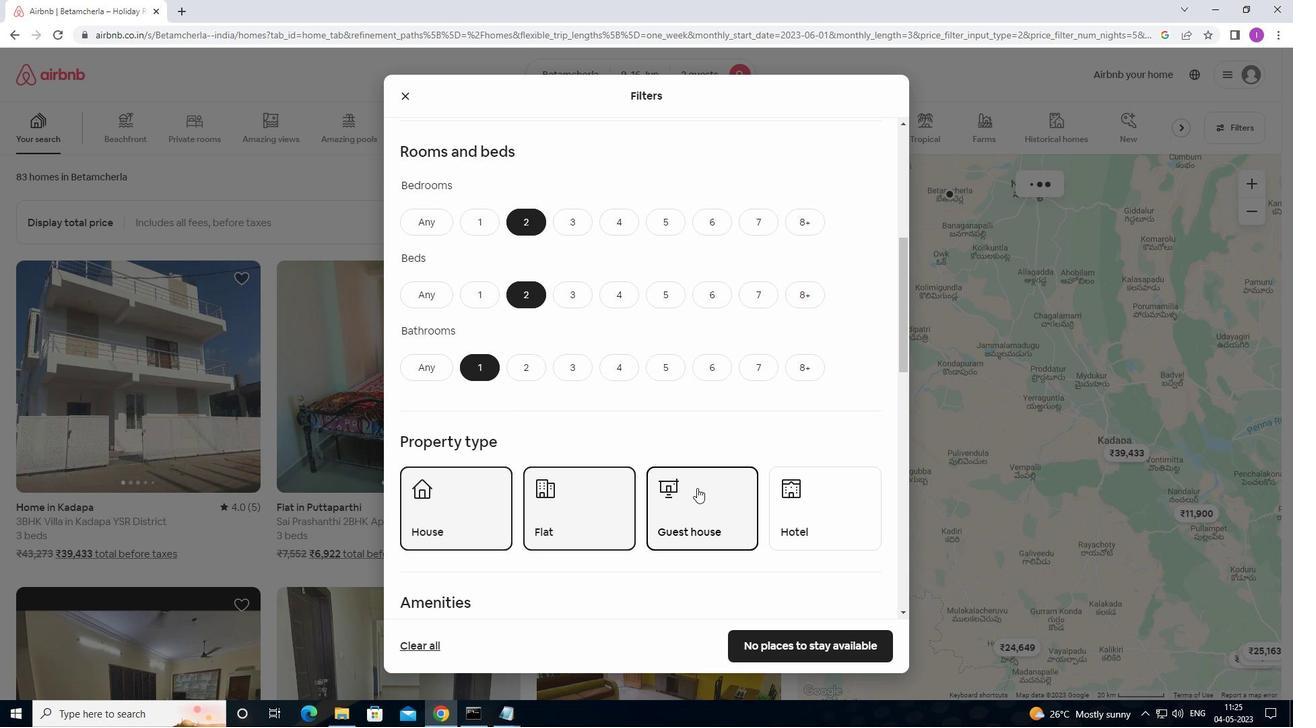 
Action: Mouse moved to (705, 483)
Screenshot: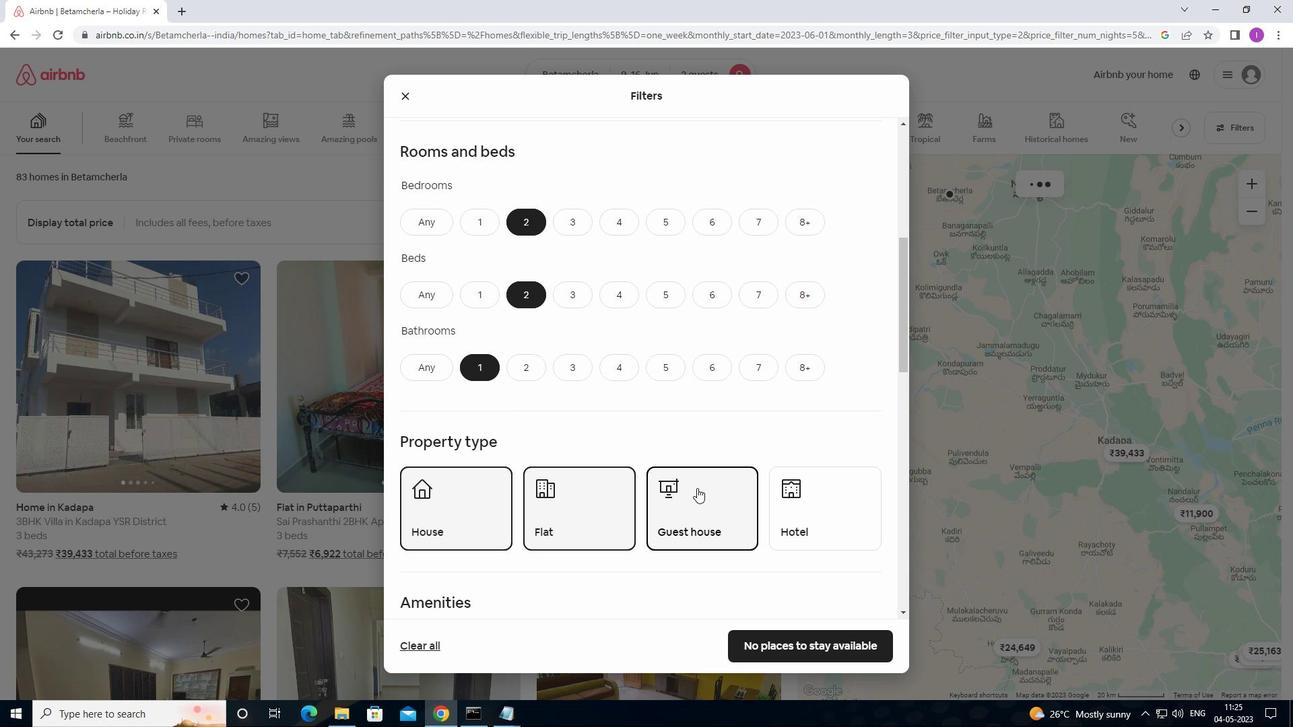 
Action: Mouse scrolled (705, 482) with delta (0, 0)
Screenshot: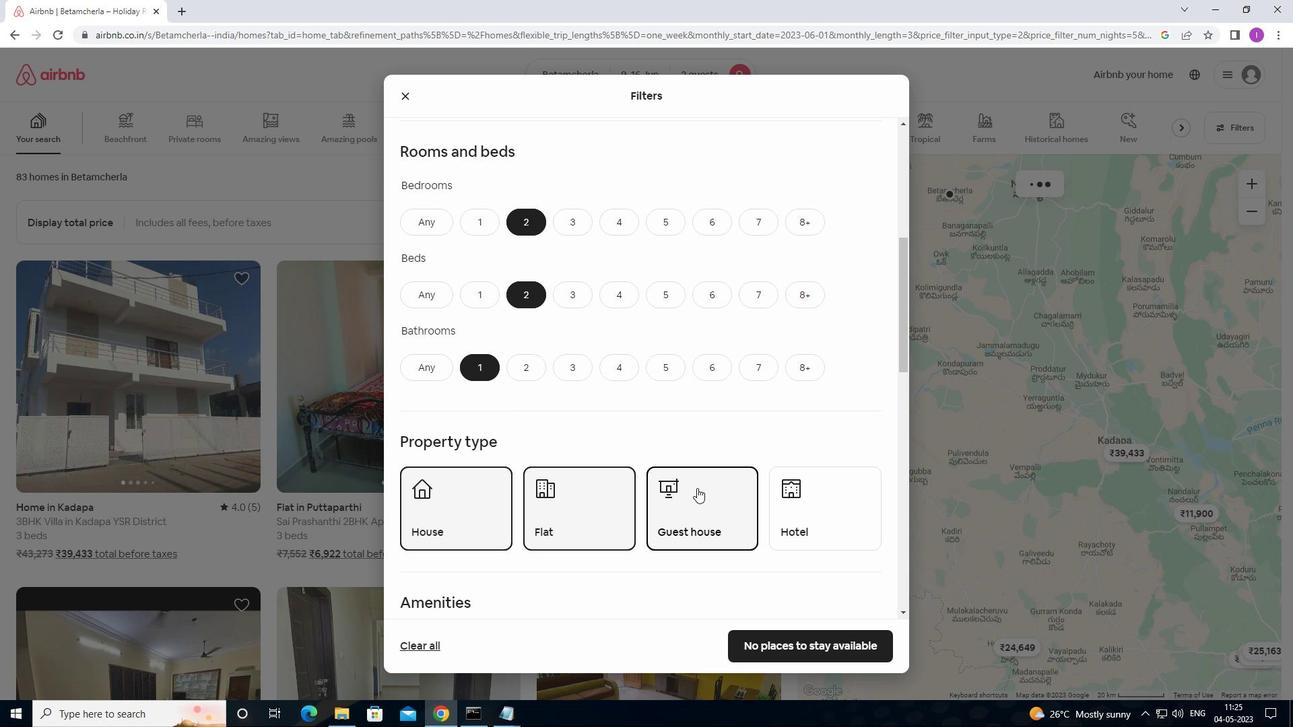 
Action: Mouse moved to (731, 404)
Screenshot: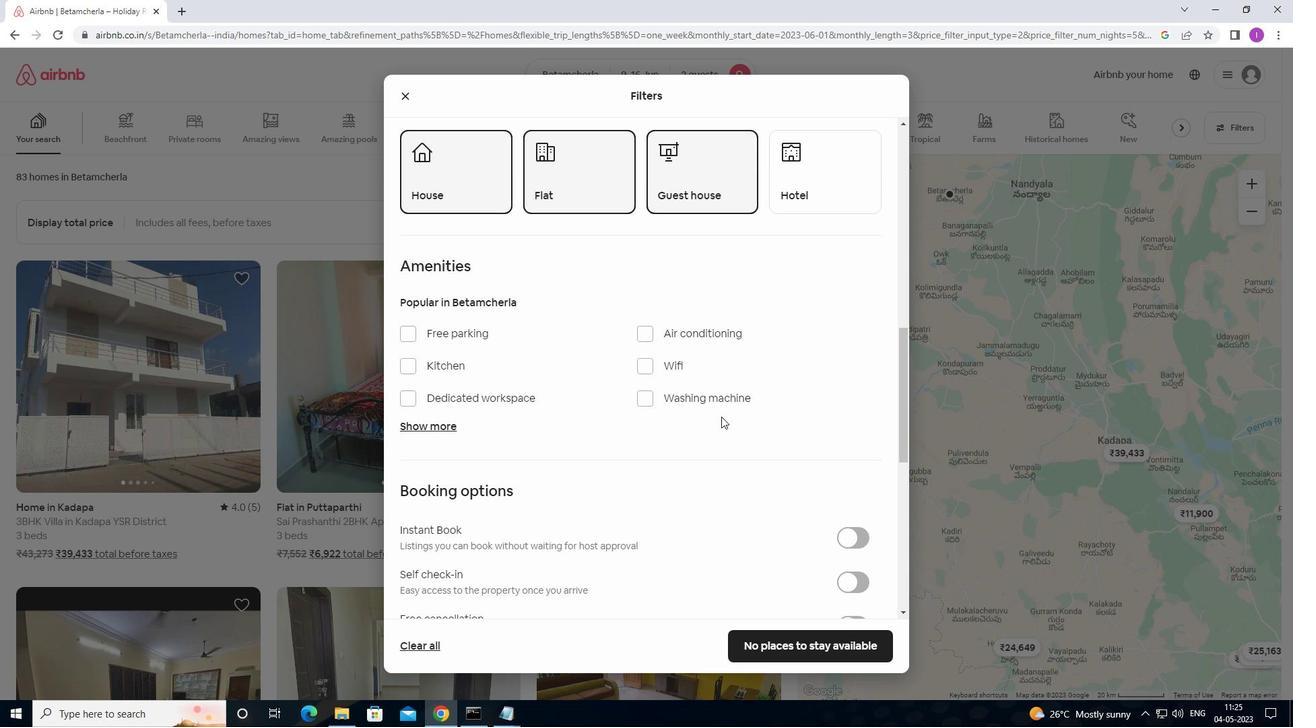 
Action: Mouse scrolled (731, 404) with delta (0, 0)
Screenshot: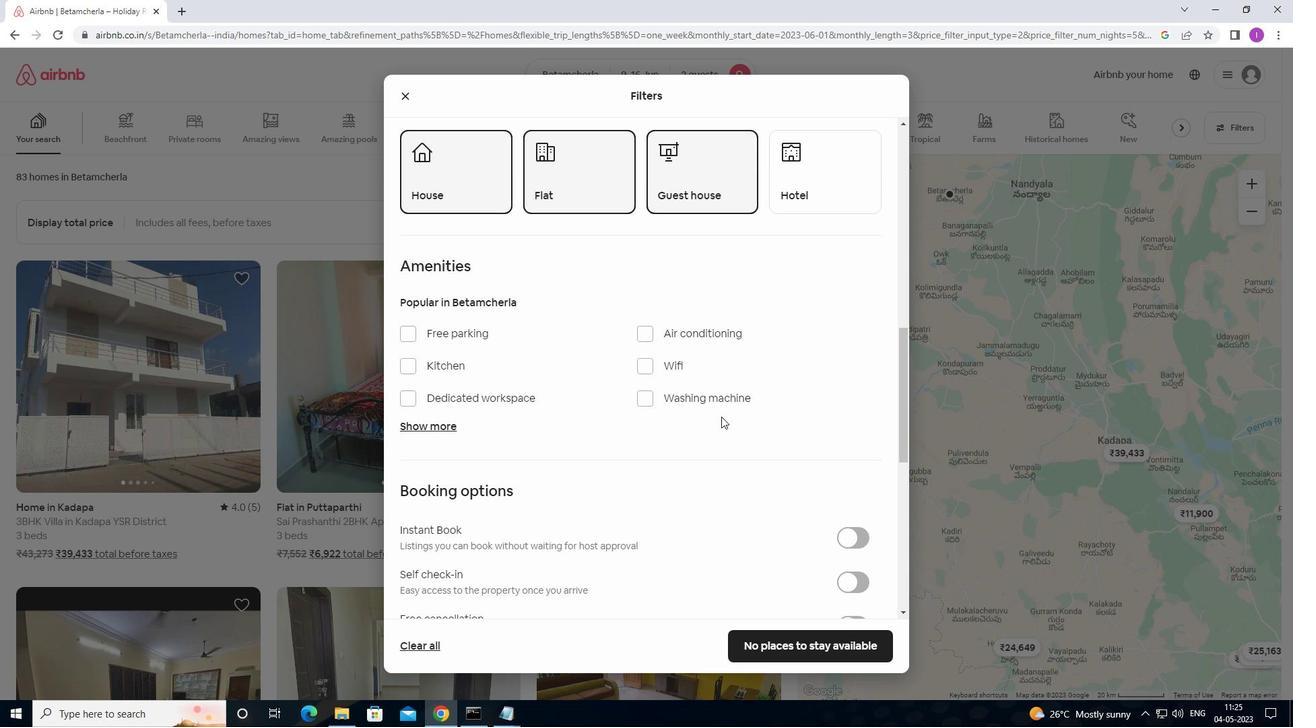 
Action: Mouse moved to (733, 402)
Screenshot: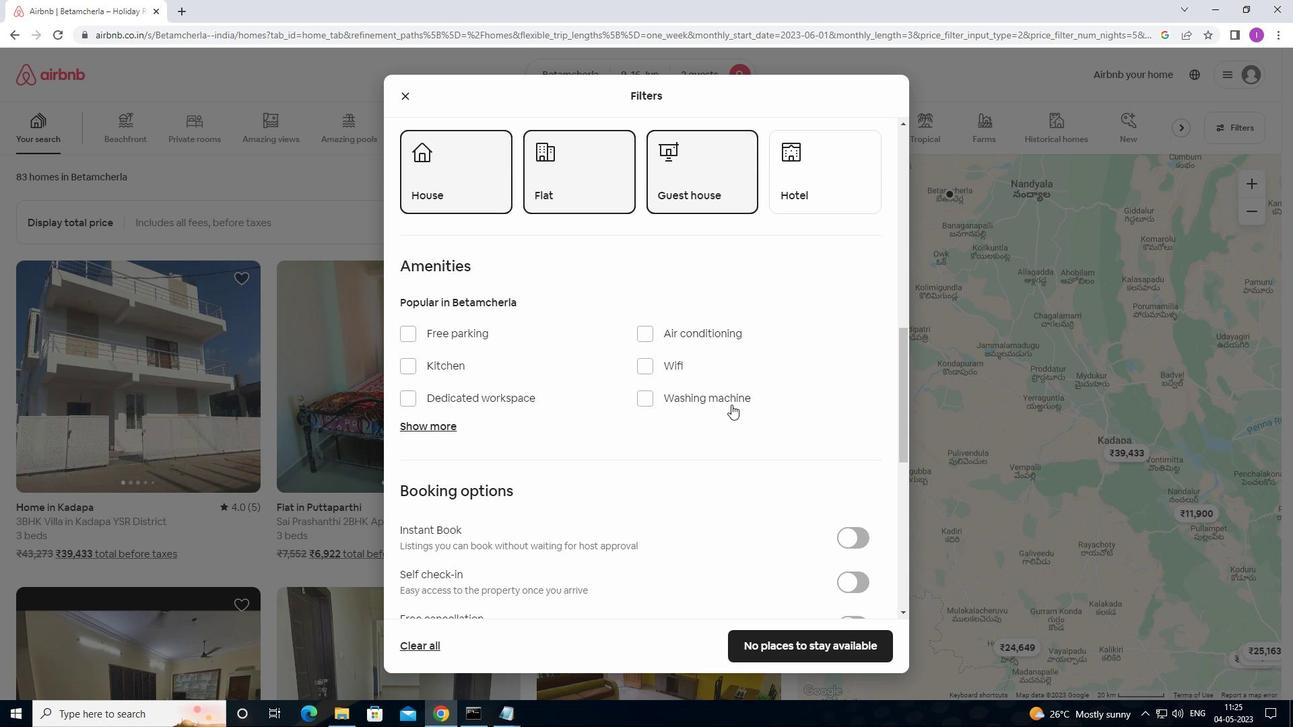
Action: Mouse scrolled (733, 401) with delta (0, 0)
Screenshot: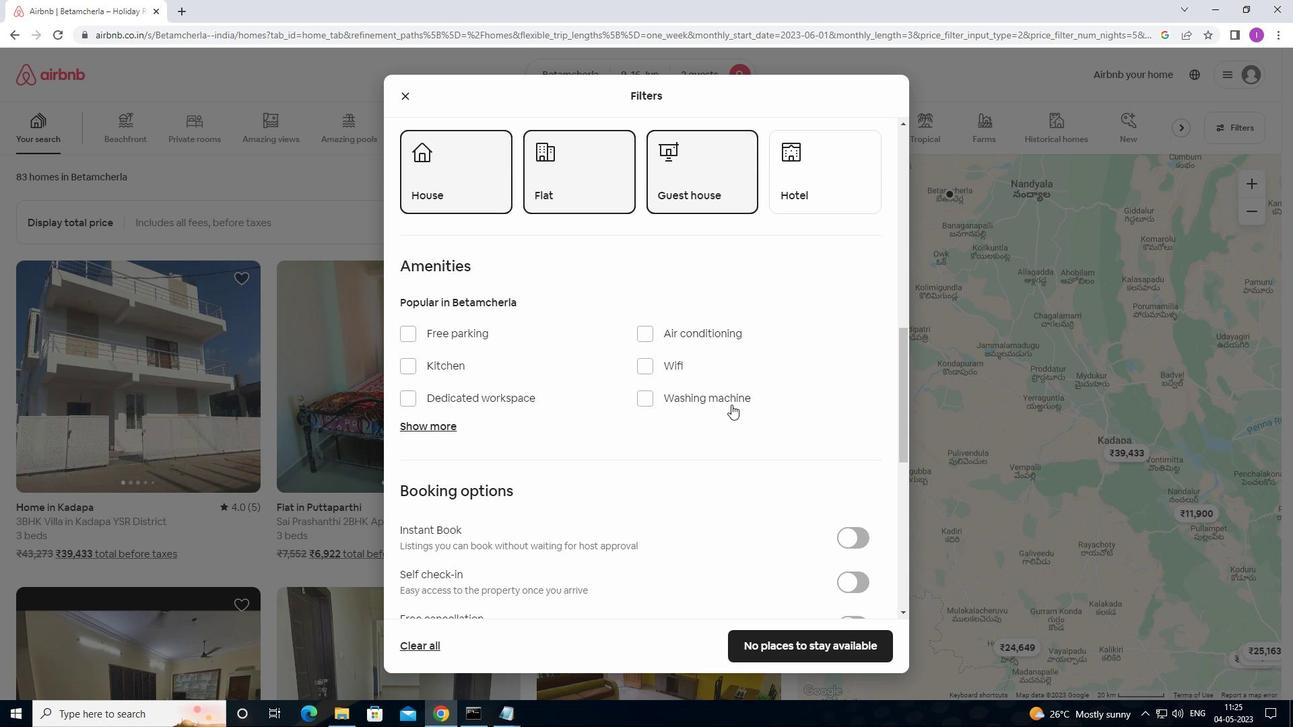 
Action: Mouse moved to (856, 444)
Screenshot: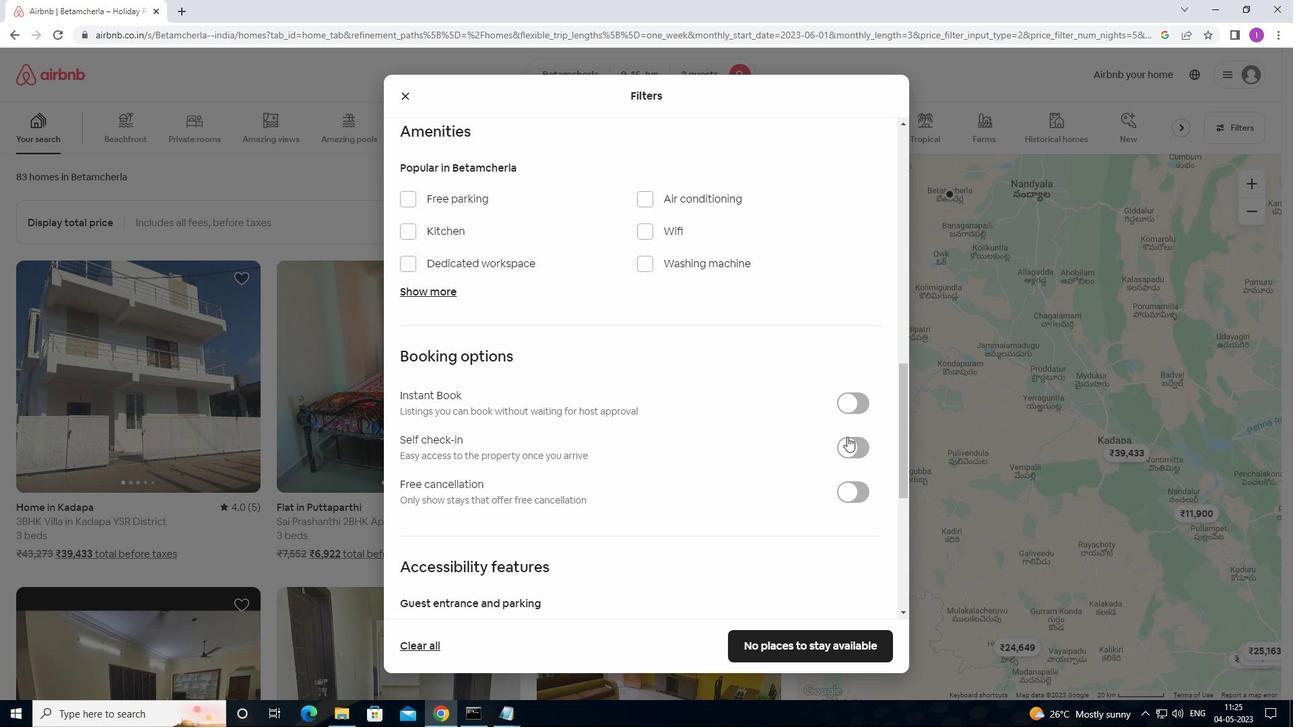 
Action: Mouse pressed left at (856, 444)
Screenshot: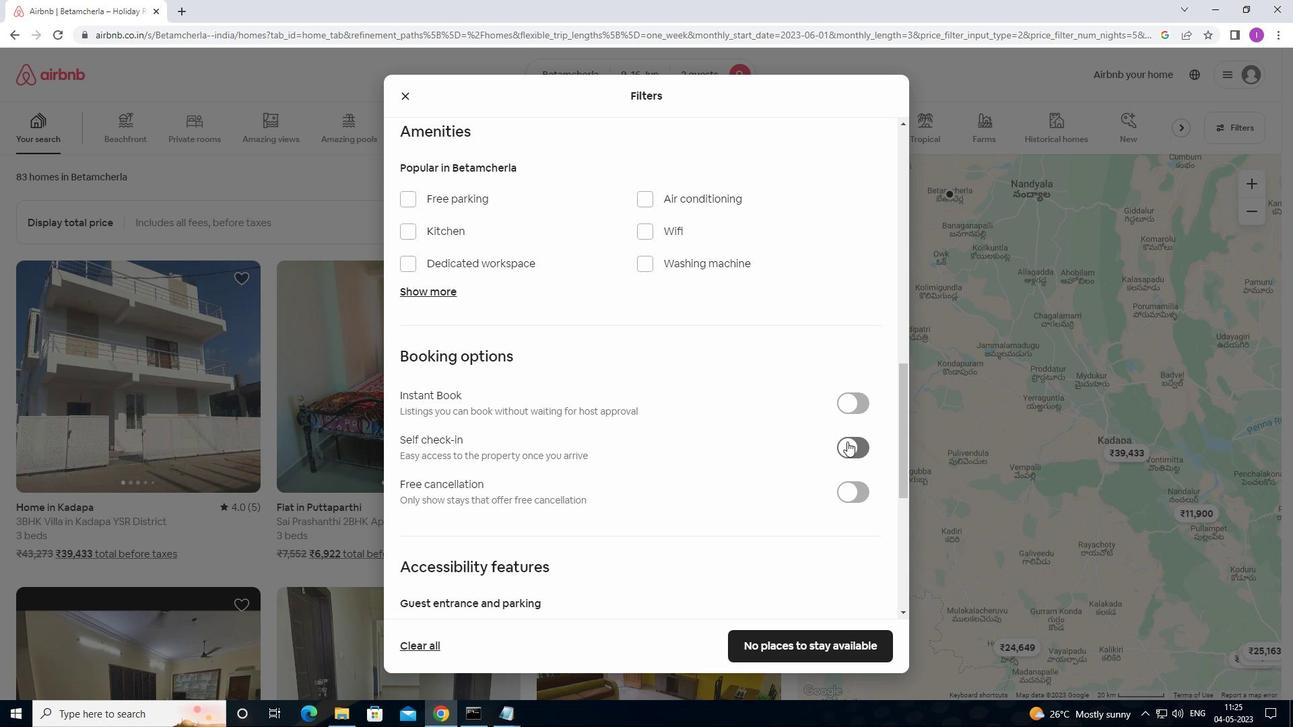 
Action: Mouse moved to (637, 462)
Screenshot: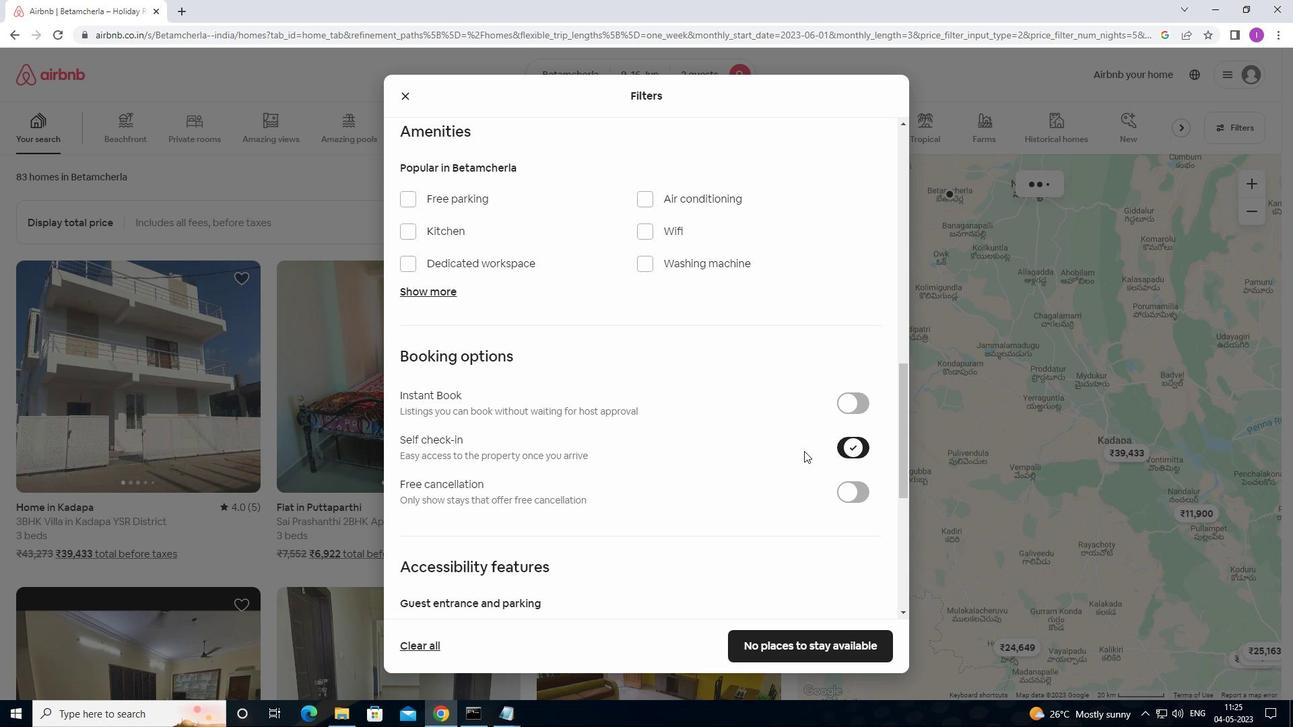 
Action: Mouse scrolled (637, 461) with delta (0, 0)
Screenshot: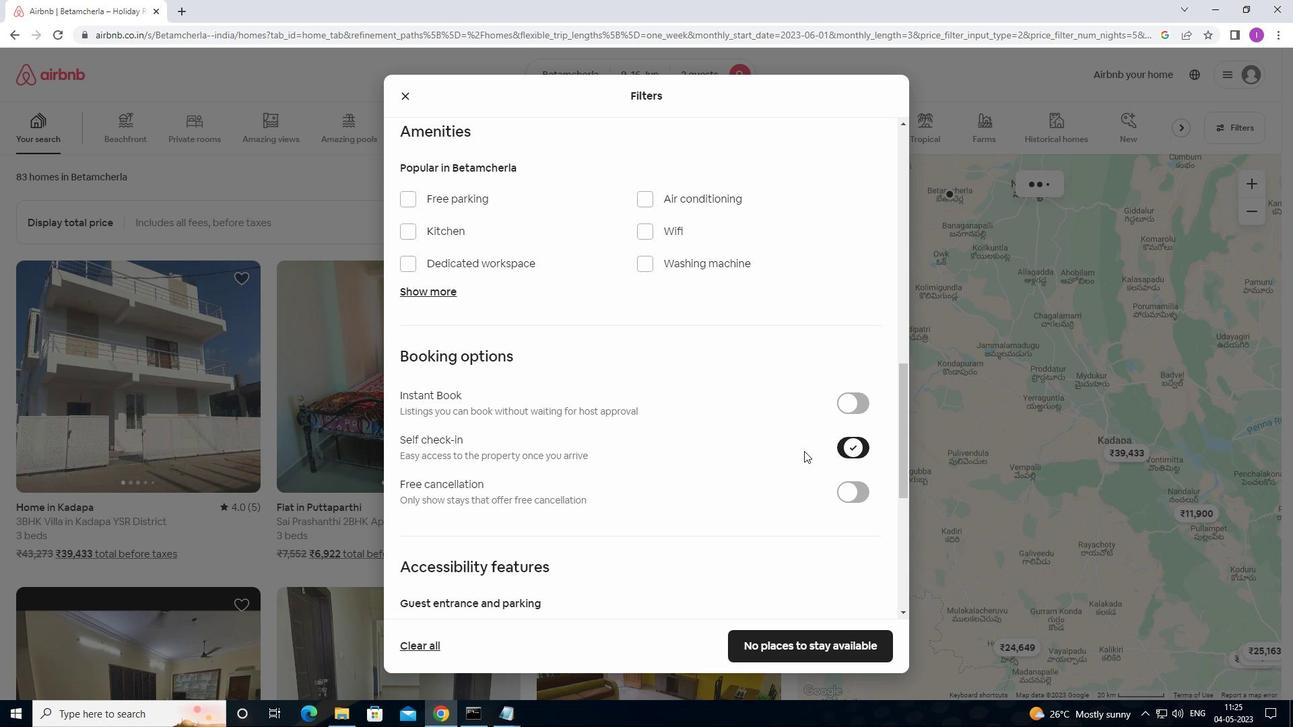 
Action: Mouse scrolled (637, 461) with delta (0, 0)
Screenshot: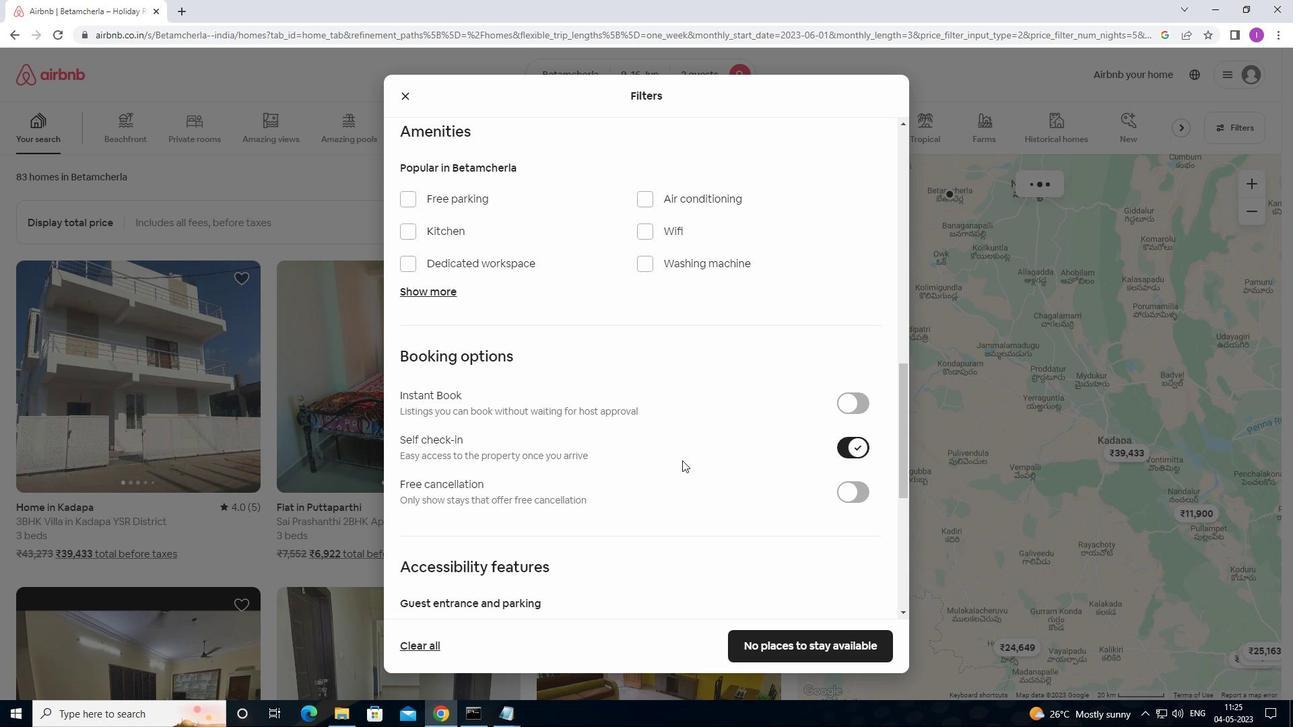 
Action: Mouse scrolled (637, 461) with delta (0, 0)
Screenshot: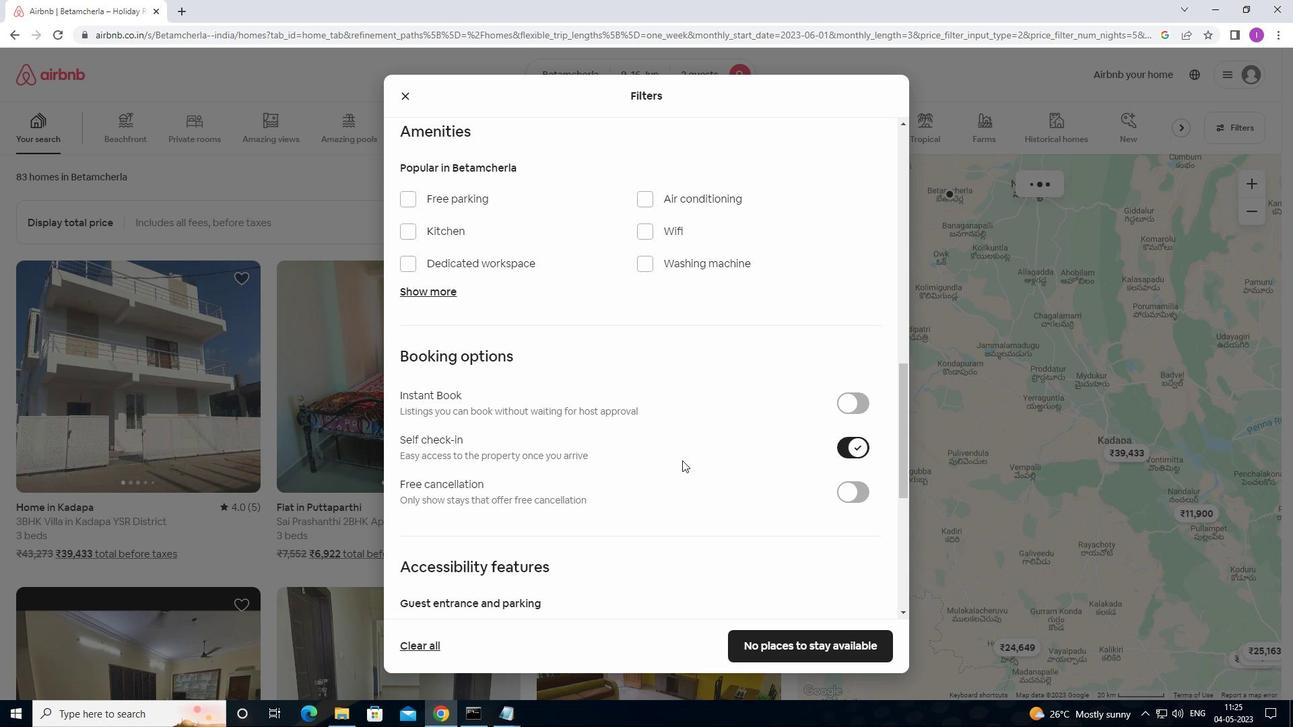
Action: Mouse scrolled (637, 461) with delta (0, 0)
Screenshot: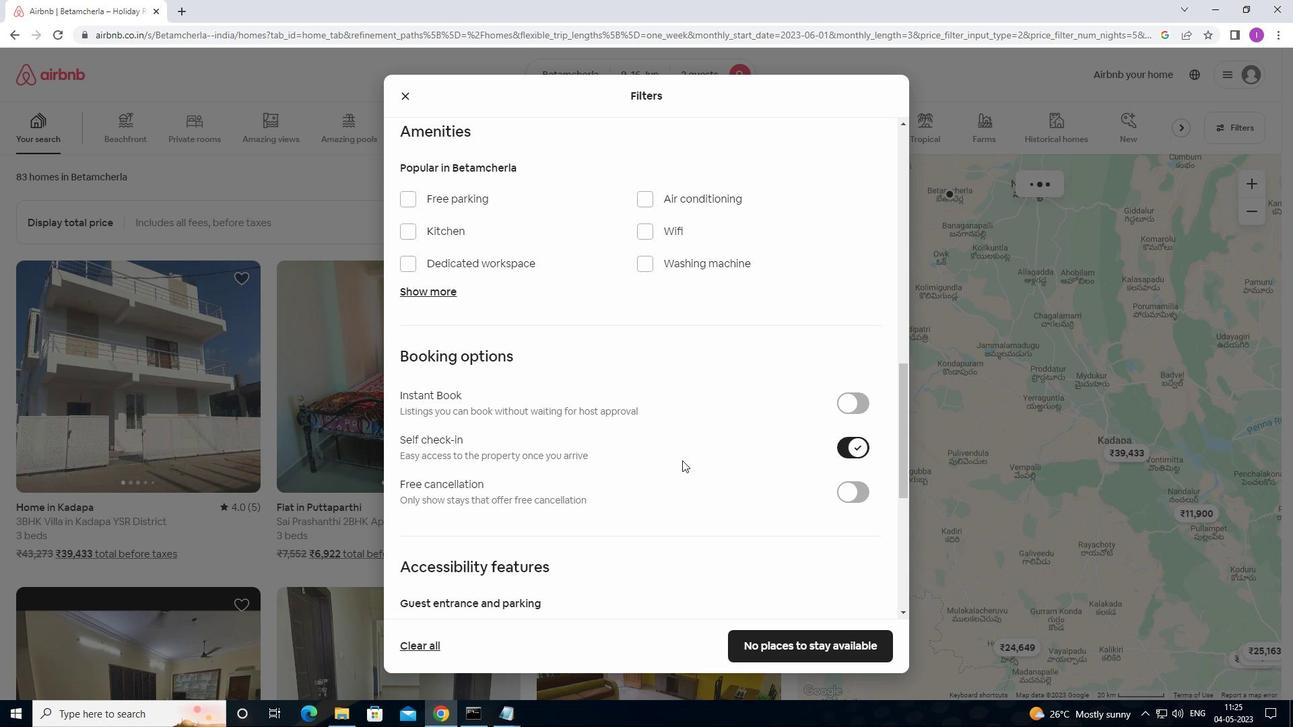 
Action: Mouse scrolled (637, 461) with delta (0, 0)
Screenshot: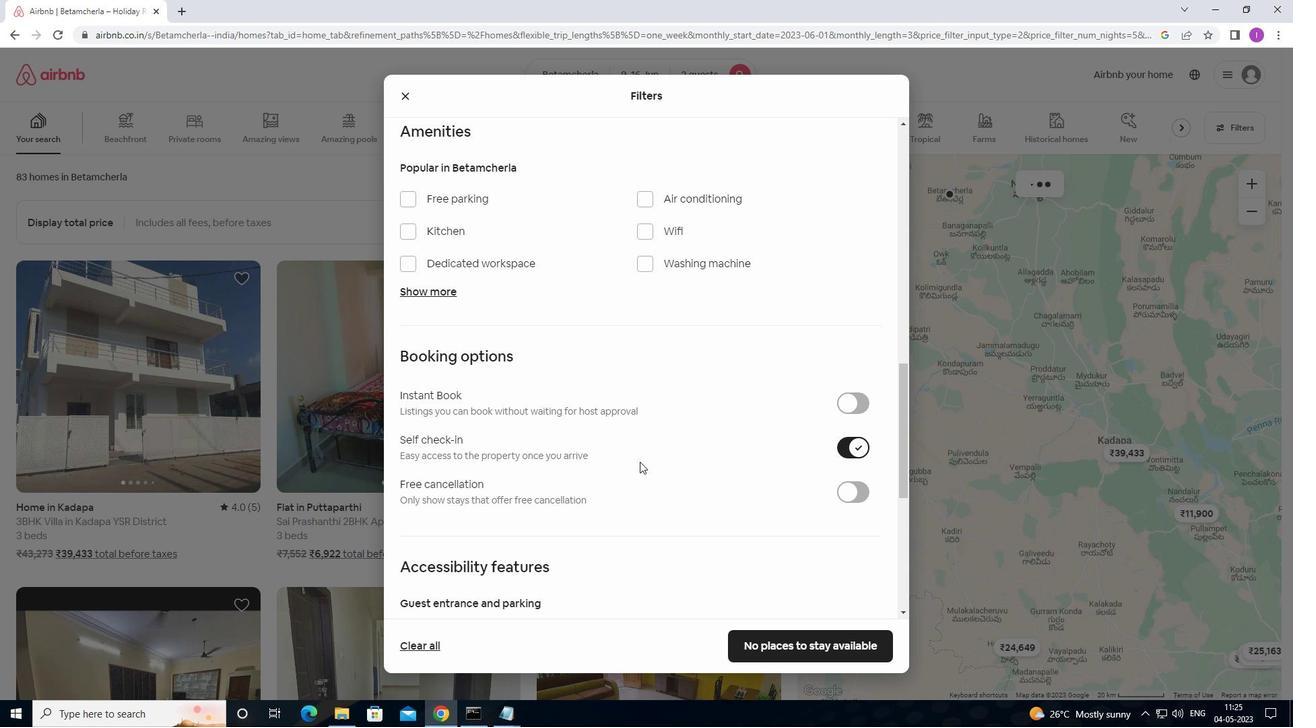 
Action: Mouse moved to (638, 460)
Screenshot: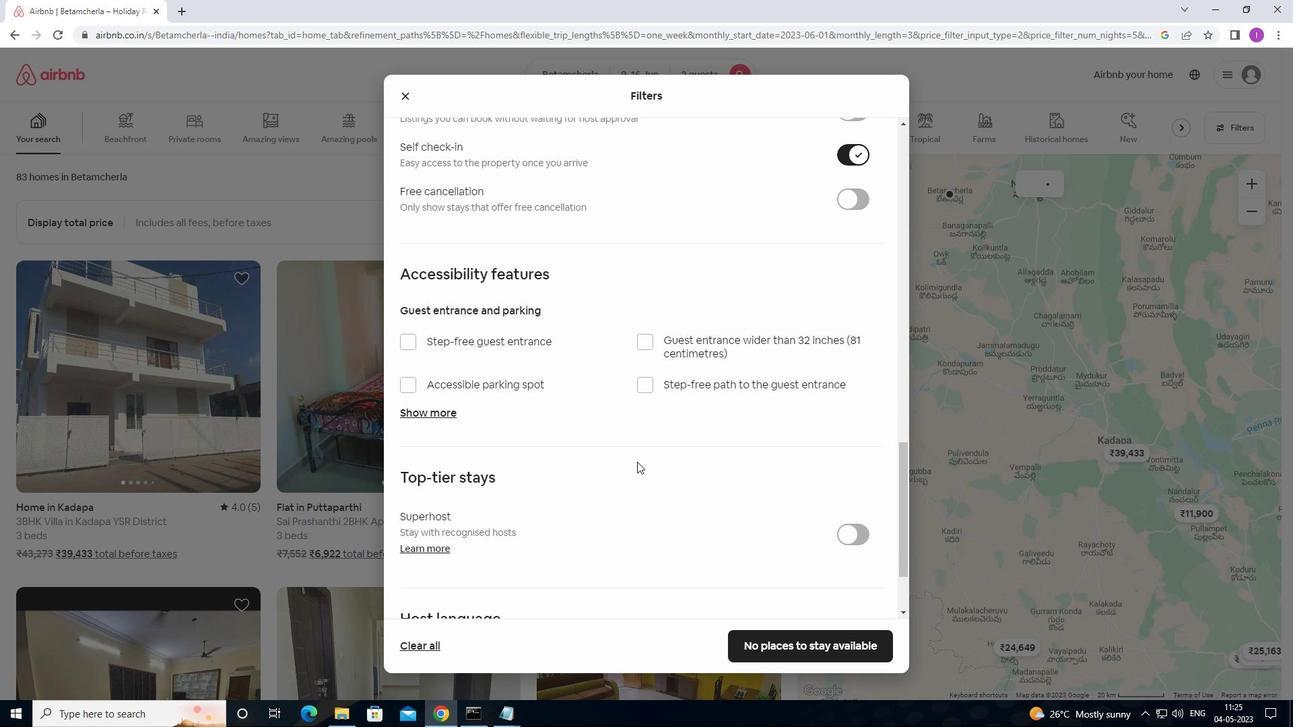 
Action: Mouse scrolled (638, 459) with delta (0, 0)
Screenshot: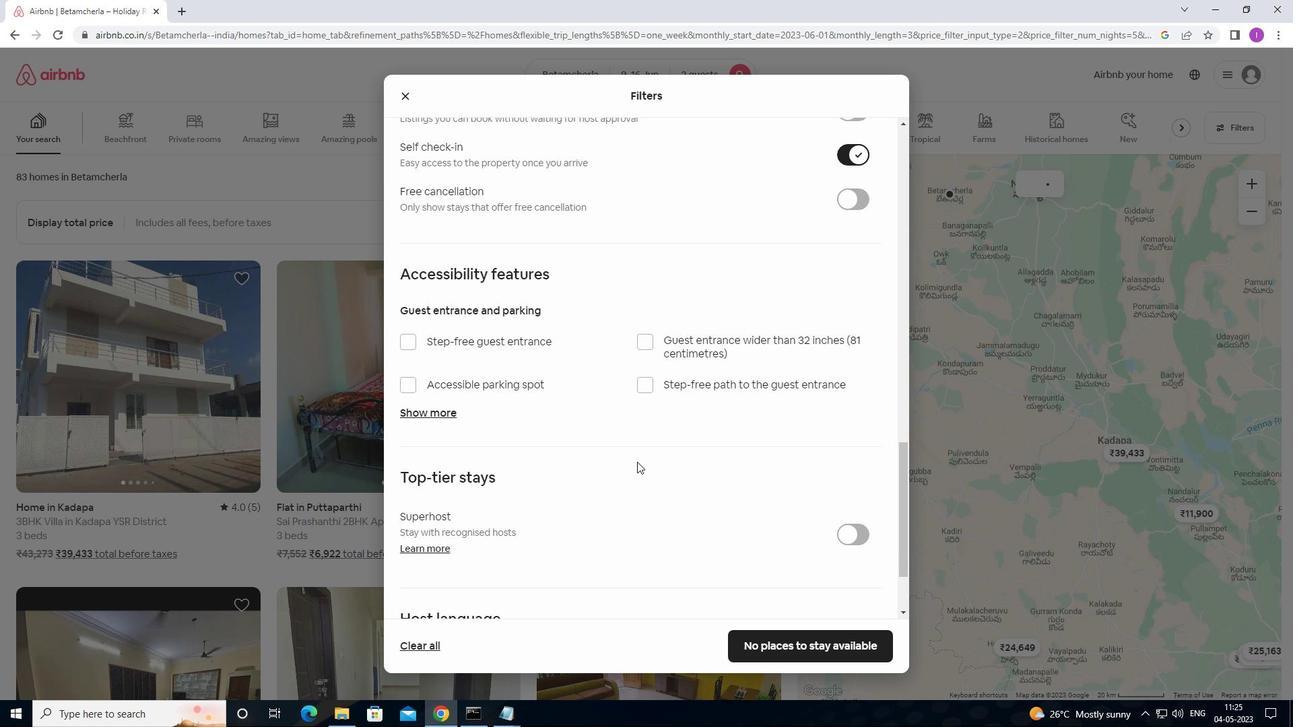 
Action: Mouse scrolled (638, 459) with delta (0, 0)
Screenshot: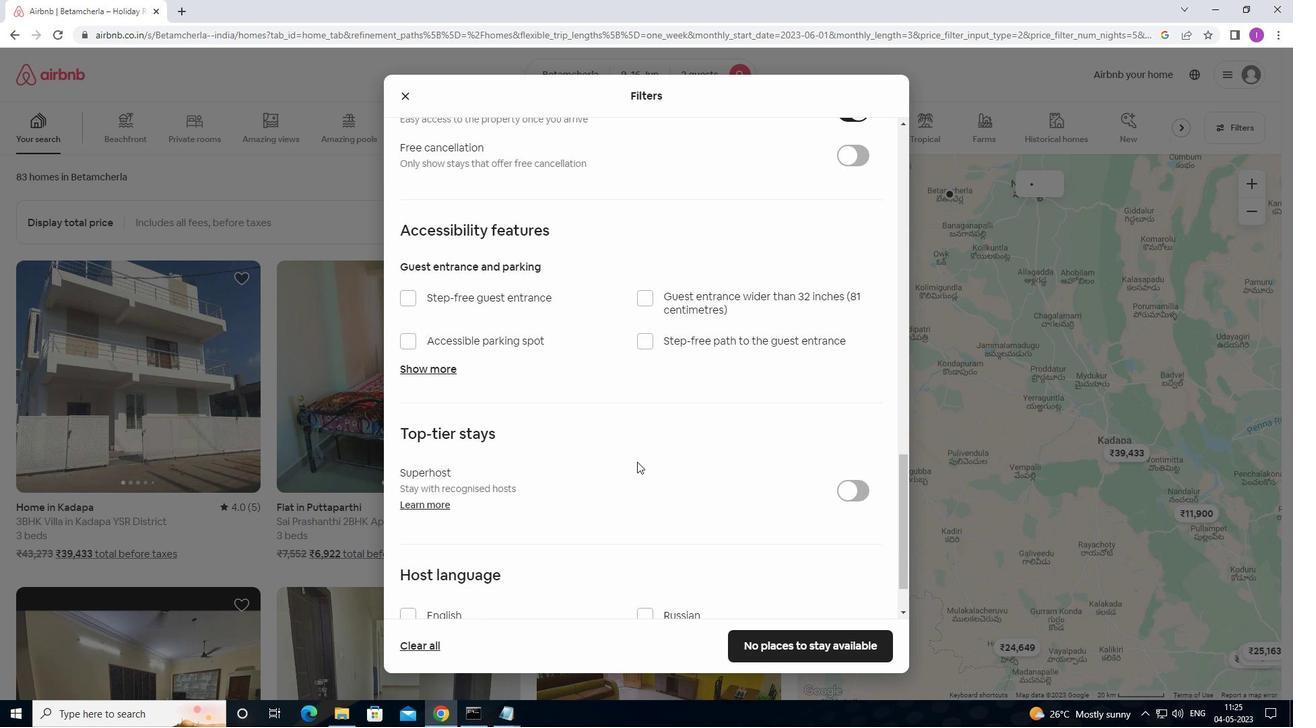 
Action: Mouse scrolled (638, 459) with delta (0, 0)
Screenshot: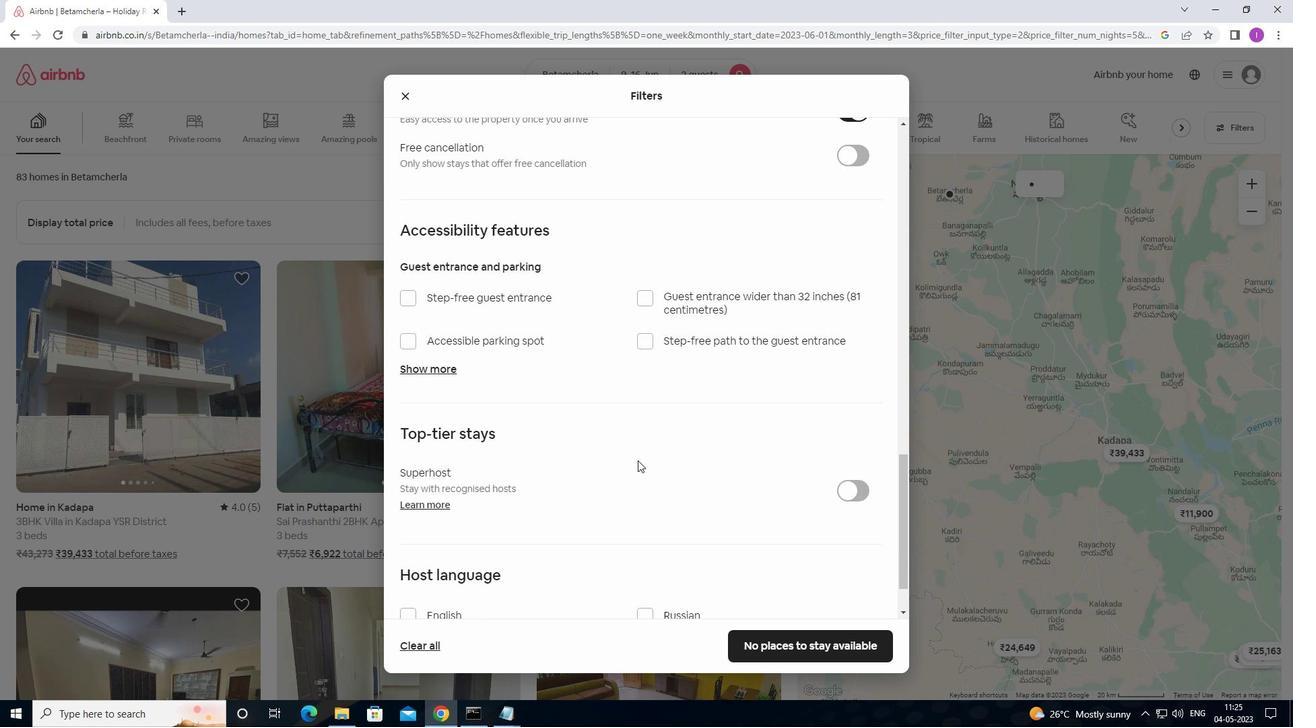 
Action: Mouse scrolled (638, 459) with delta (0, 0)
Screenshot: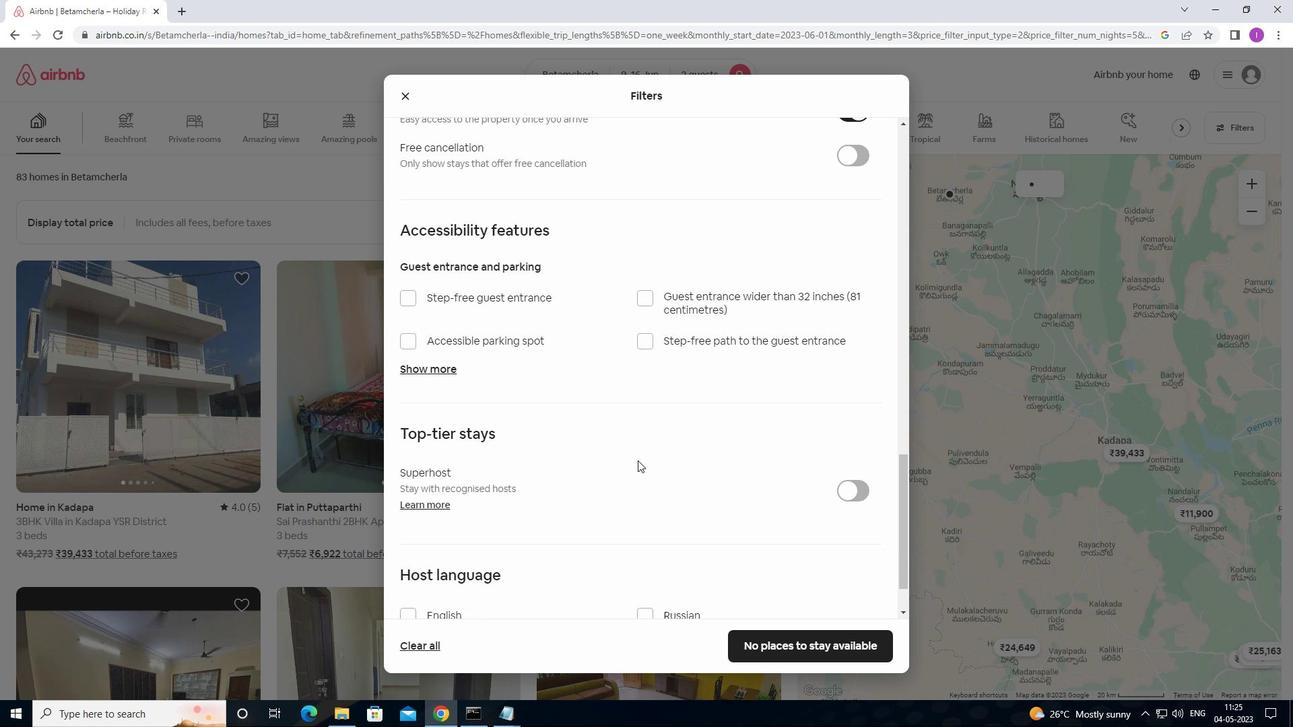 
Action: Mouse moved to (638, 460)
Screenshot: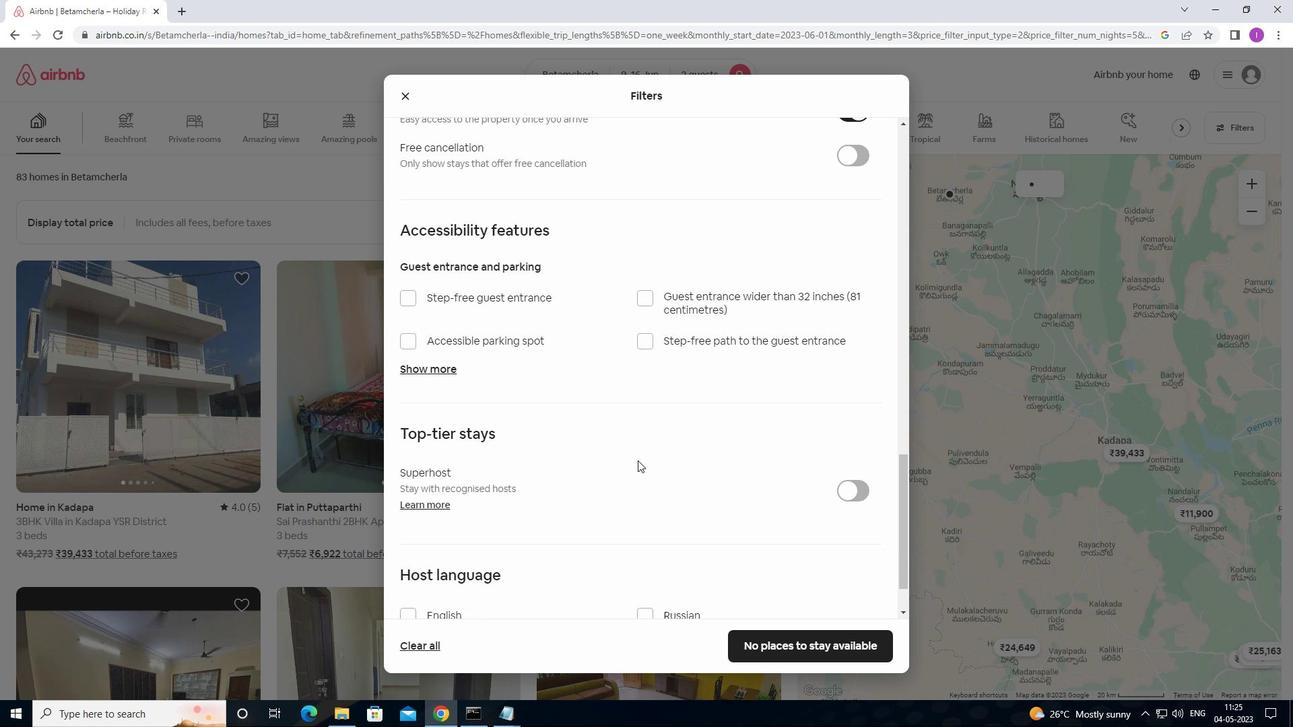 
Action: Mouse scrolled (638, 459) with delta (0, 0)
Screenshot: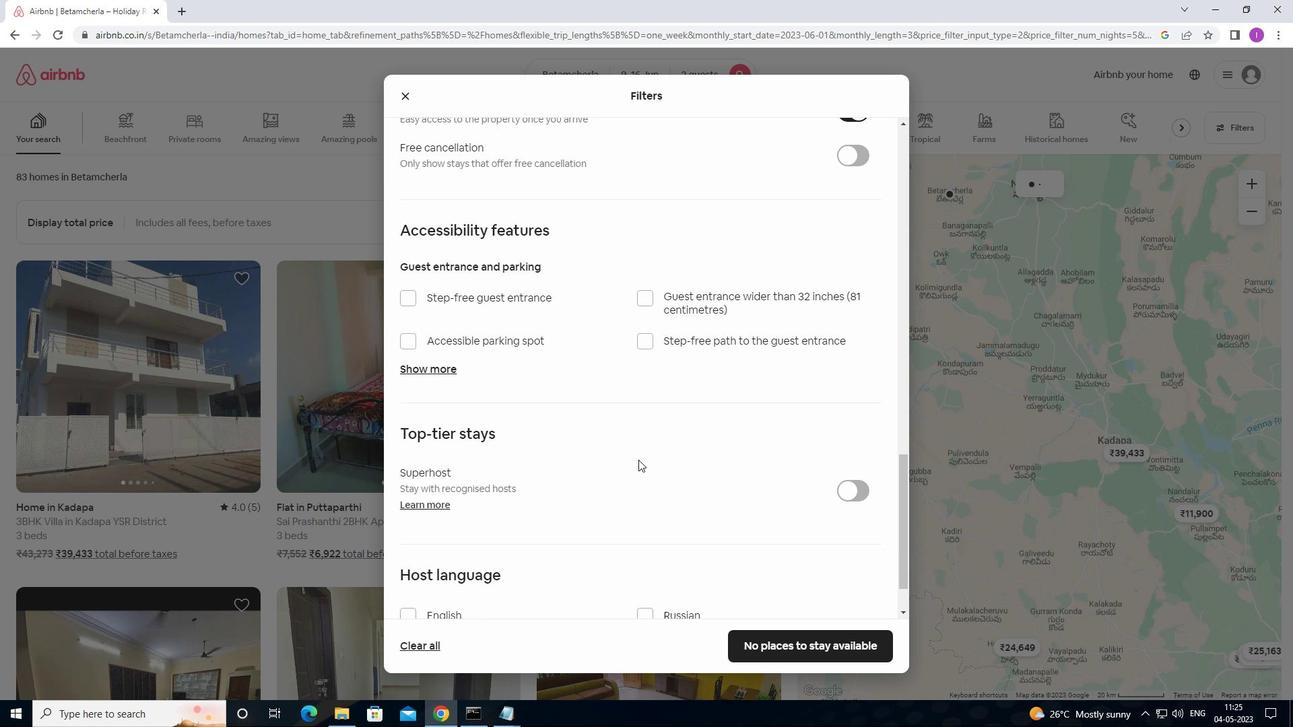
Action: Mouse moved to (643, 454)
Screenshot: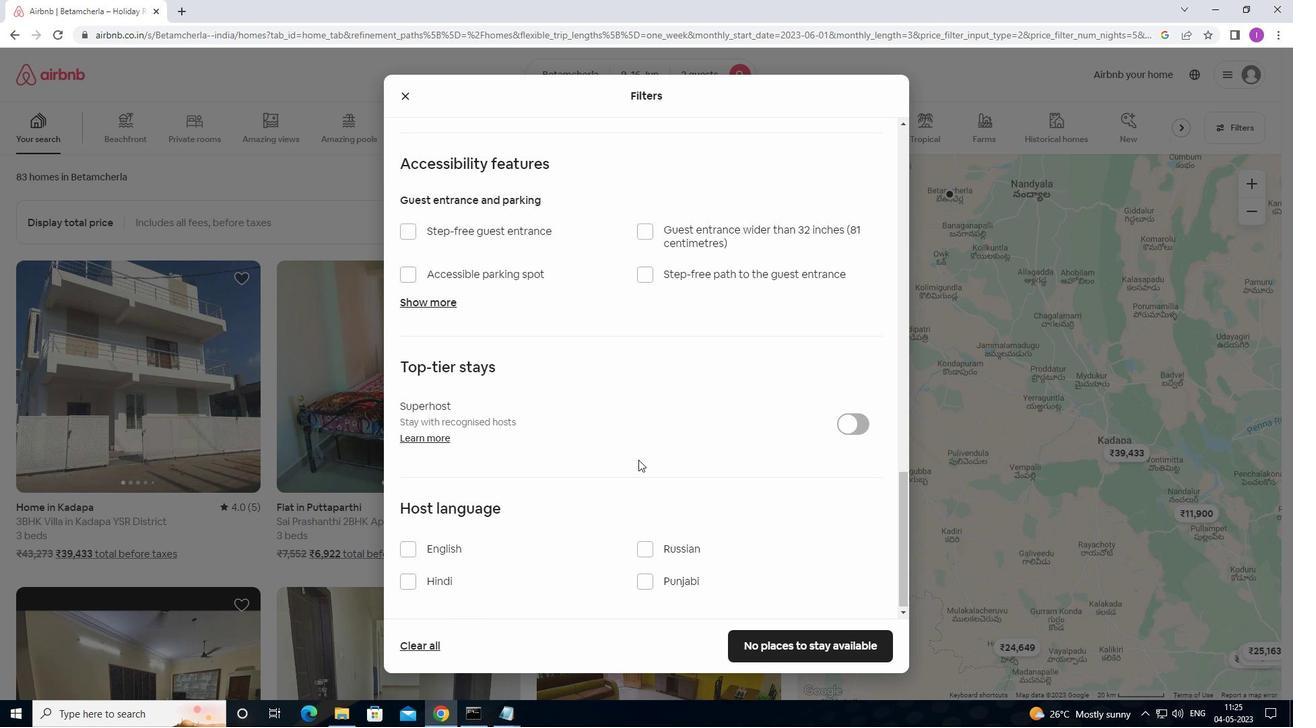 
Action: Mouse scrolled (643, 454) with delta (0, 0)
Screenshot: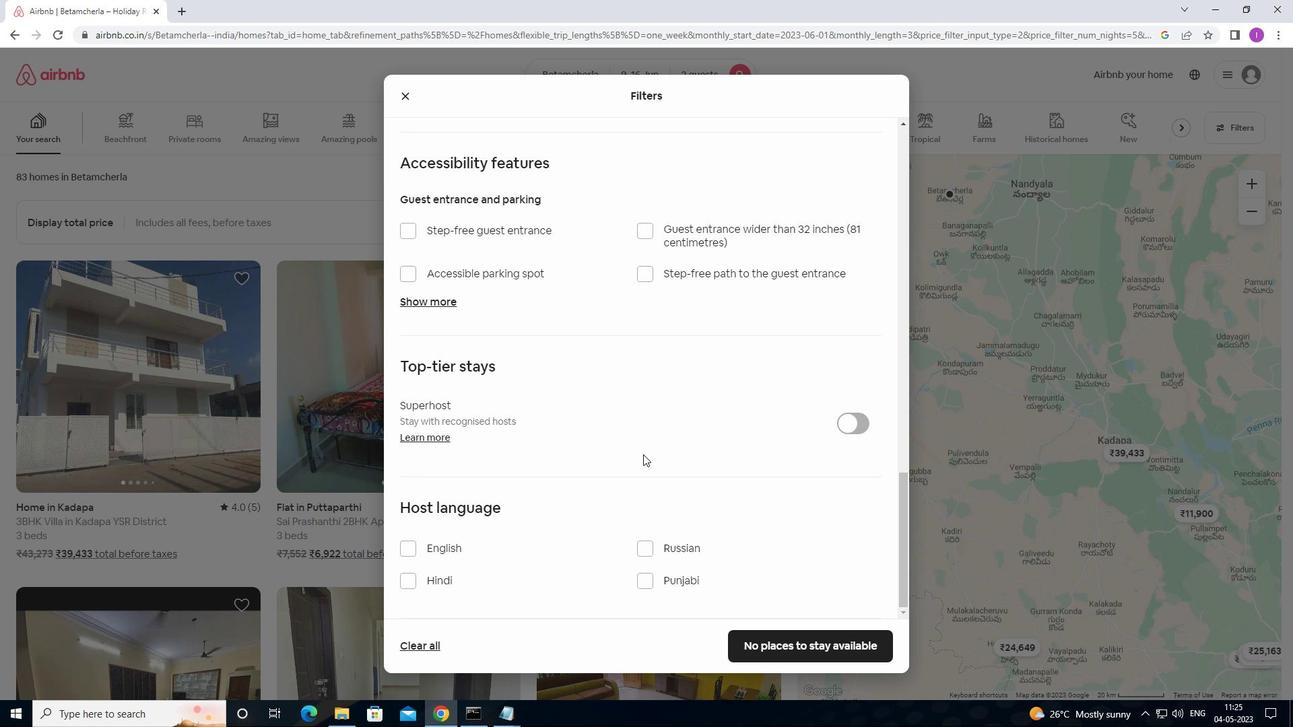 
Action: Mouse scrolled (643, 454) with delta (0, 0)
Screenshot: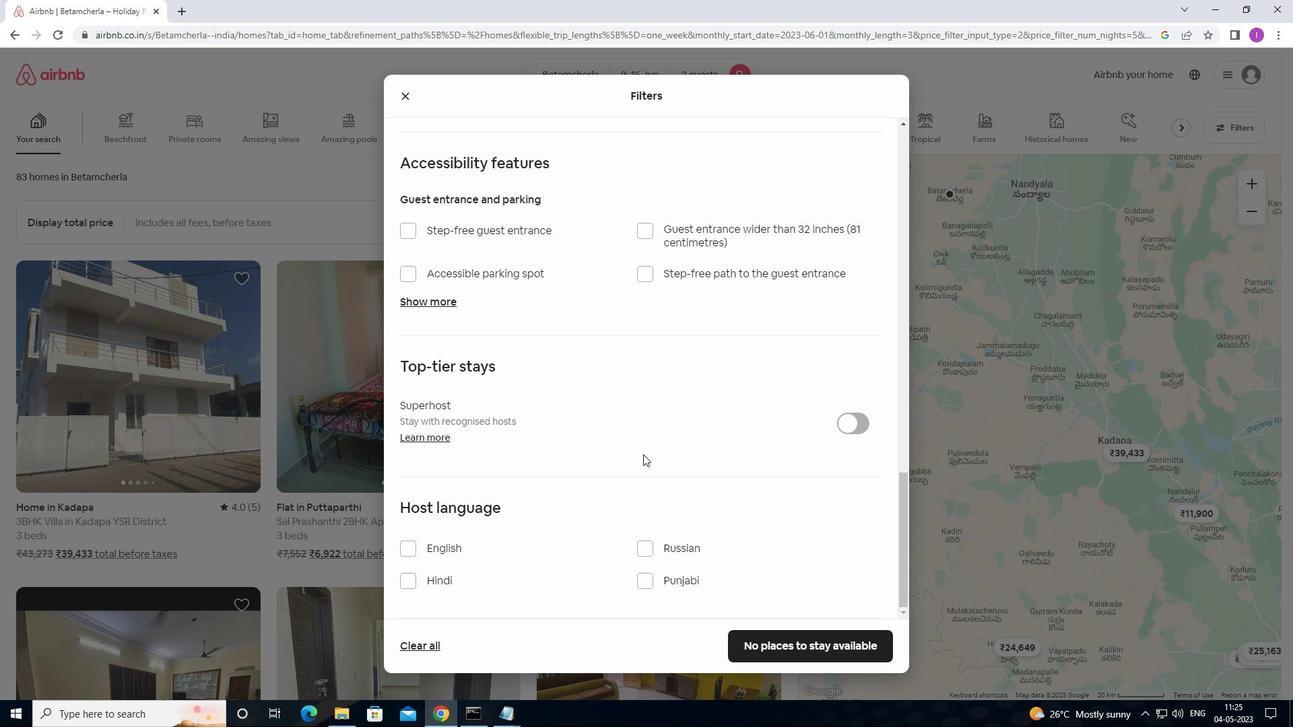 
Action: Mouse moved to (643, 454)
Screenshot: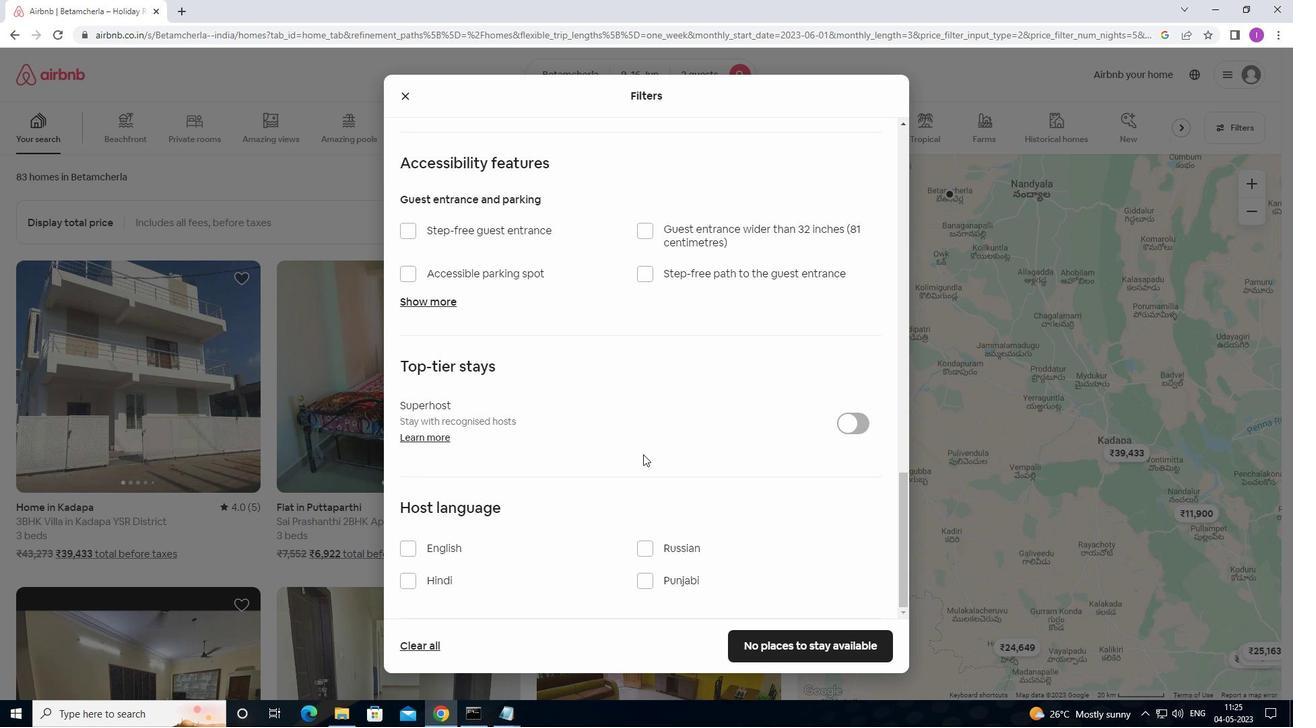 
Action: Mouse scrolled (643, 454) with delta (0, 0)
Screenshot: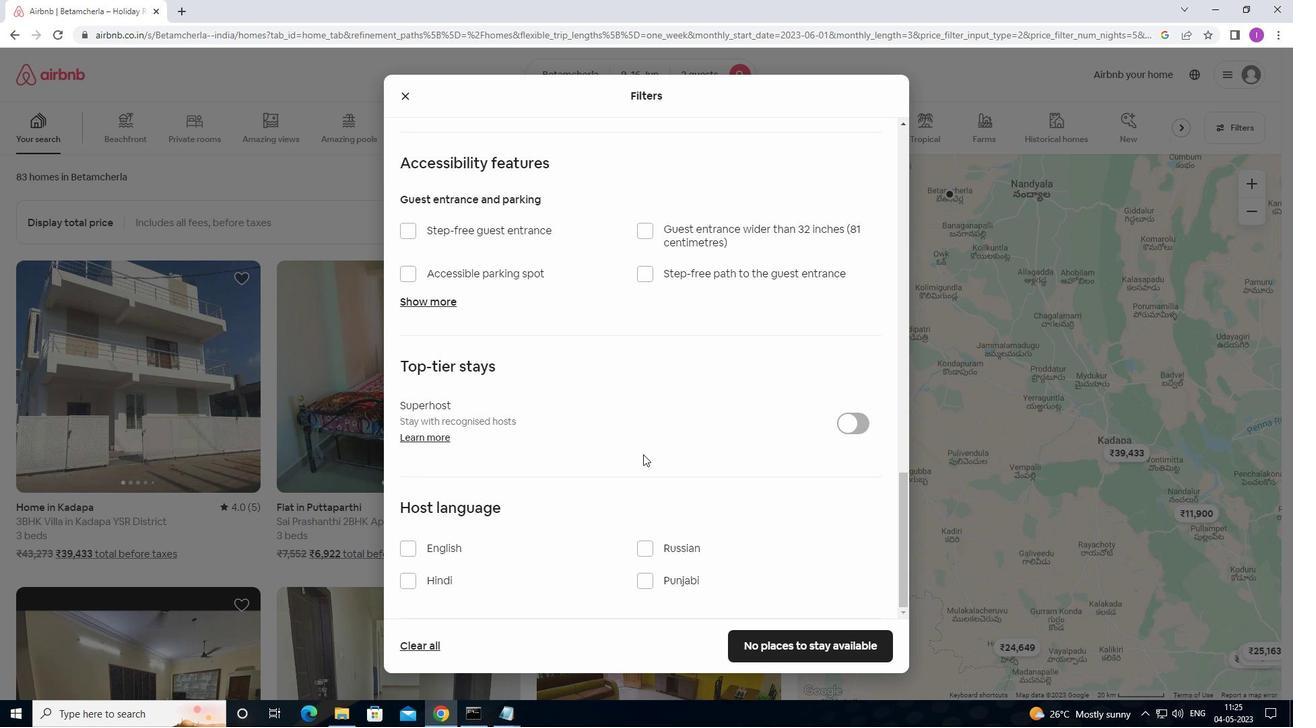 
Action: Mouse scrolled (643, 454) with delta (0, 0)
Screenshot: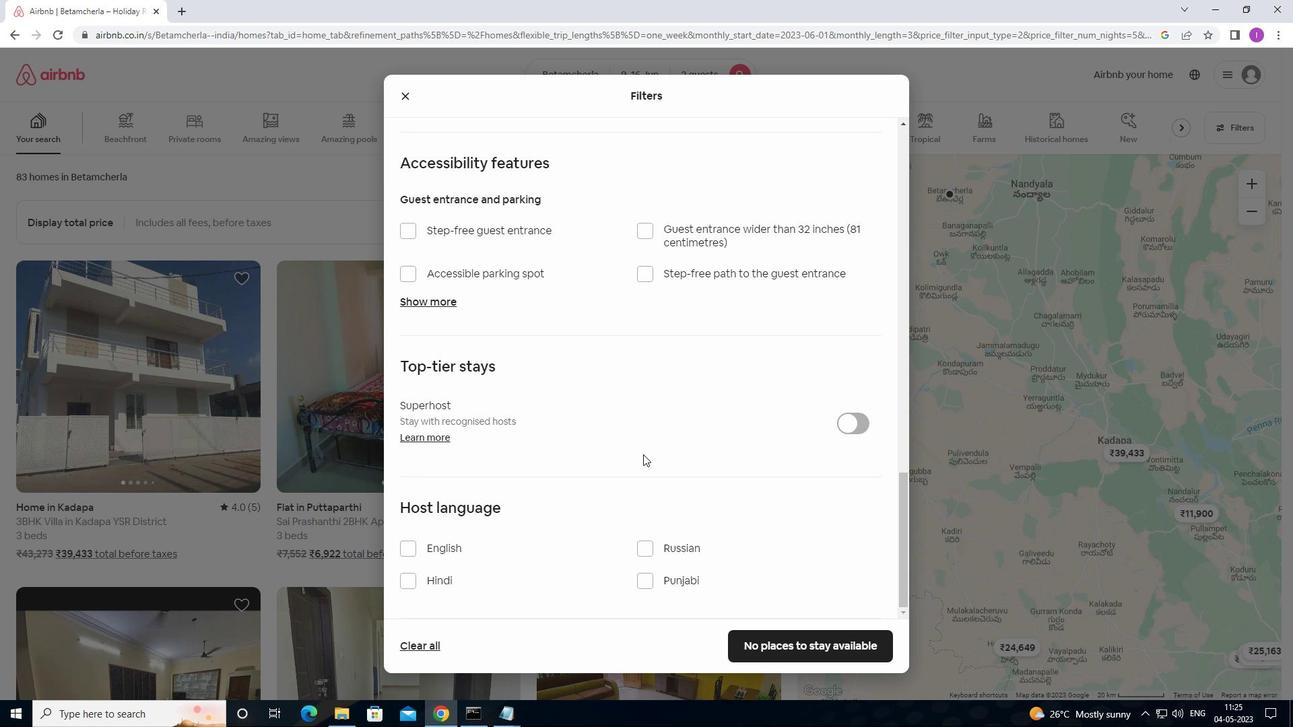 
Action: Mouse moved to (404, 555)
Screenshot: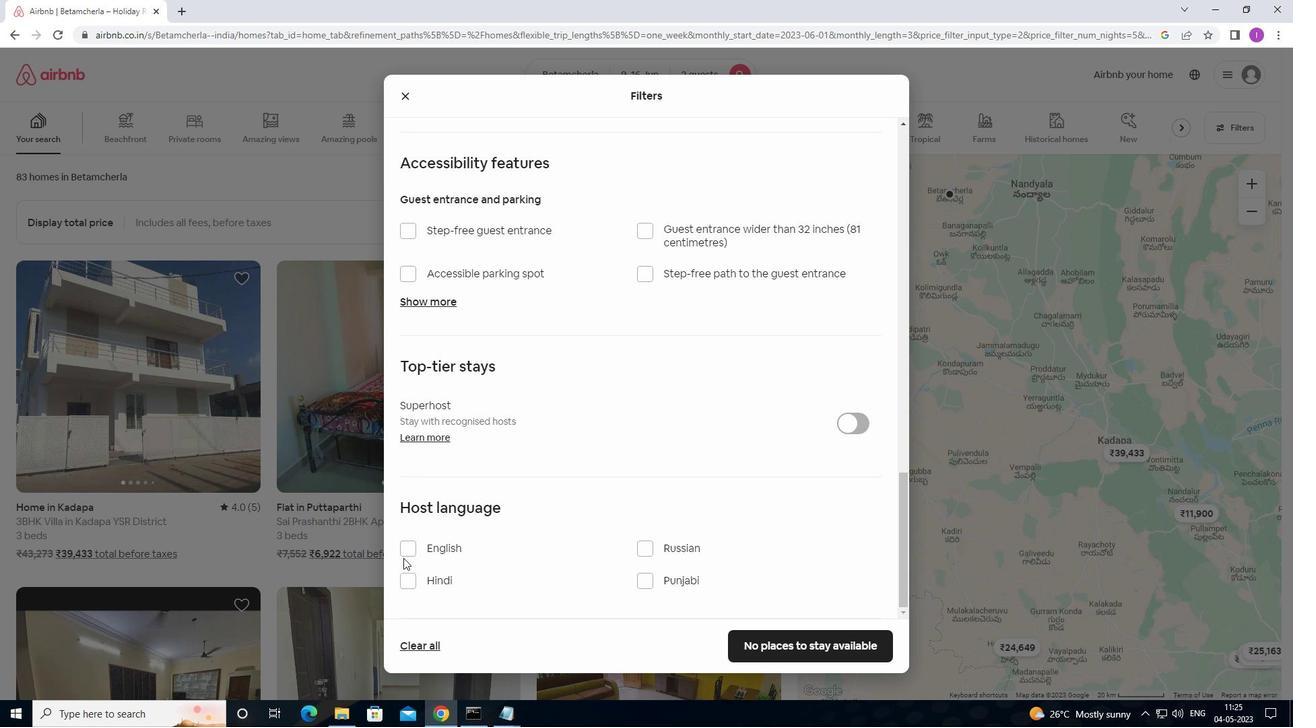 
Action: Mouse pressed left at (404, 555)
Screenshot: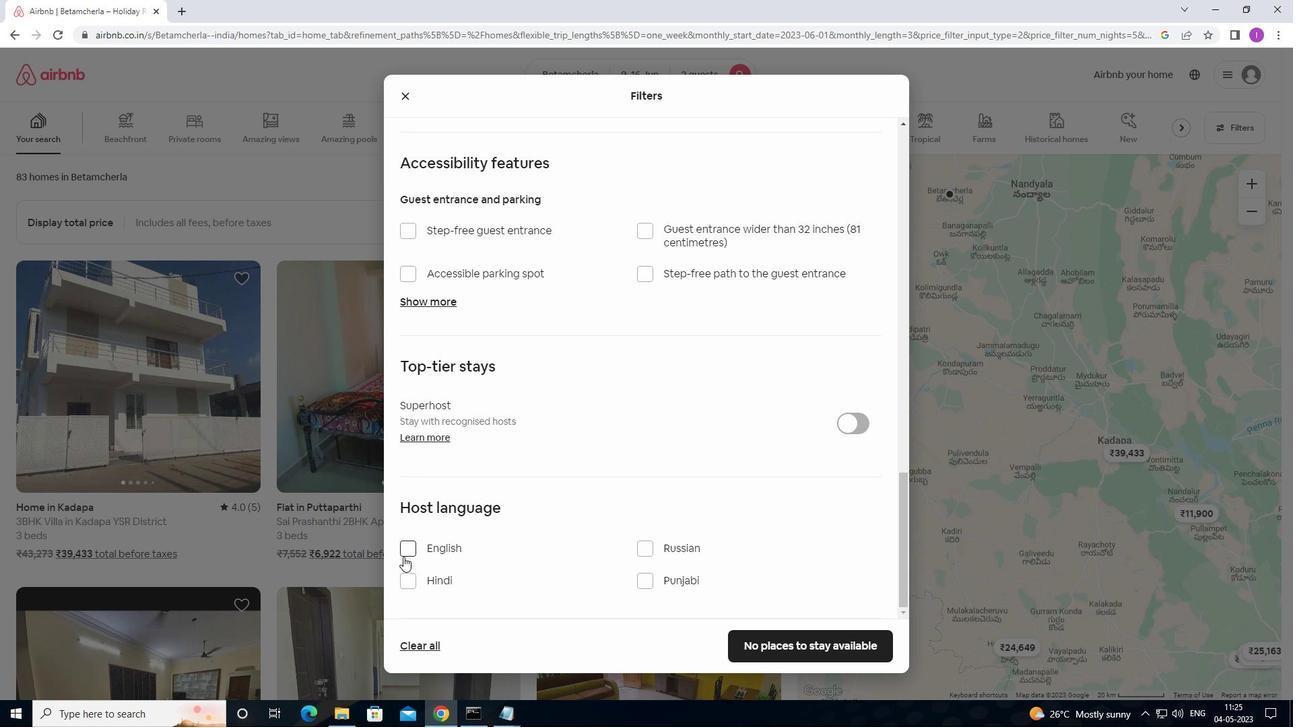 
Action: Mouse moved to (792, 637)
Screenshot: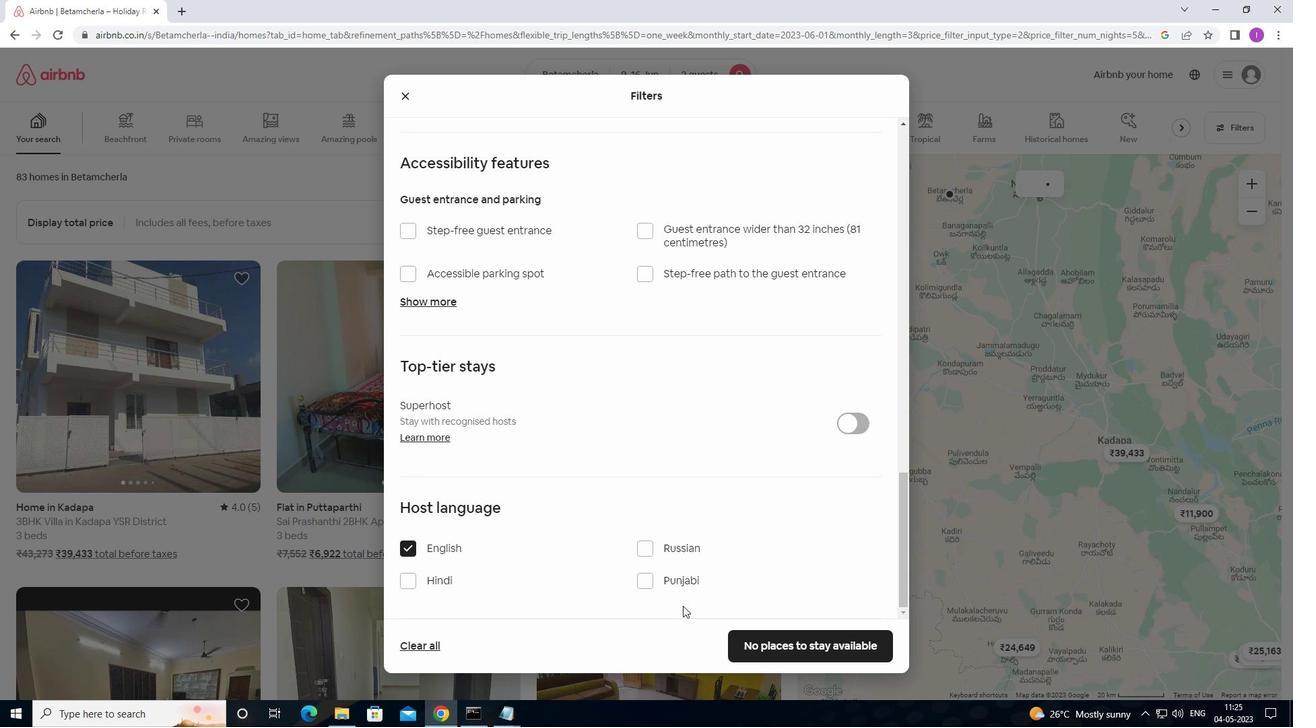 
Action: Mouse pressed left at (792, 637)
Screenshot: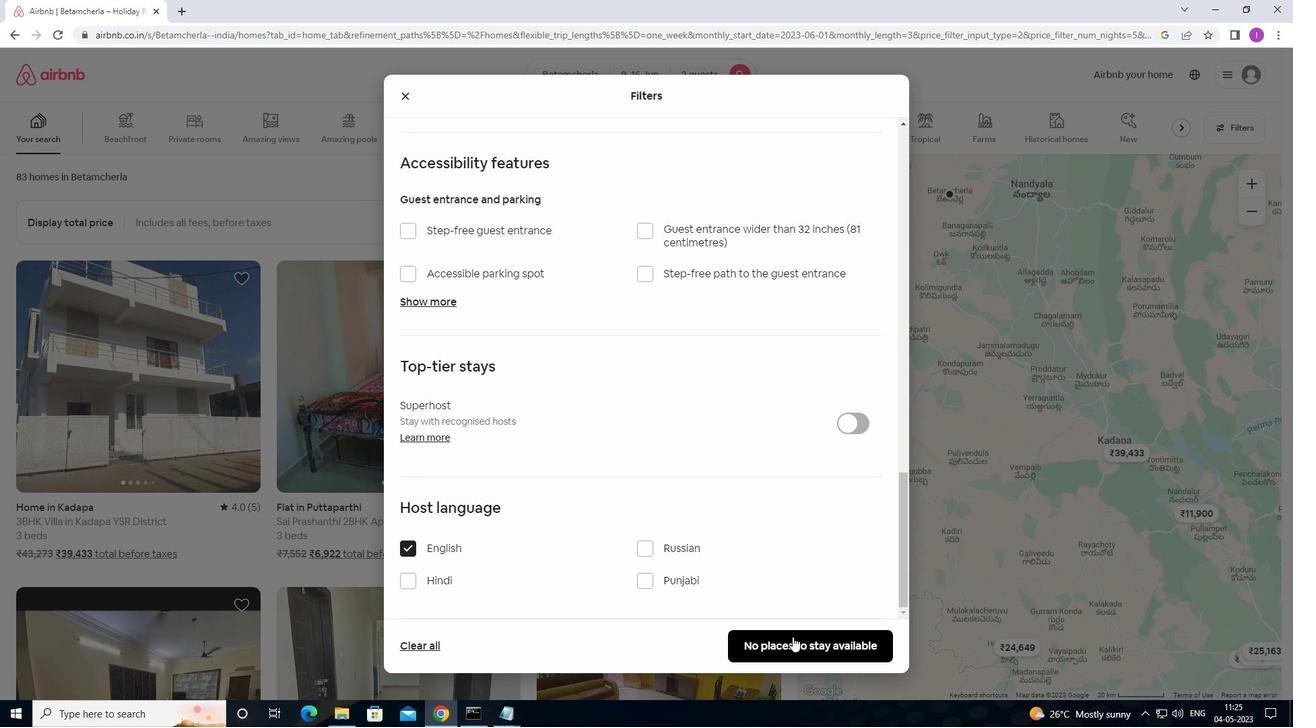 
Action: Mouse moved to (937, 536)
Screenshot: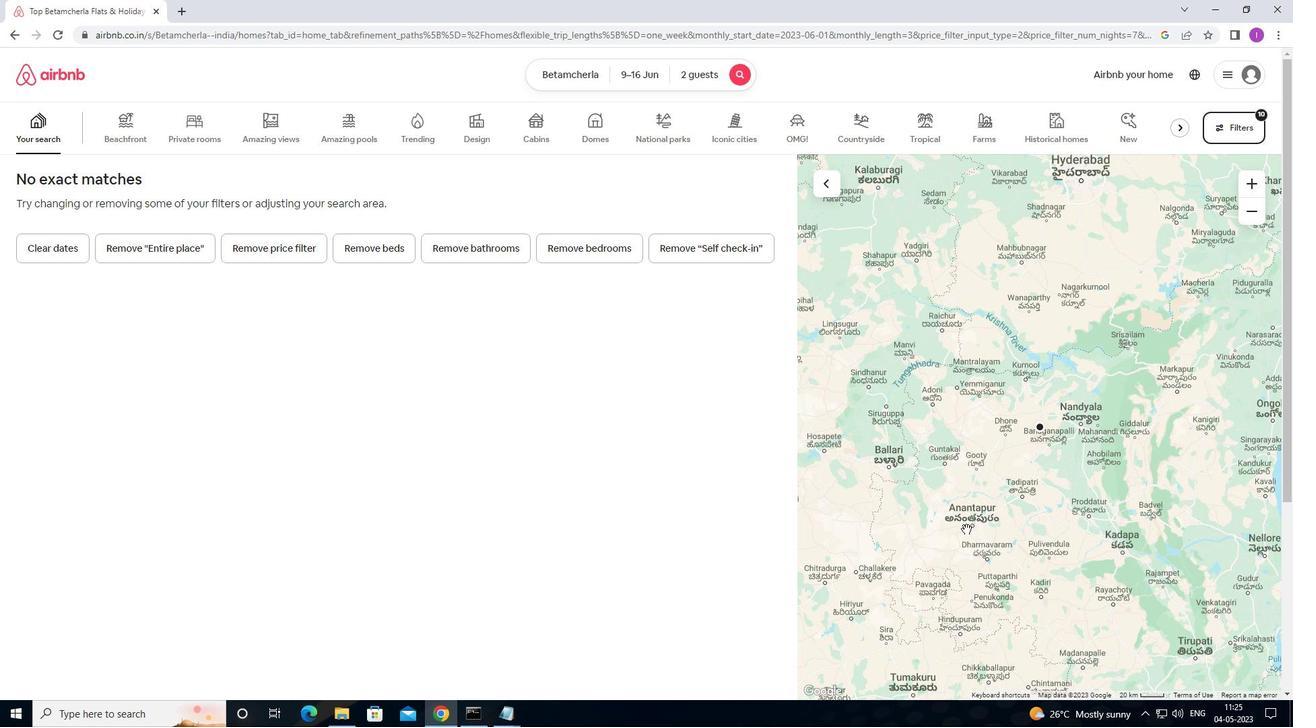 
